 Task: Look for space in Américo Brasiliense, Brazil from 5th July, 2023 to 10th July, 2023 for 4 adults in price range Rs.9000 to Rs.14000. Place can be entire place with 2 bedrooms having 4 beds and 2 bathrooms. Property type can be house, flat, guest house. Amenities needed are: washing machine. Booking option can be shelf check-in. Required host language is Spanish.
Action: Mouse moved to (711, 98)
Screenshot: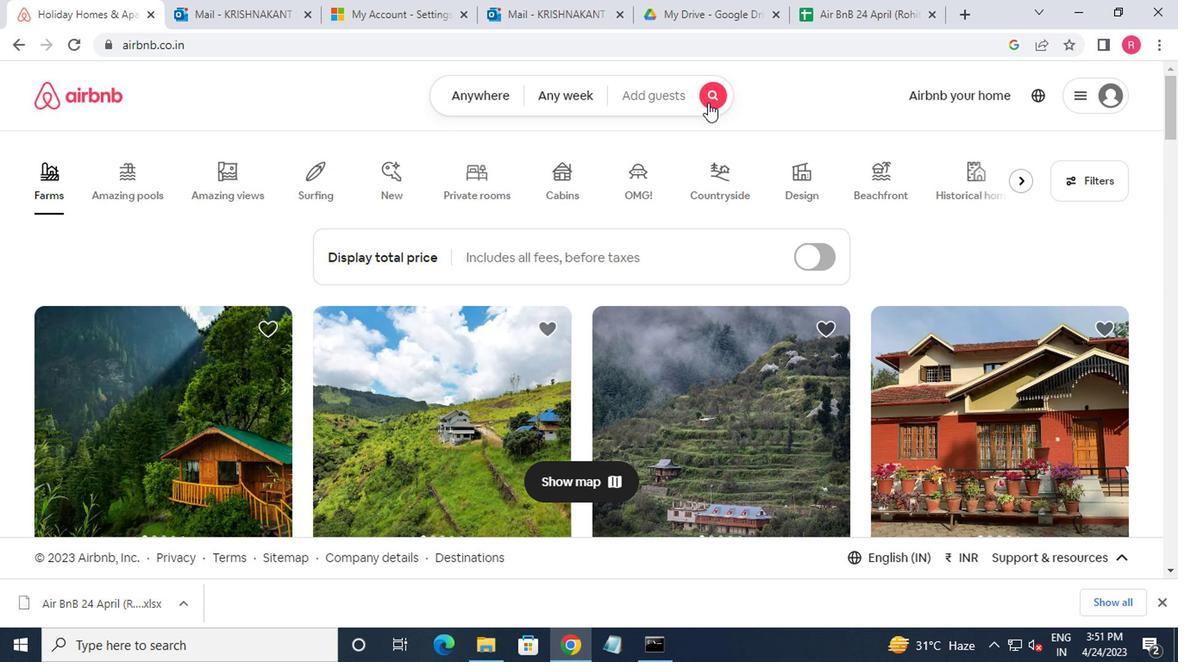 
Action: Mouse pressed left at (711, 98)
Screenshot: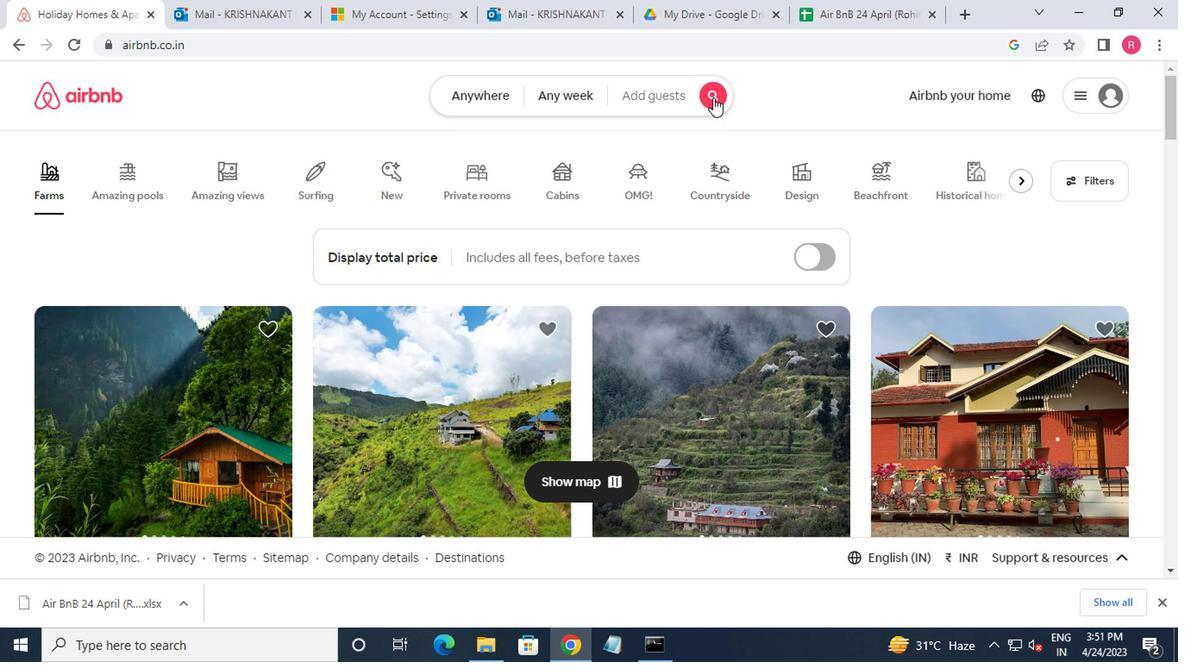 
Action: Mouse moved to (300, 164)
Screenshot: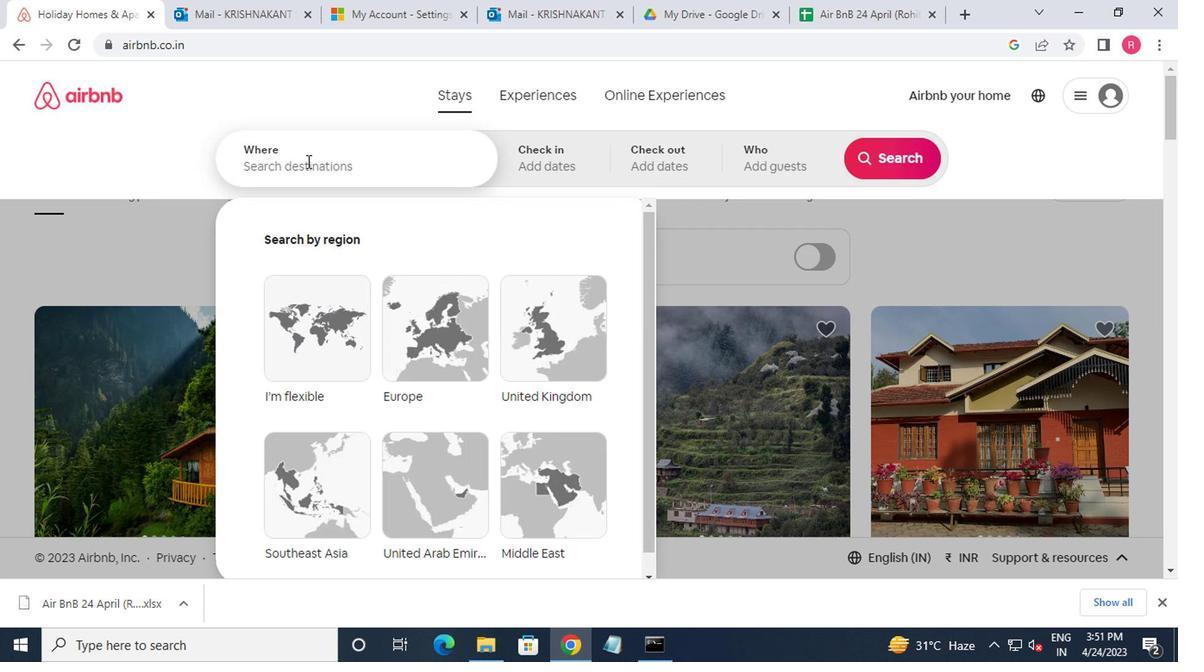 
Action: Mouse pressed left at (300, 164)
Screenshot: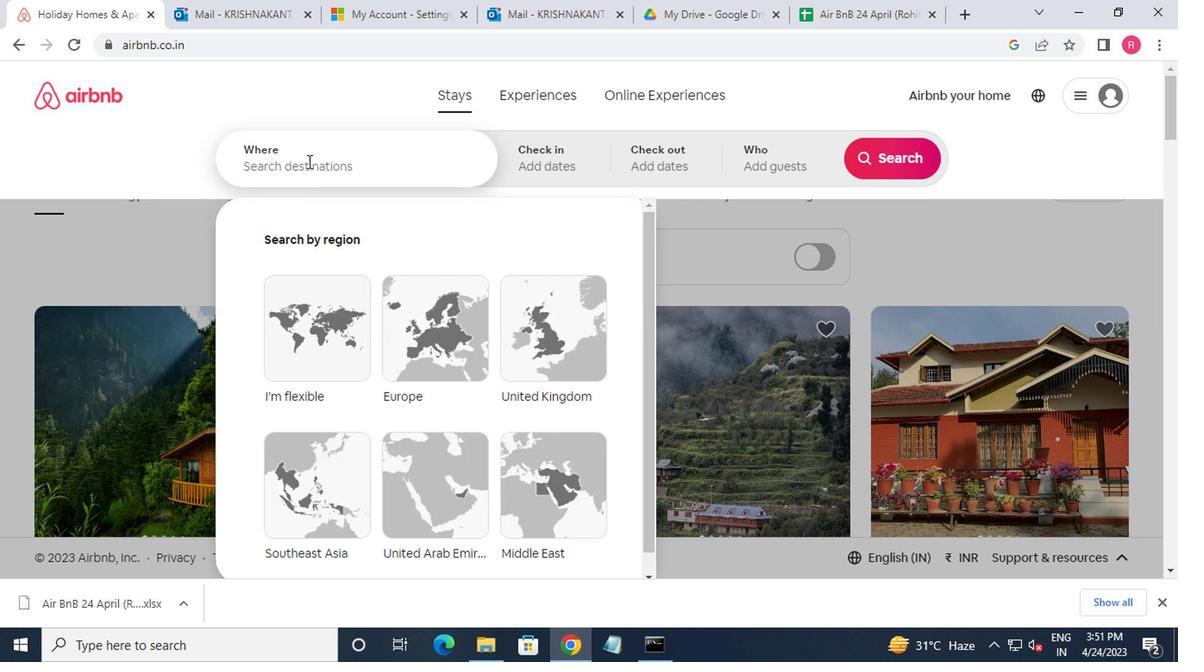 
Action: Mouse moved to (300, 164)
Screenshot: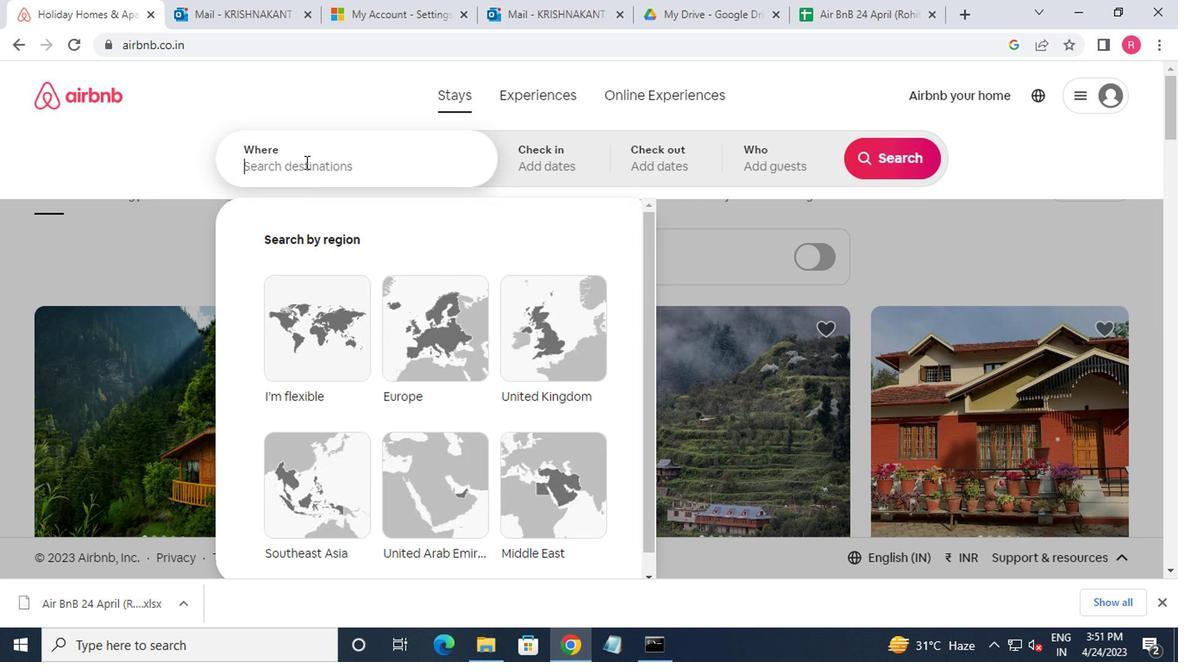 
Action: Key pressed americo
Screenshot: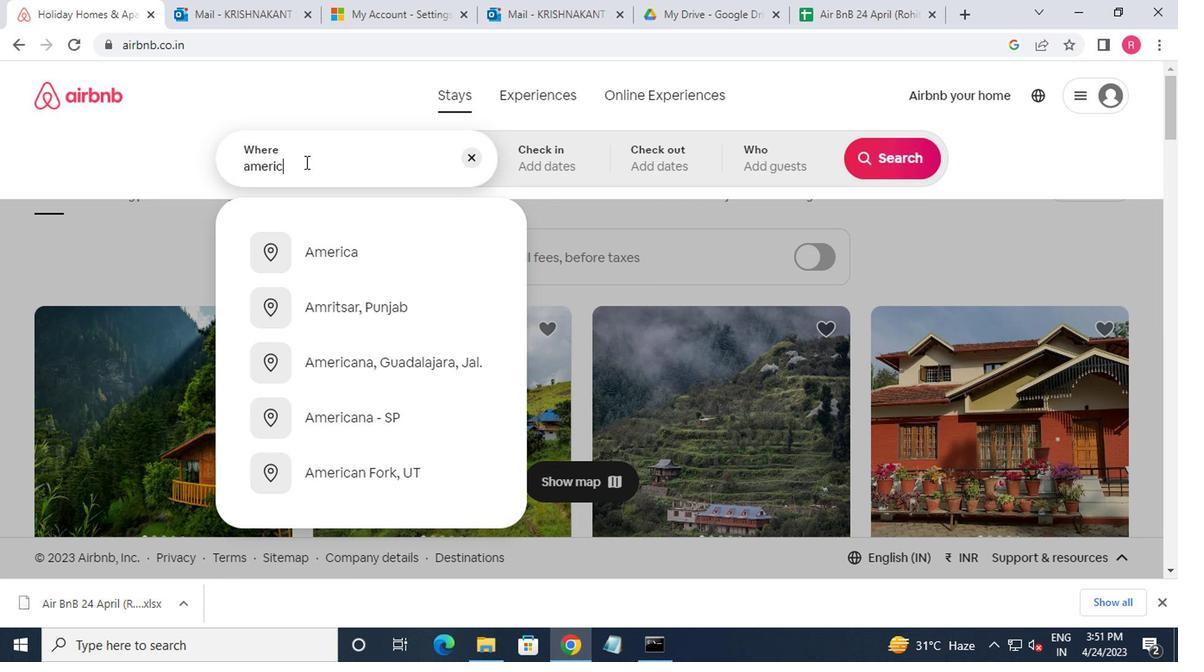 
Action: Mouse moved to (345, 242)
Screenshot: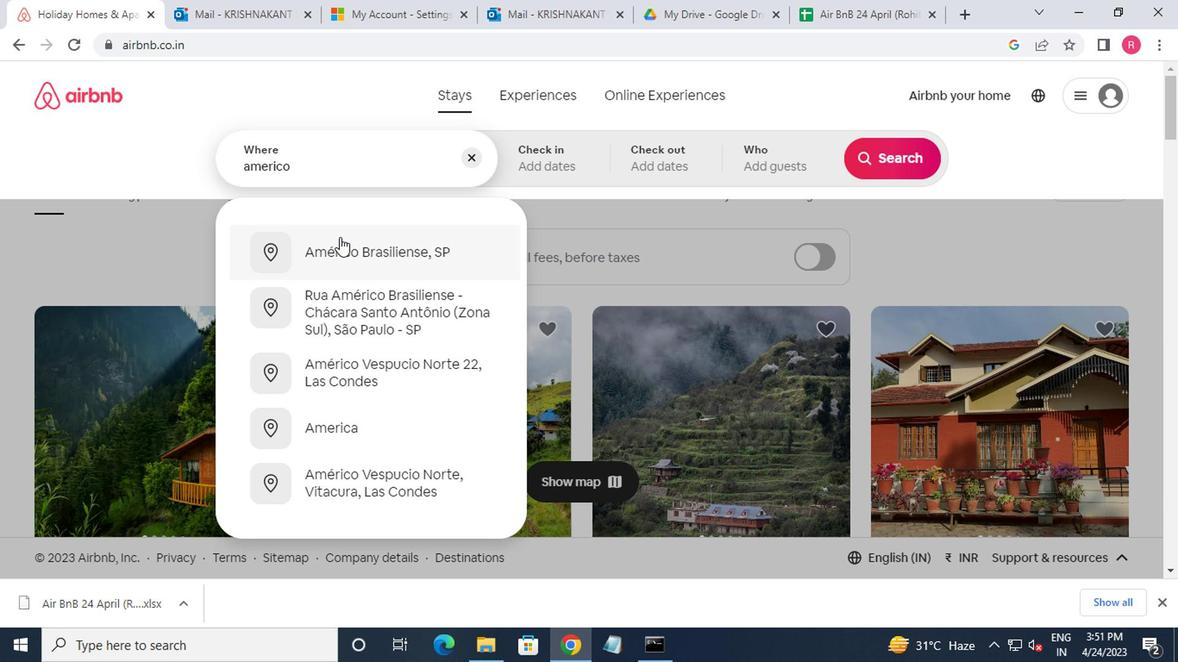 
Action: Mouse pressed left at (345, 242)
Screenshot: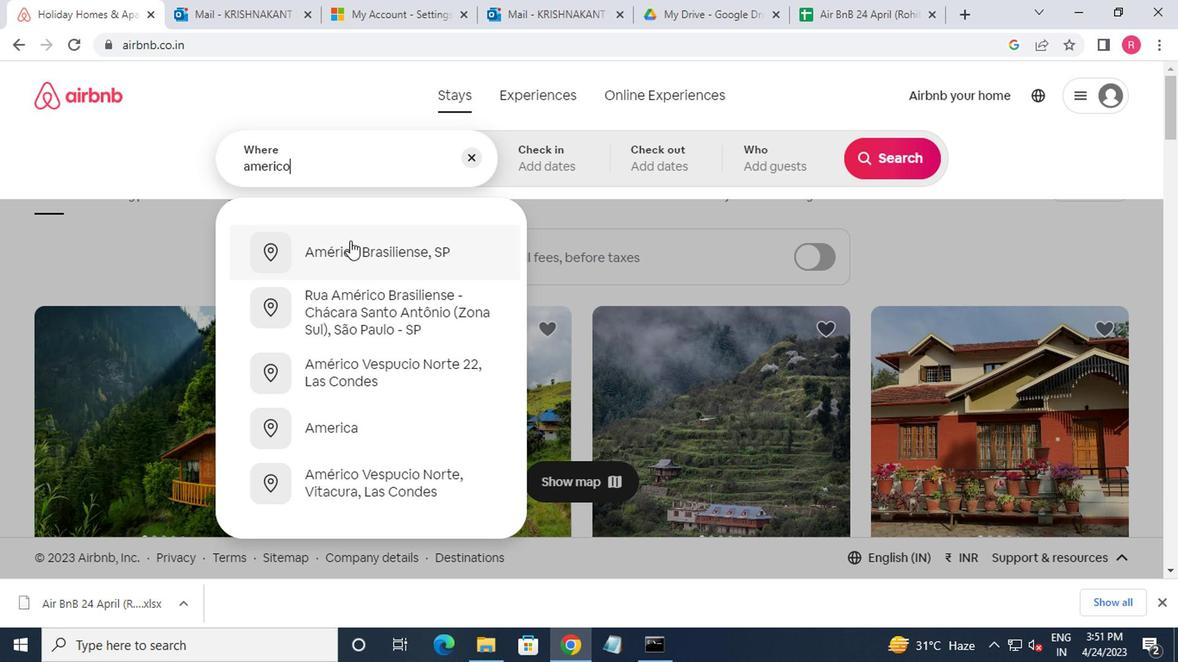 
Action: Mouse moved to (877, 306)
Screenshot: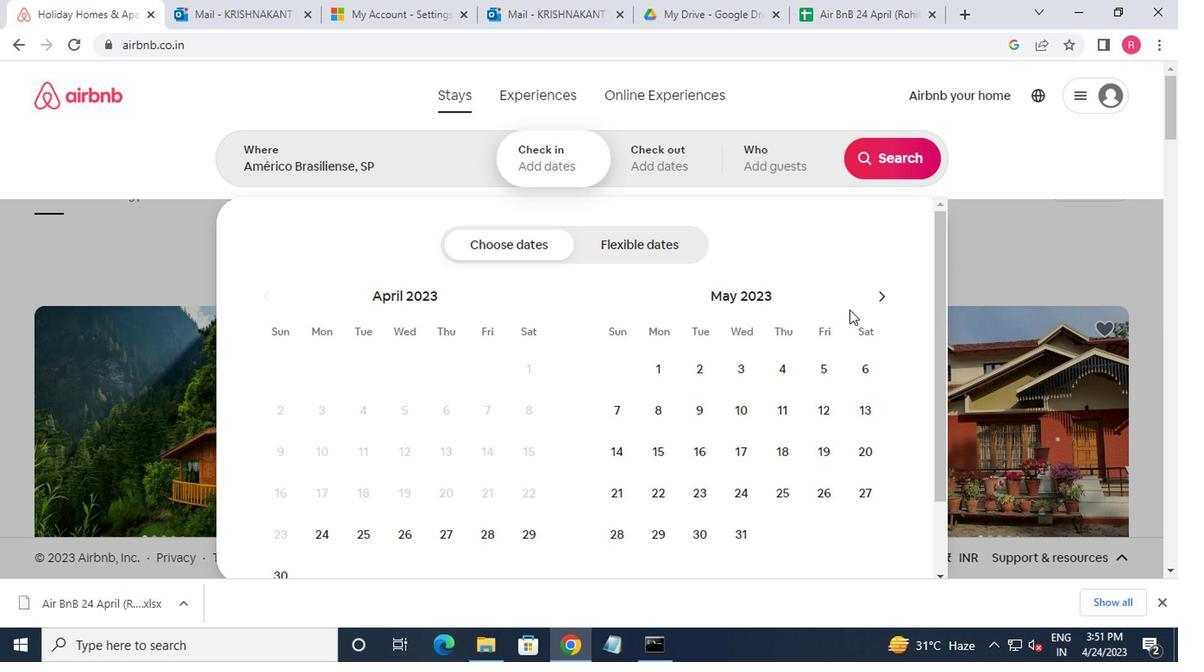 
Action: Mouse pressed left at (877, 306)
Screenshot: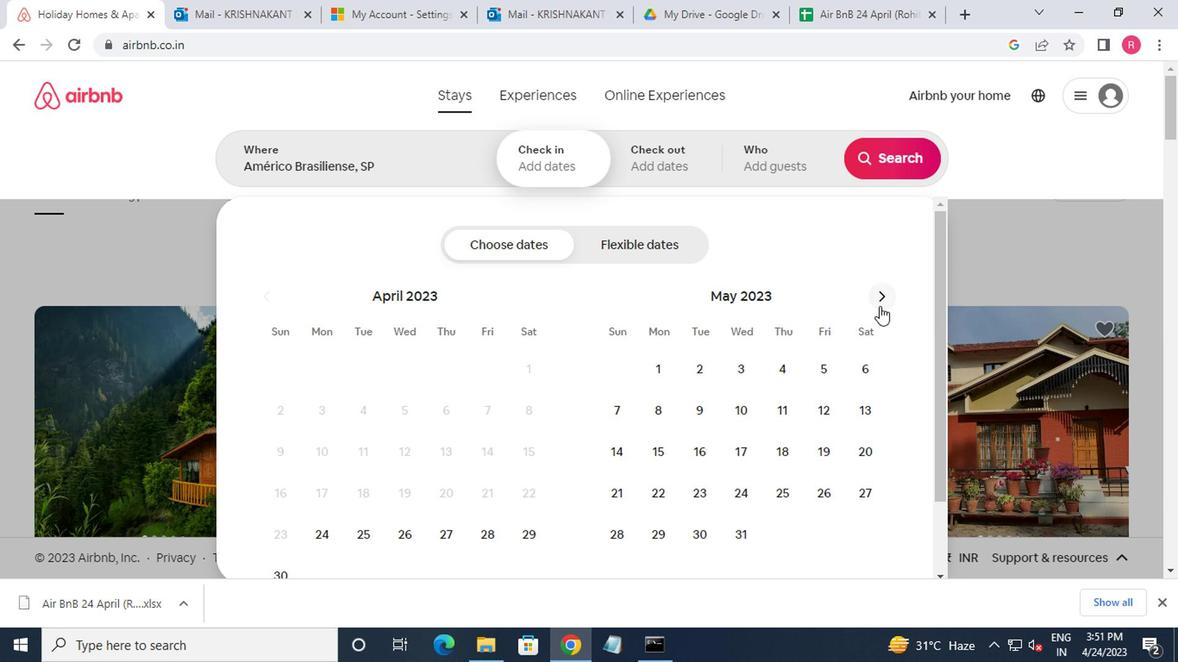 
Action: Mouse pressed left at (877, 306)
Screenshot: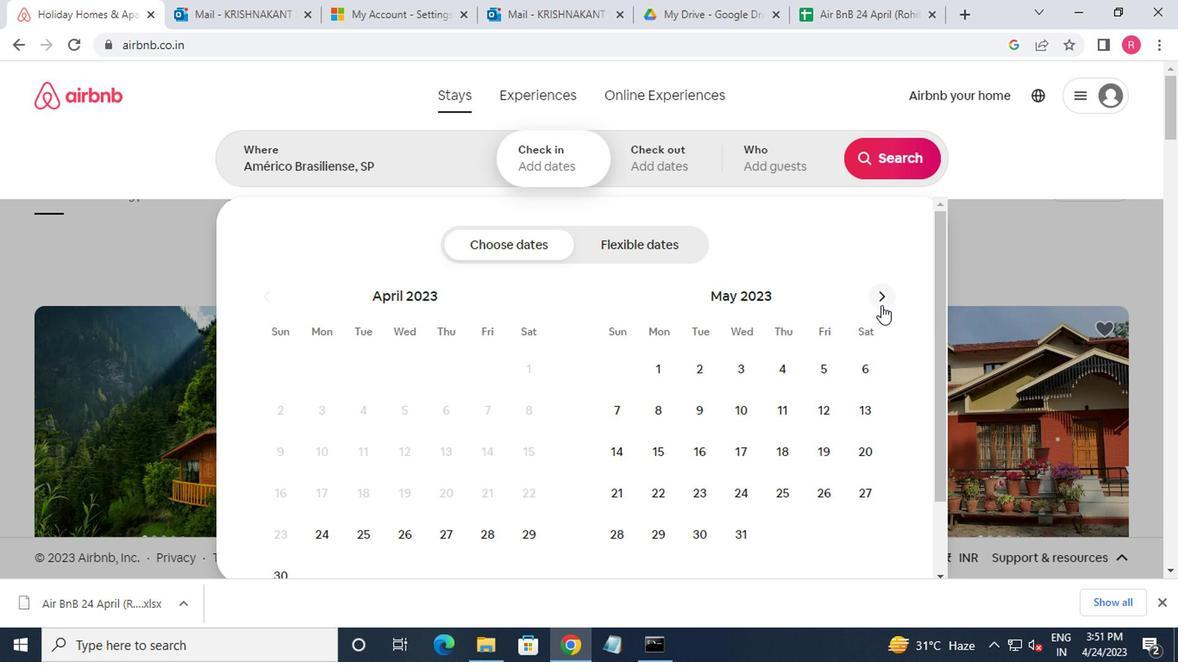 
Action: Mouse moved to (739, 415)
Screenshot: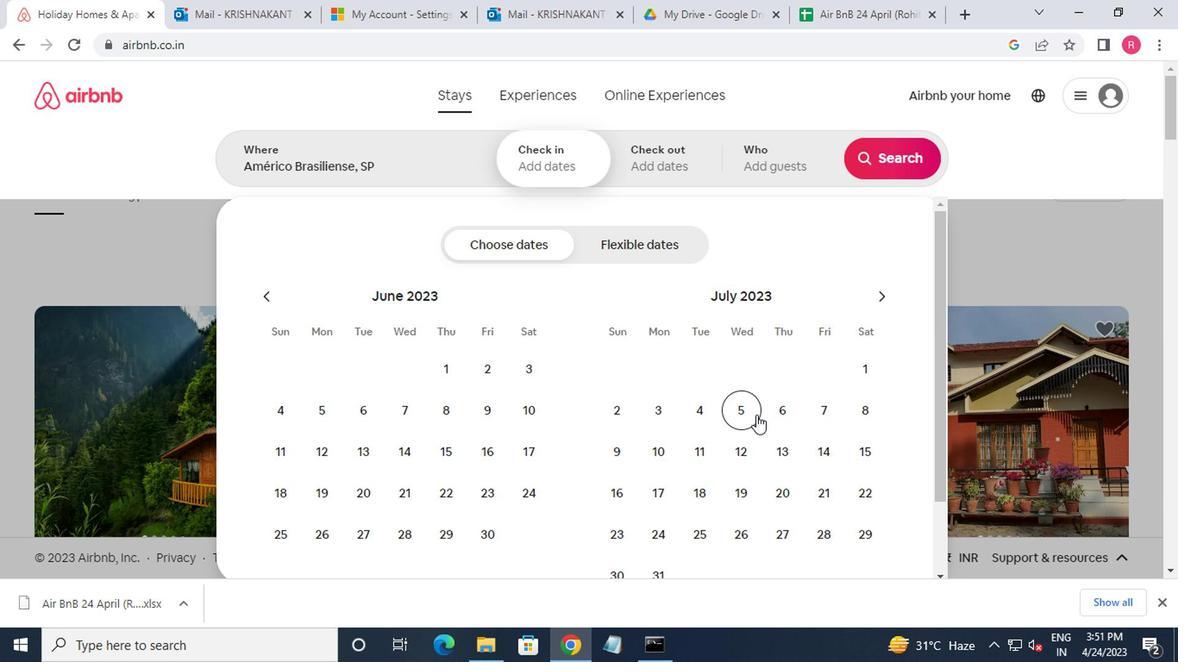 
Action: Mouse pressed left at (739, 415)
Screenshot: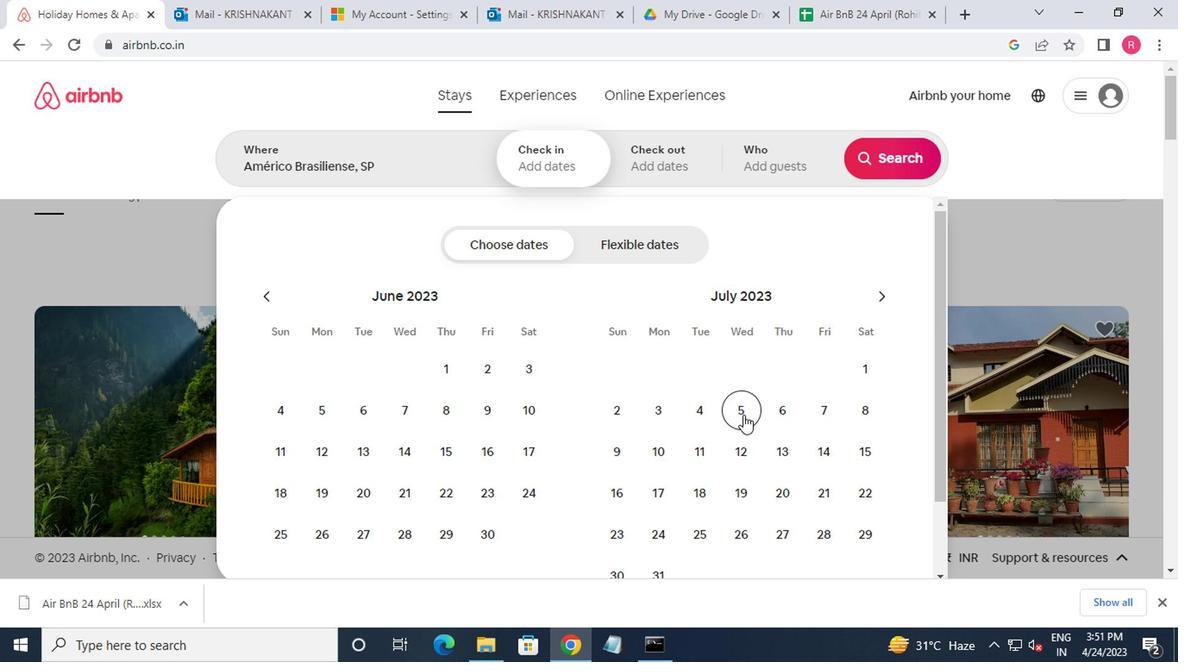 
Action: Mouse moved to (658, 452)
Screenshot: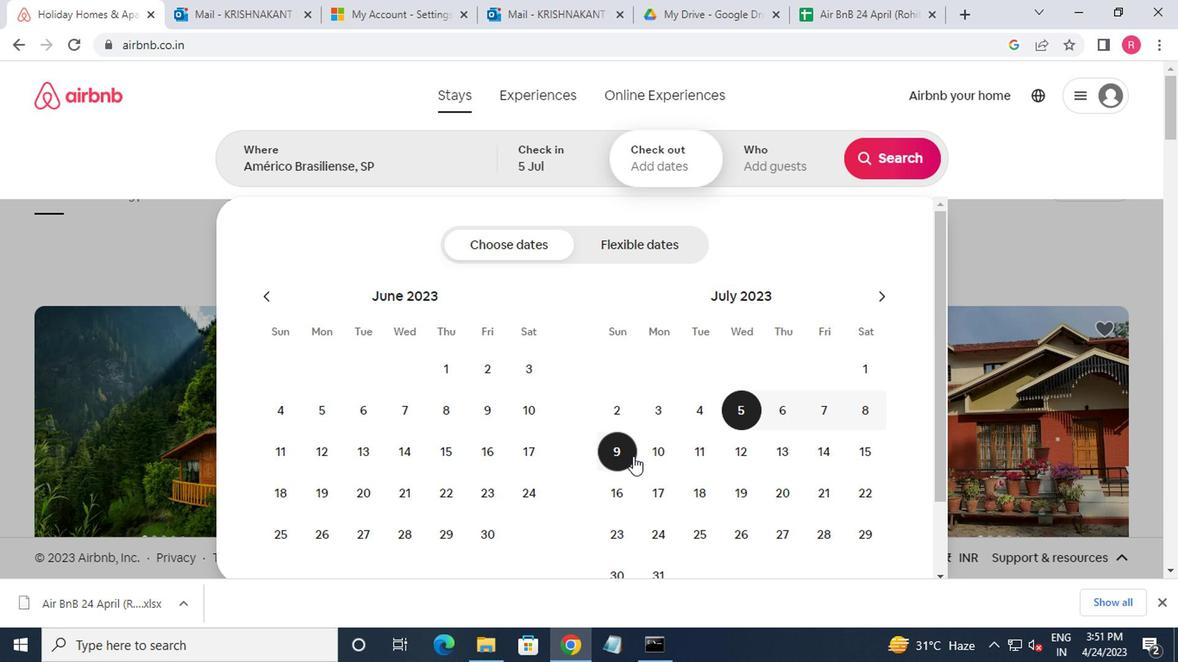 
Action: Mouse pressed left at (658, 452)
Screenshot: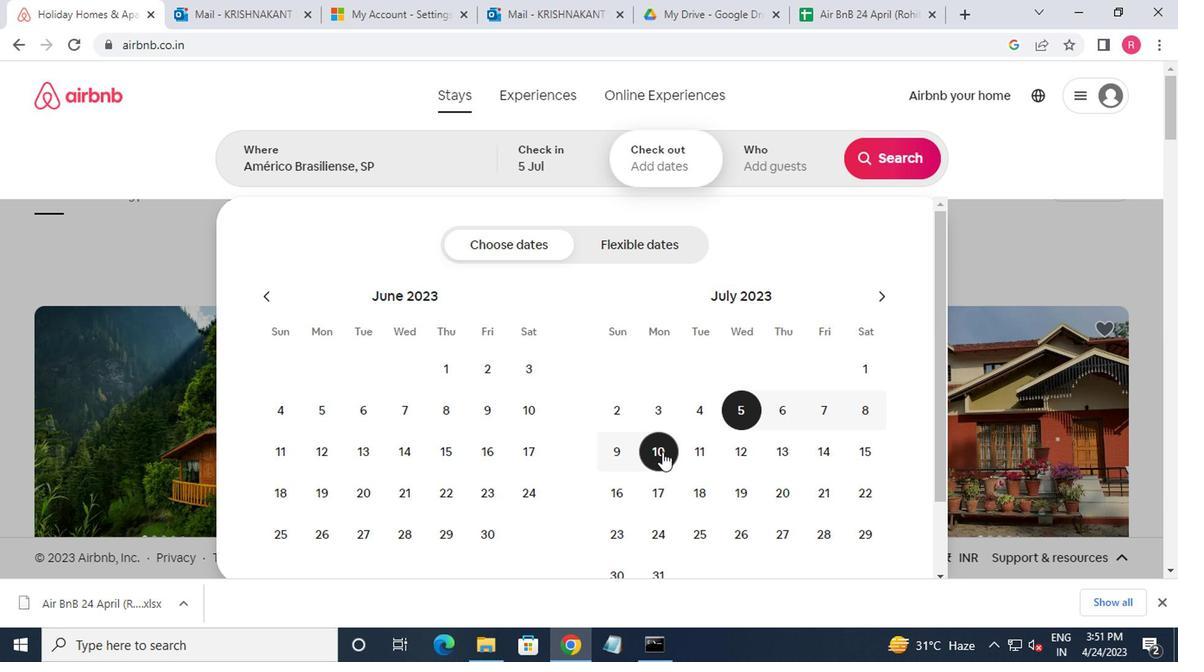 
Action: Mouse moved to (767, 138)
Screenshot: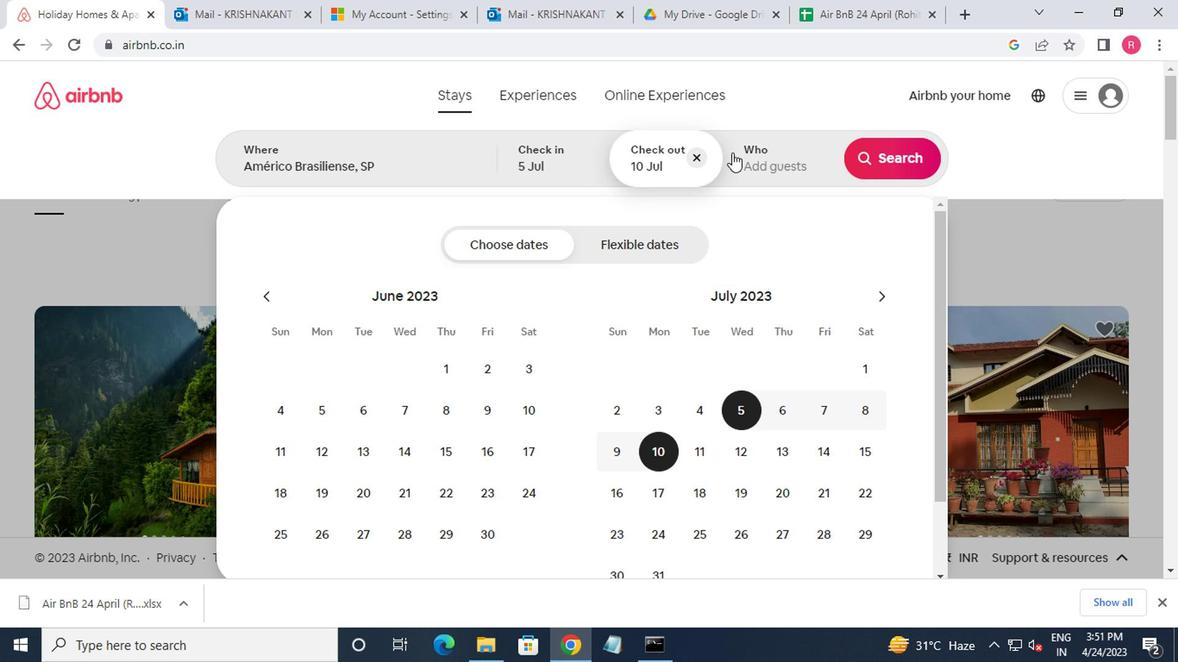 
Action: Mouse pressed left at (767, 138)
Screenshot: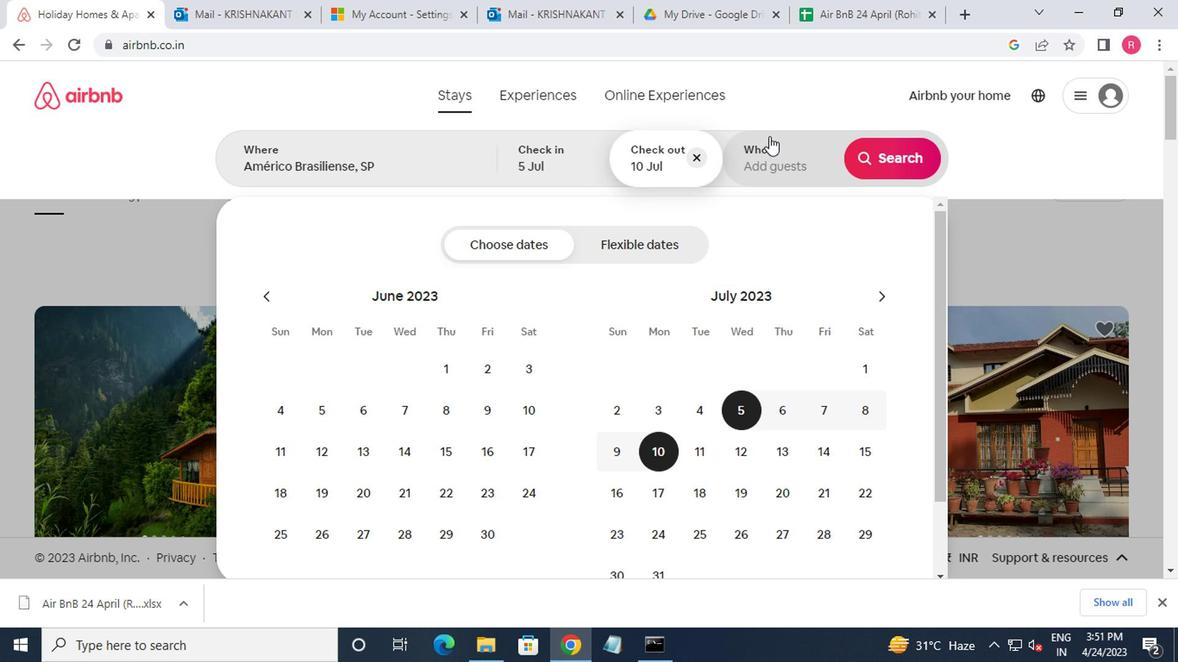 
Action: Mouse moved to (902, 257)
Screenshot: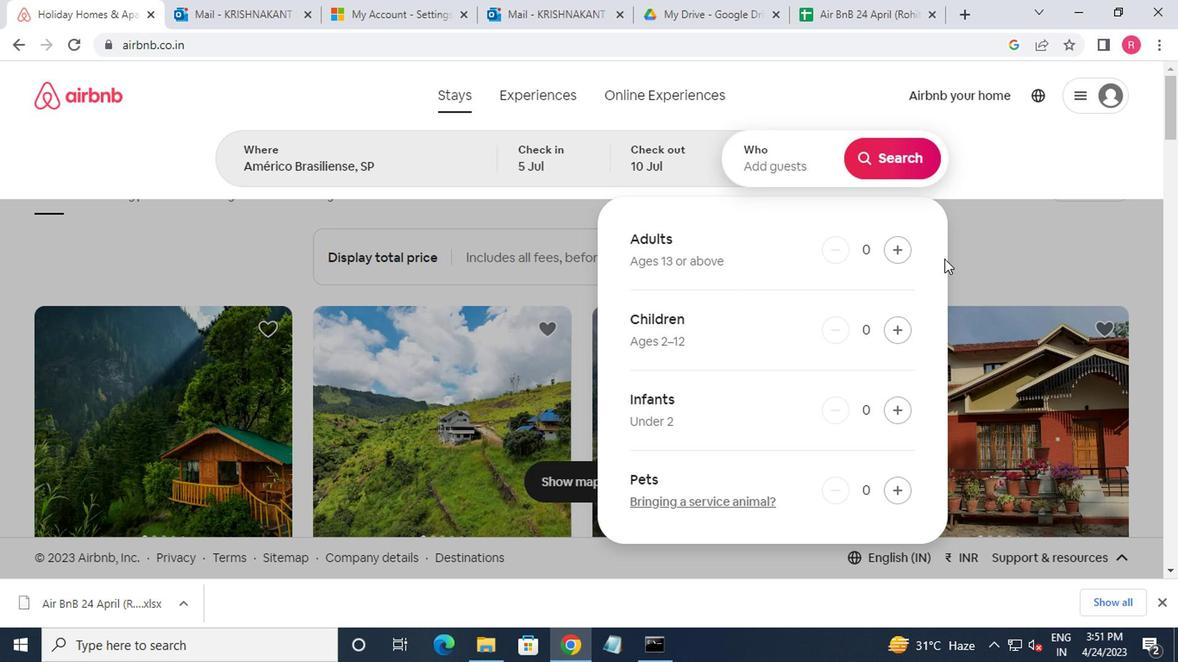 
Action: Mouse pressed left at (902, 257)
Screenshot: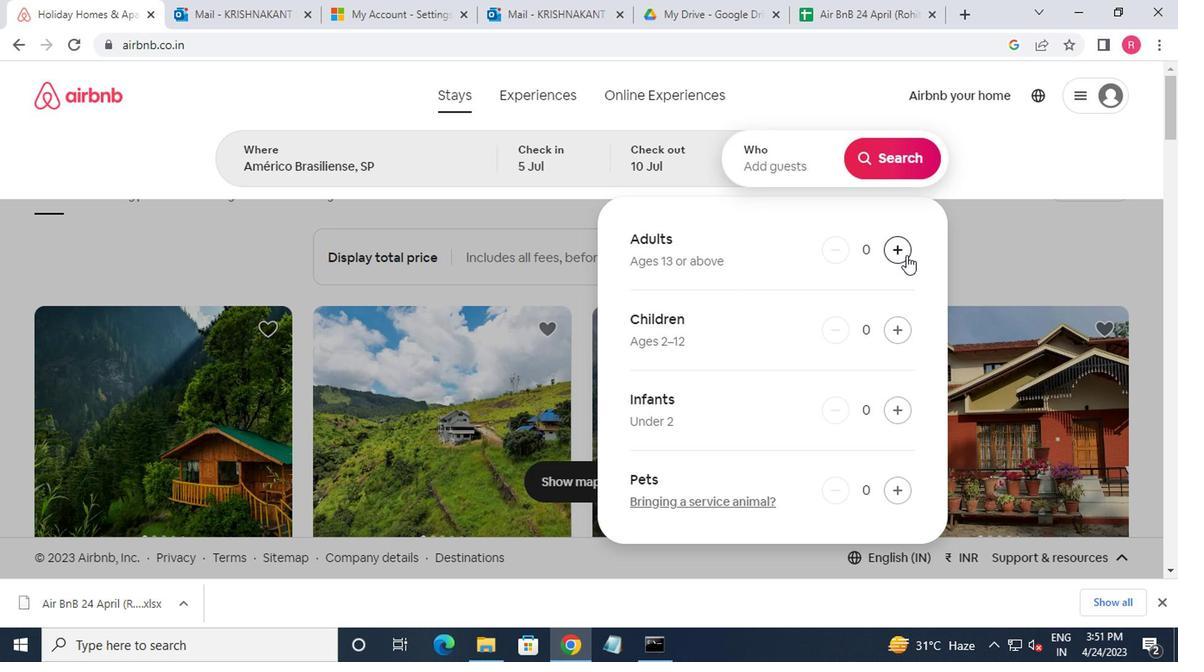 
Action: Mouse moved to (902, 257)
Screenshot: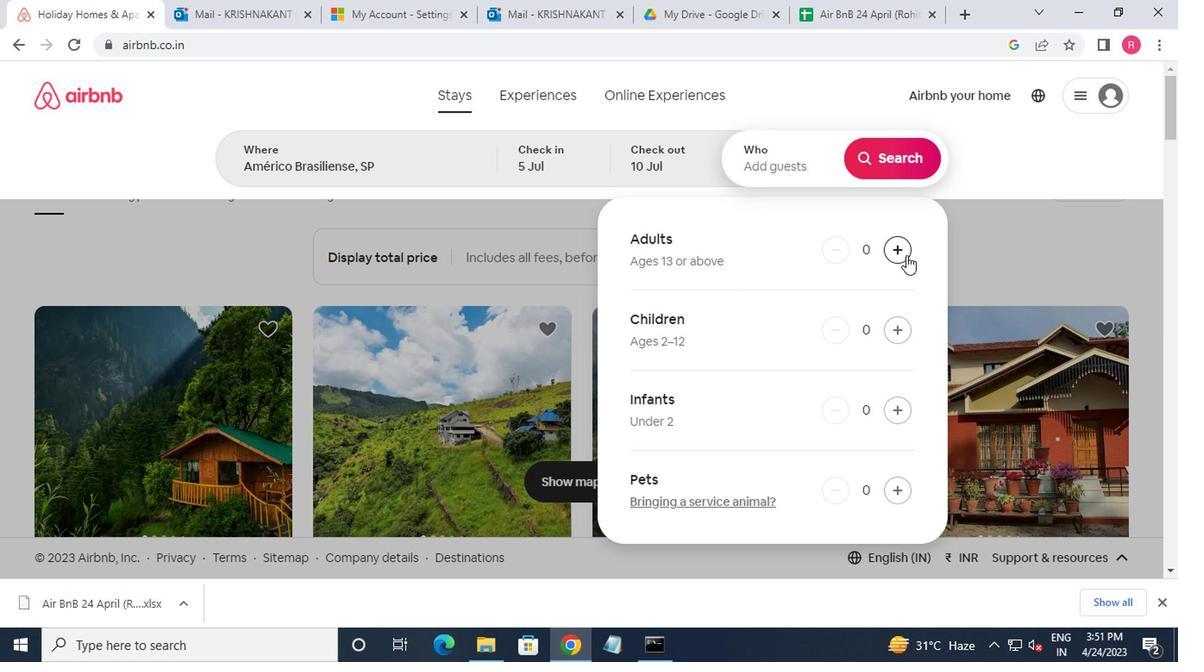 
Action: Mouse pressed left at (902, 257)
Screenshot: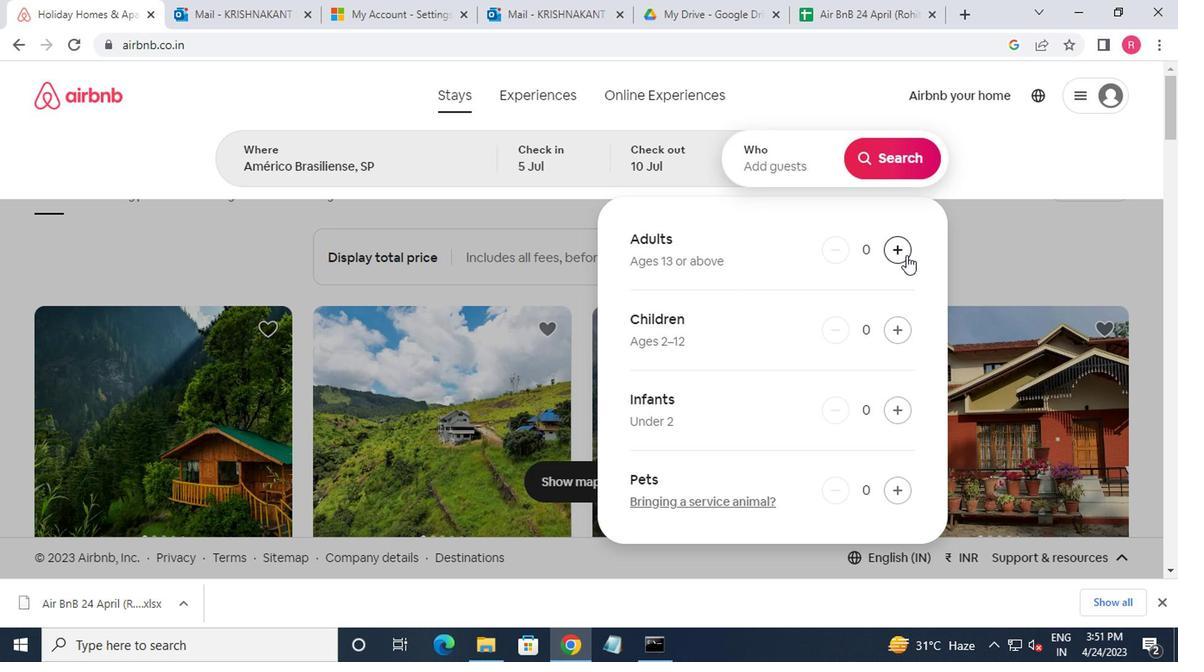
Action: Mouse moved to (902, 255)
Screenshot: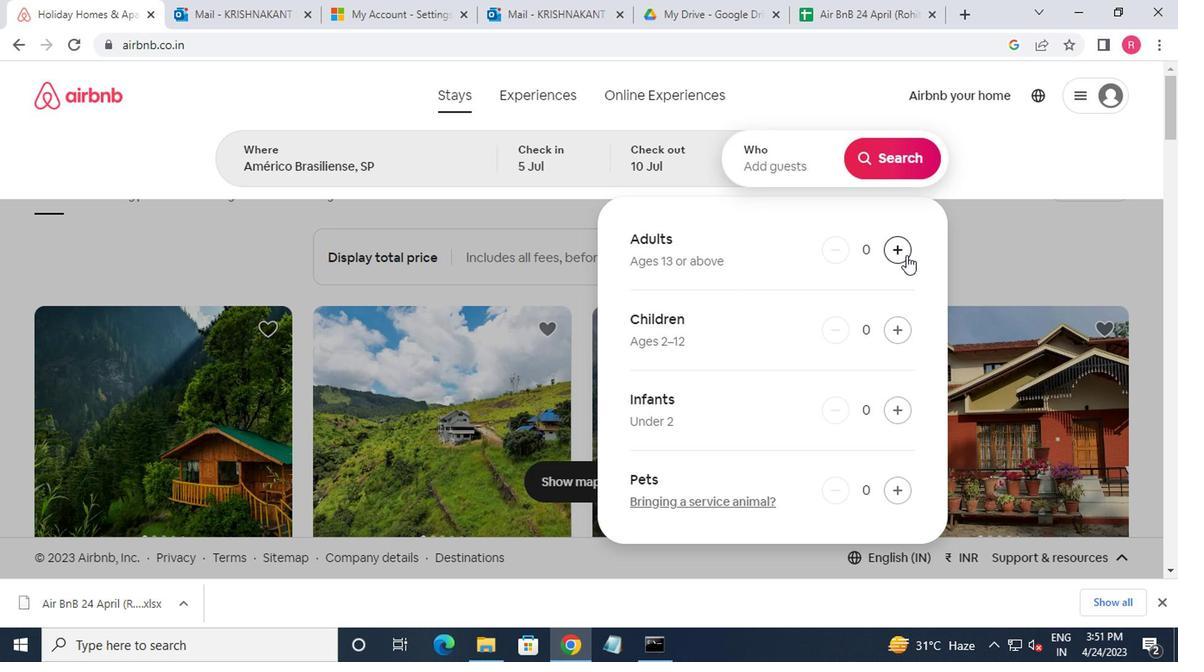 
Action: Mouse pressed left at (902, 255)
Screenshot: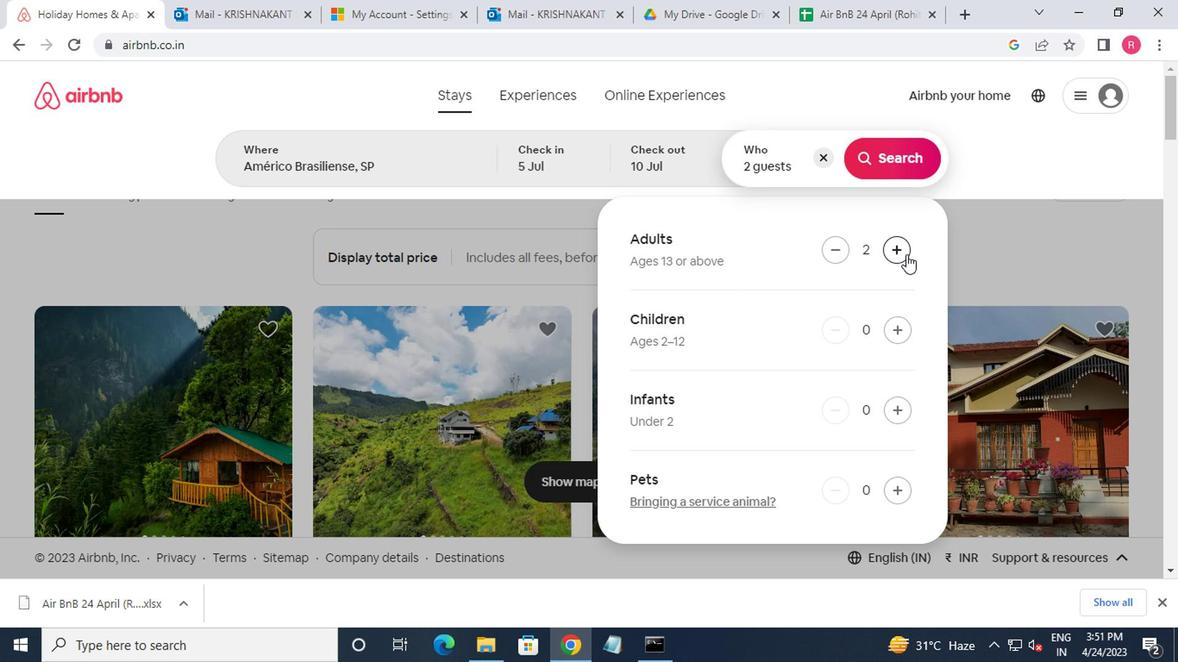 
Action: Mouse pressed left at (902, 255)
Screenshot: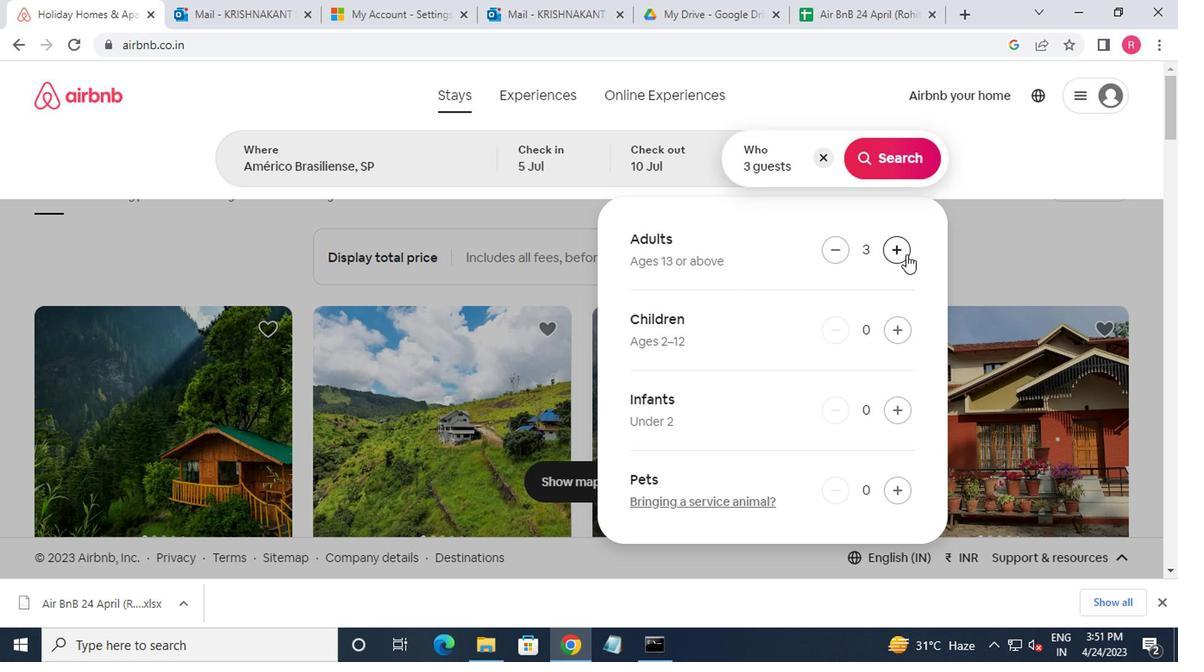 
Action: Mouse moved to (873, 168)
Screenshot: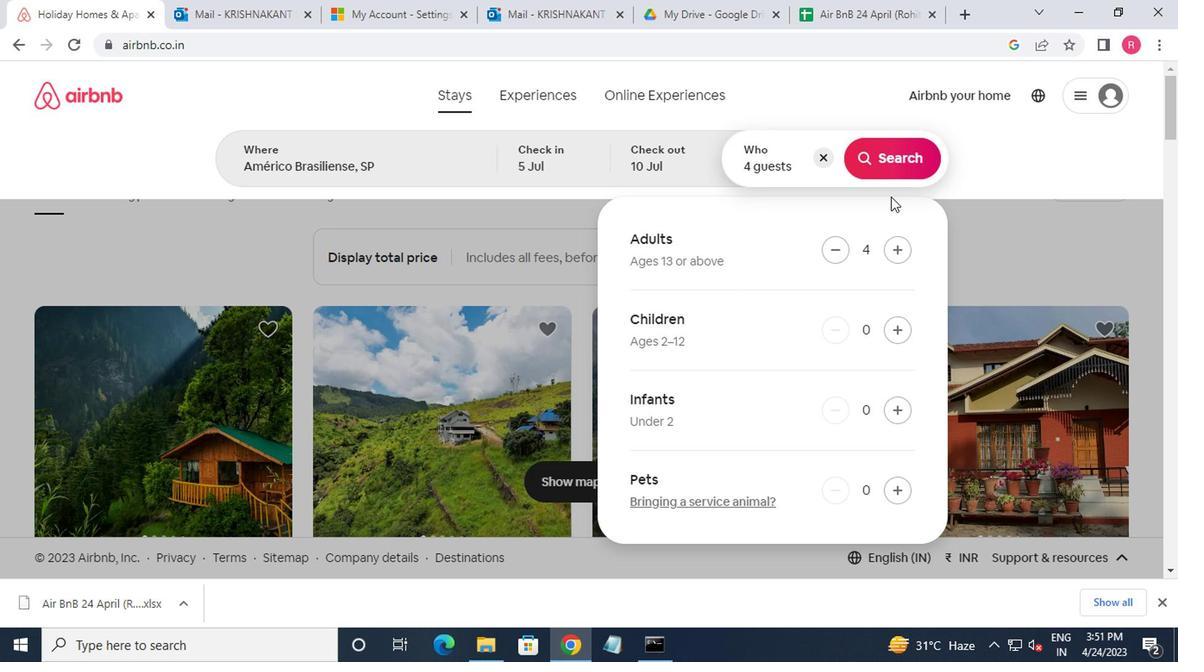 
Action: Mouse pressed left at (873, 168)
Screenshot: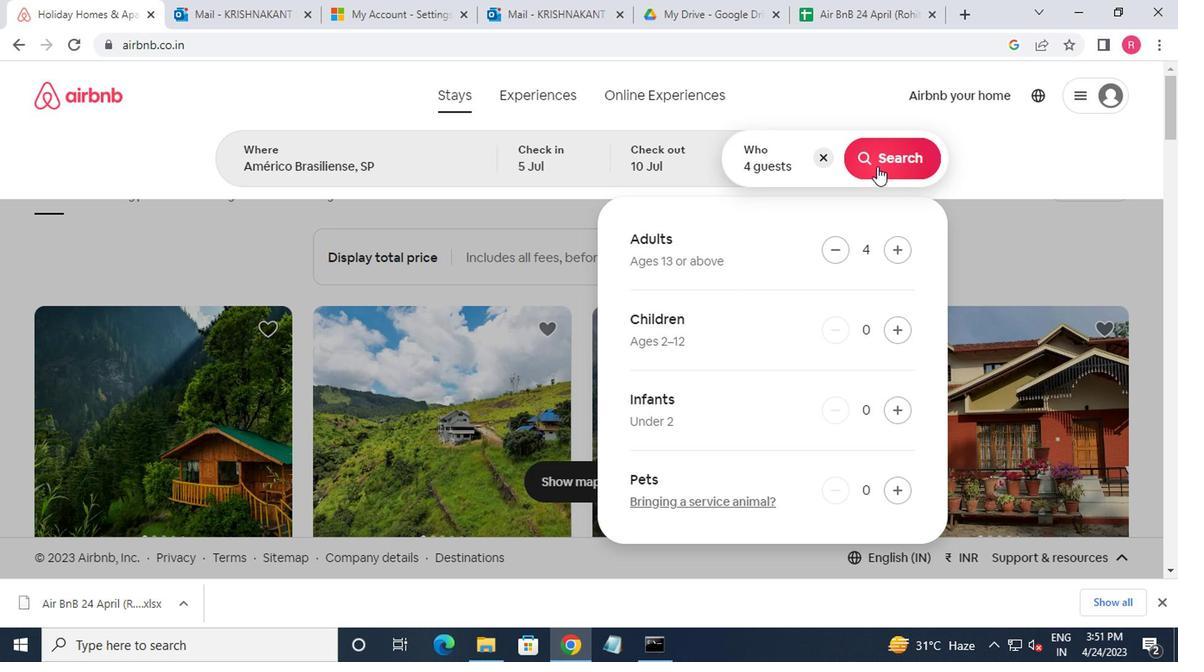 
Action: Mouse moved to (1083, 162)
Screenshot: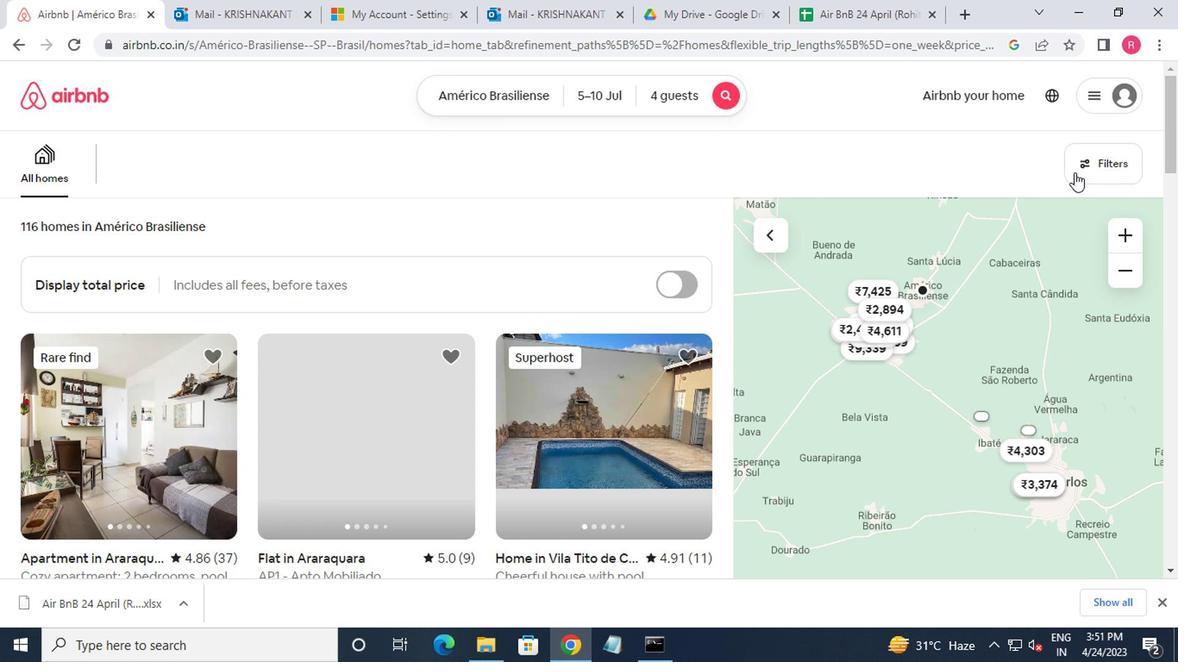 
Action: Mouse pressed left at (1083, 162)
Screenshot: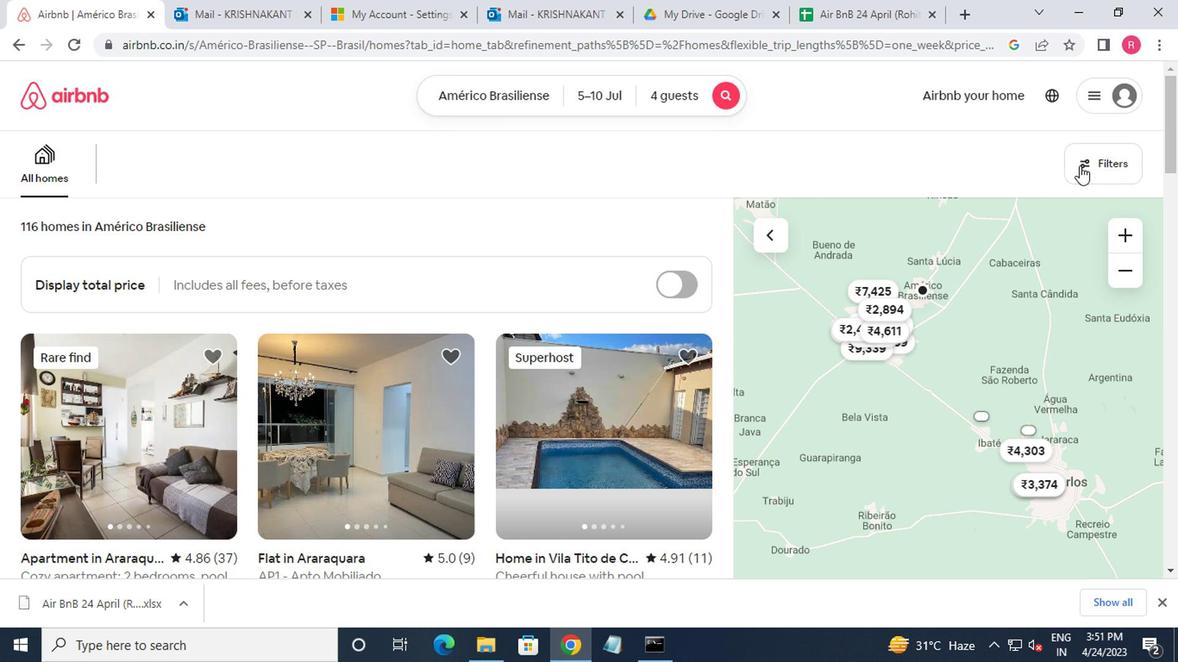 
Action: Mouse moved to (418, 370)
Screenshot: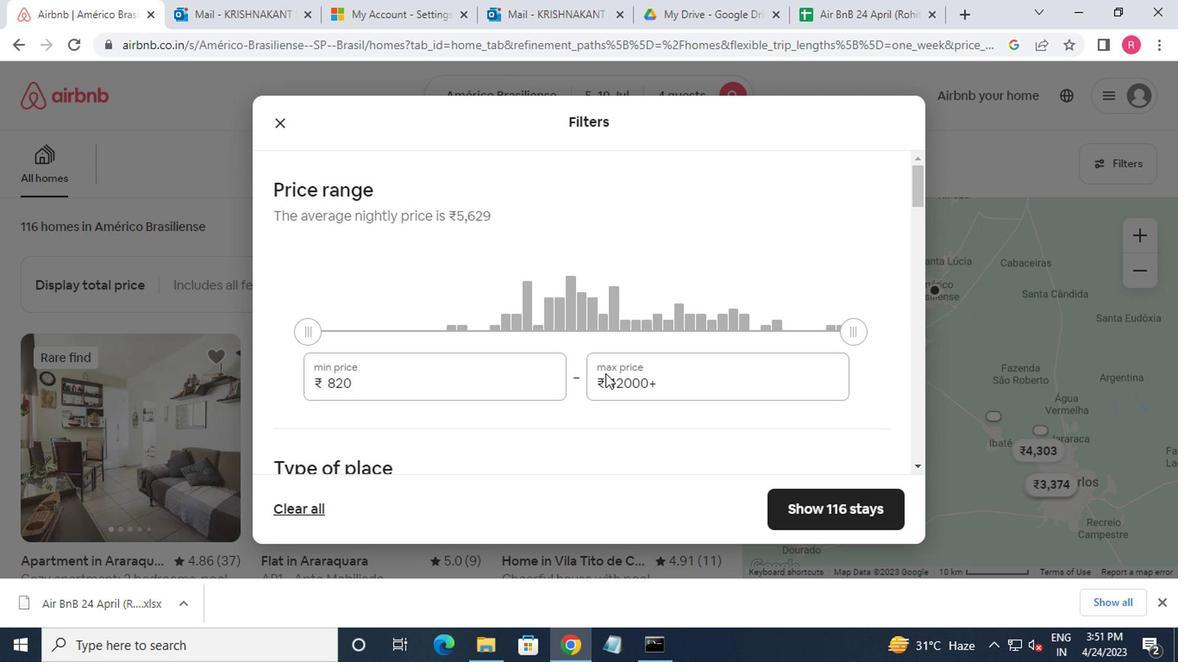 
Action: Mouse pressed left at (418, 370)
Screenshot: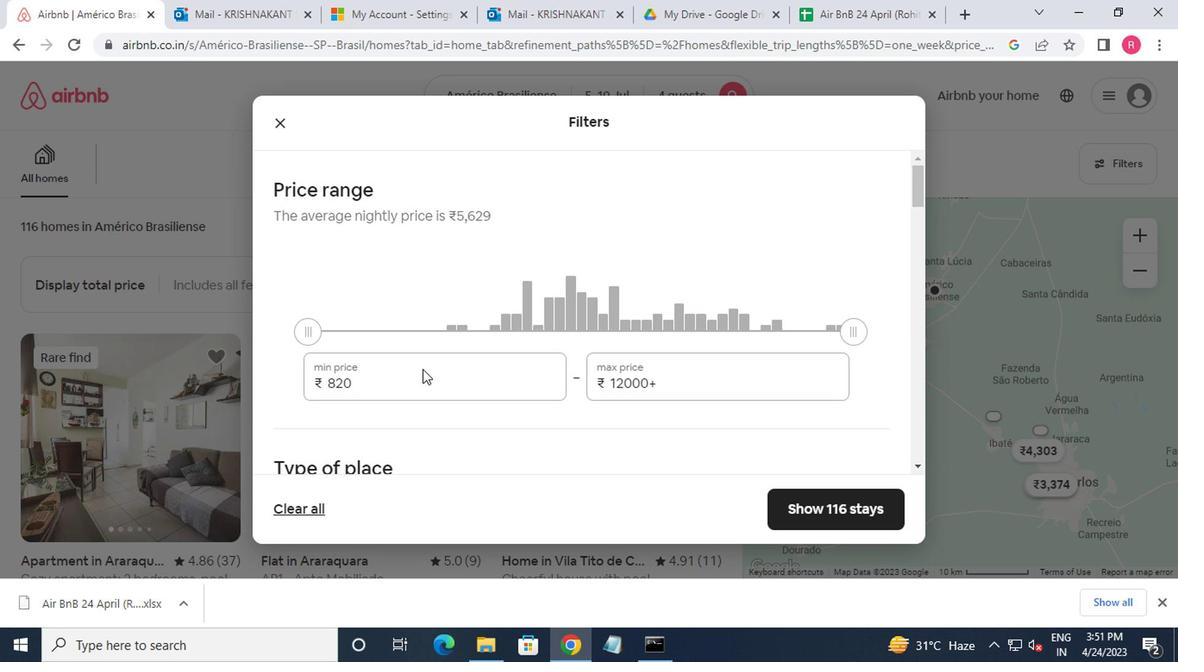 
Action: Mouse moved to (424, 368)
Screenshot: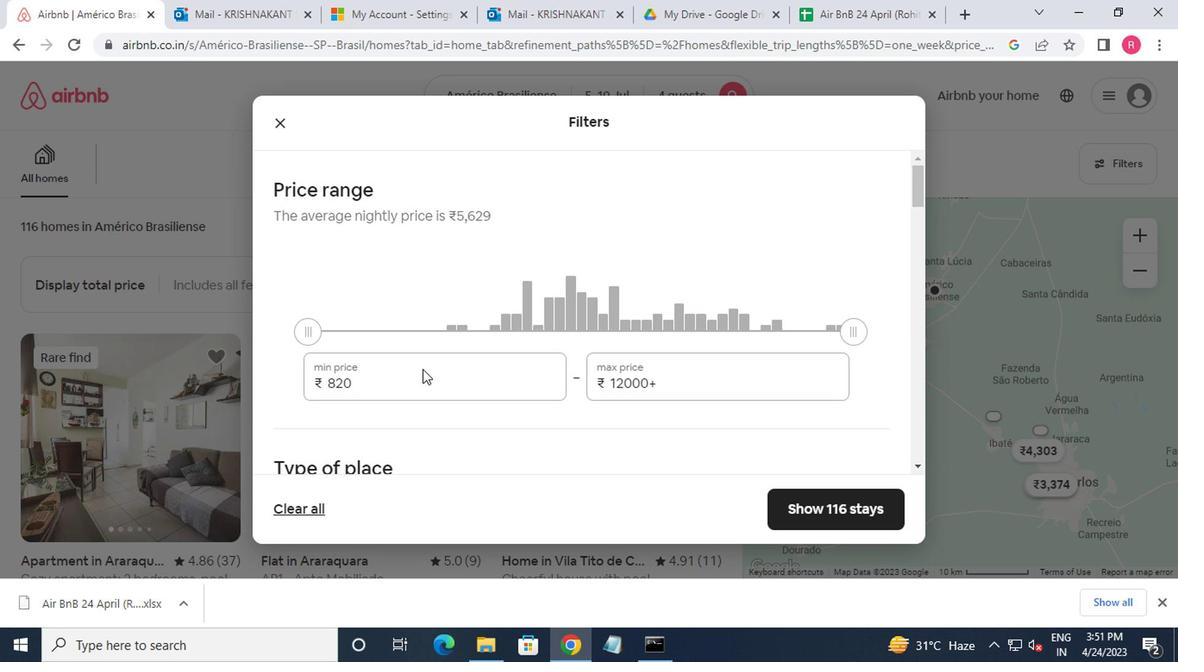 
Action: Key pressed <Key.backspace><Key.backspace><Key.backspace><Key.backspace><Key.backspace>9000
Screenshot: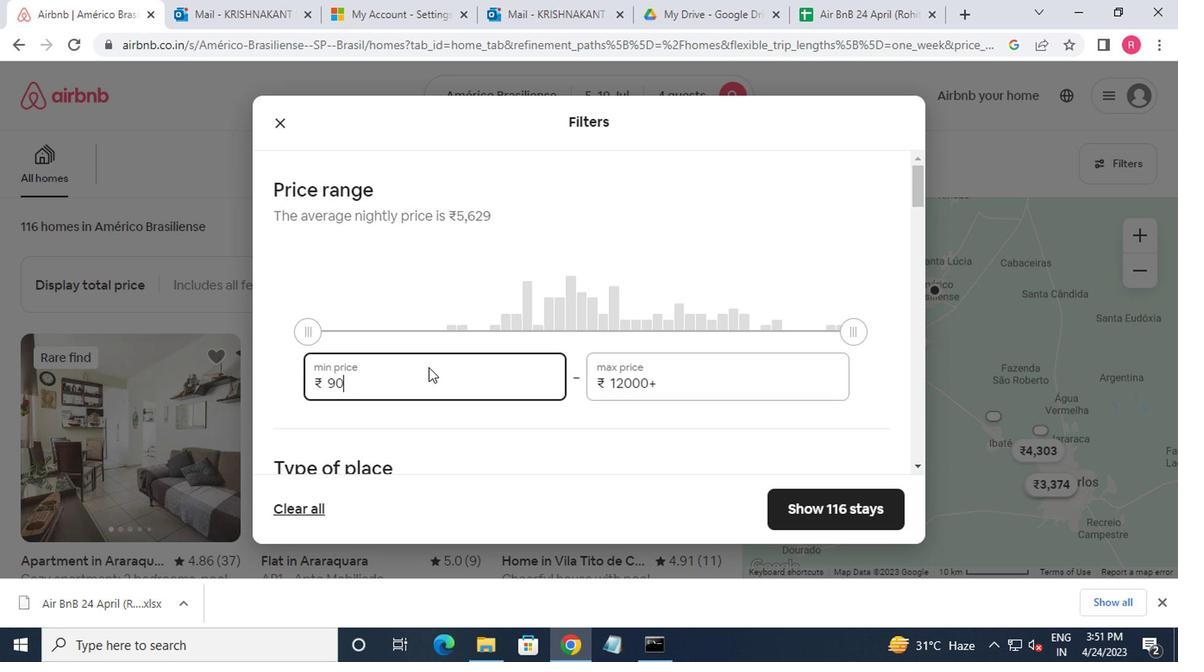 
Action: Mouse moved to (671, 383)
Screenshot: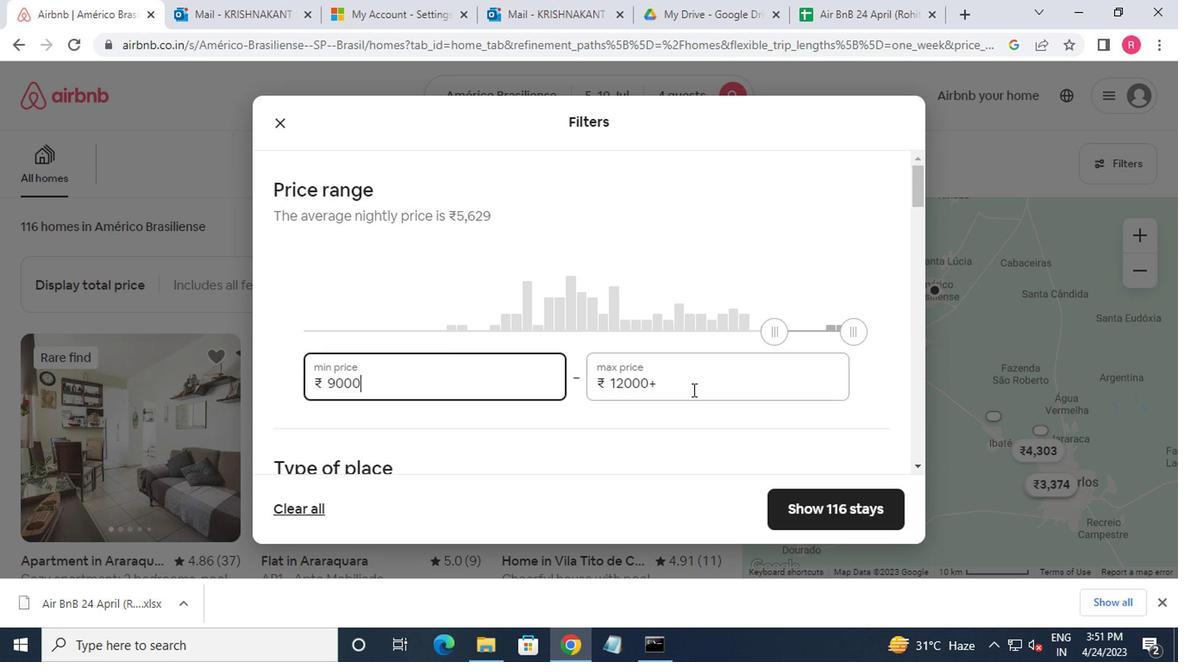 
Action: Mouse pressed left at (671, 383)
Screenshot: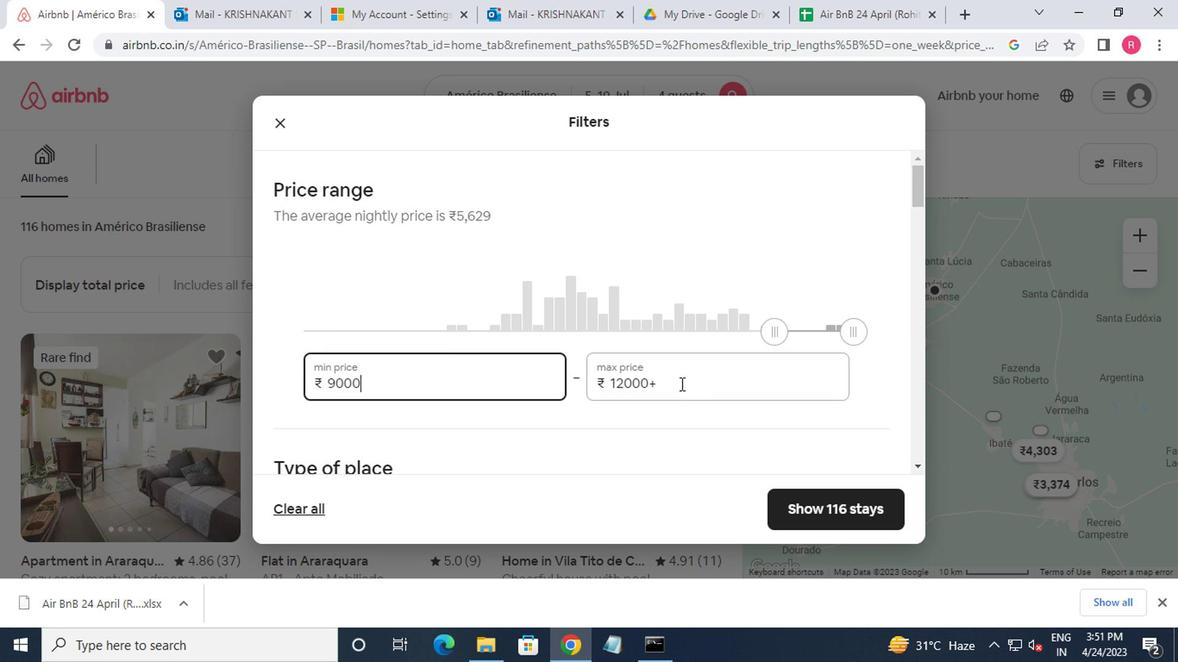 
Action: Key pressed <Key.backspace><Key.backspace><Key.backspace><Key.backspace><Key.backspace>4000
Screenshot: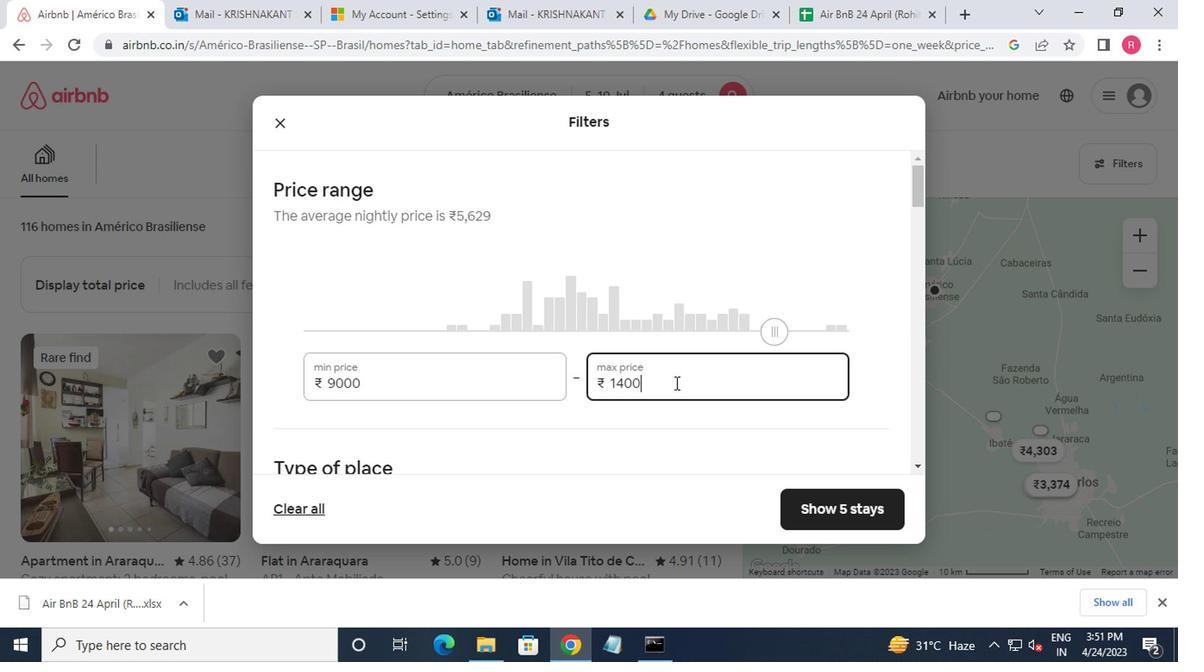 
Action: Mouse moved to (669, 400)
Screenshot: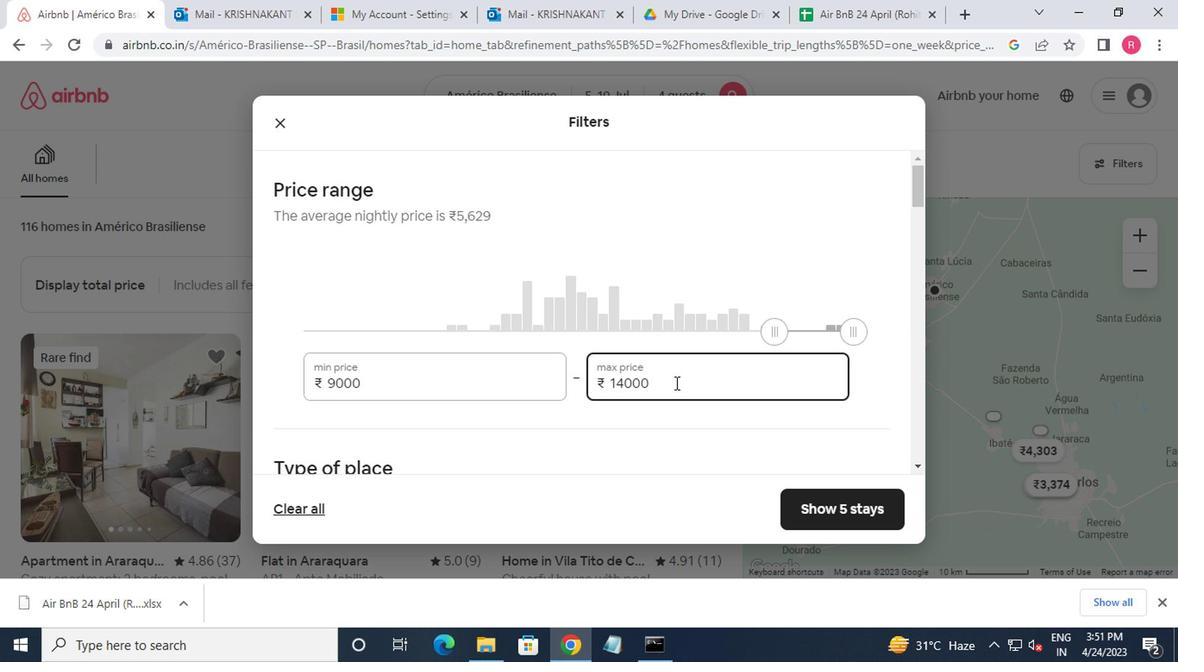 
Action: Mouse scrolled (669, 399) with delta (0, 0)
Screenshot: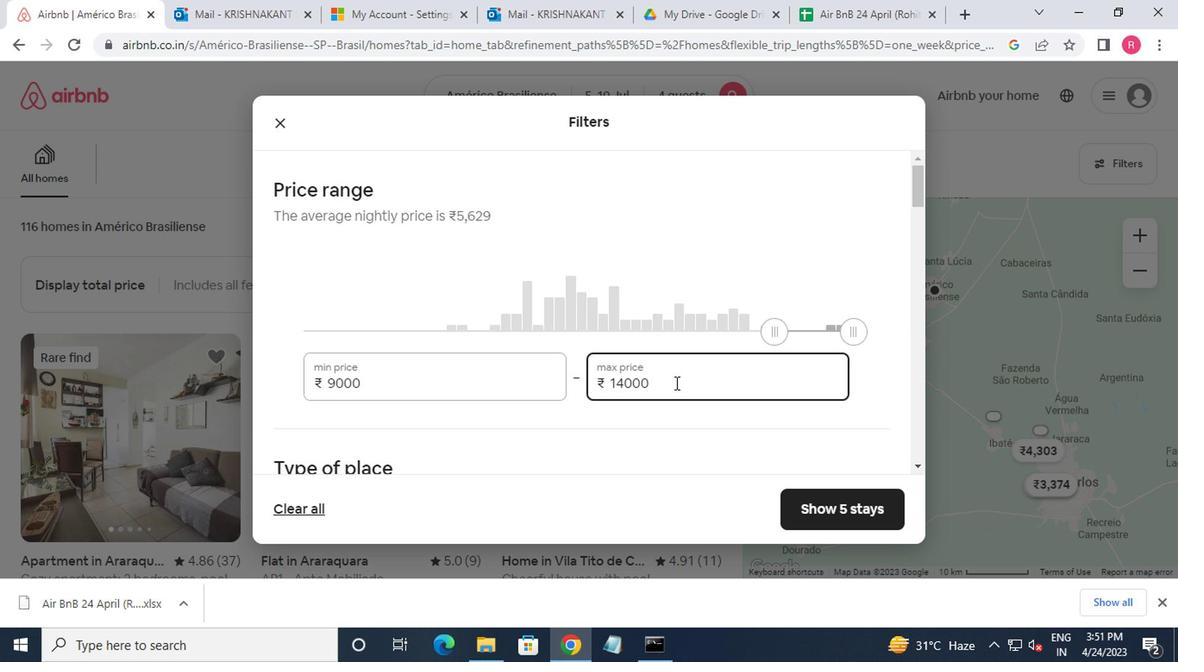 
Action: Mouse moved to (635, 470)
Screenshot: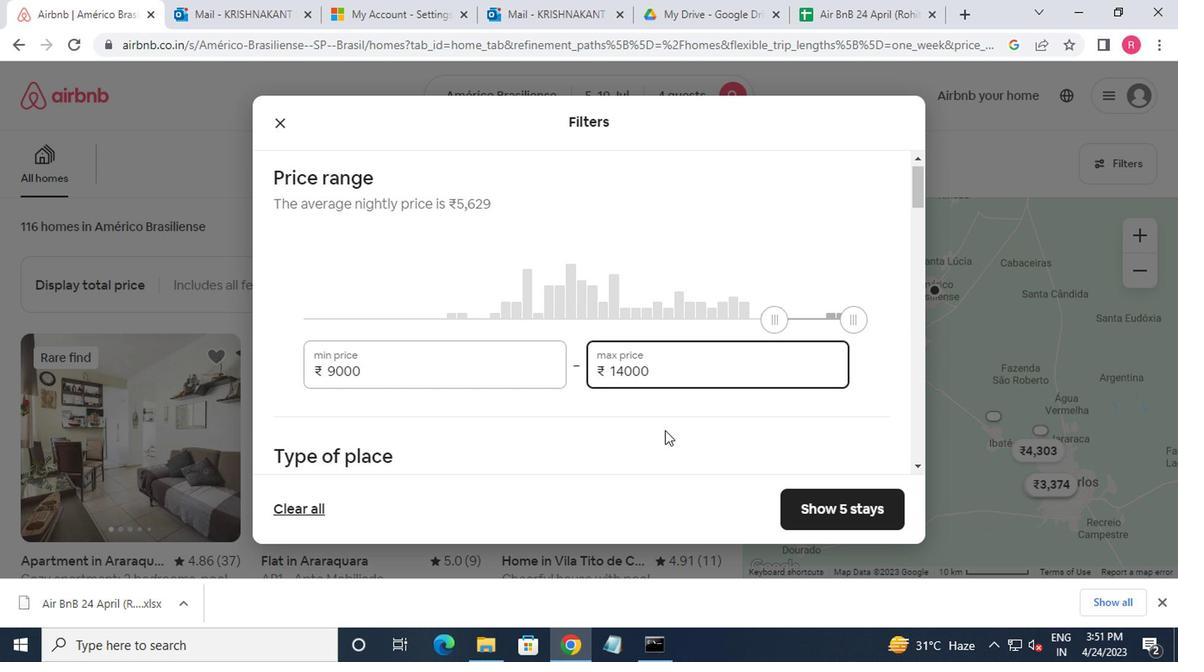 
Action: Mouse scrolled (635, 469) with delta (0, 0)
Screenshot: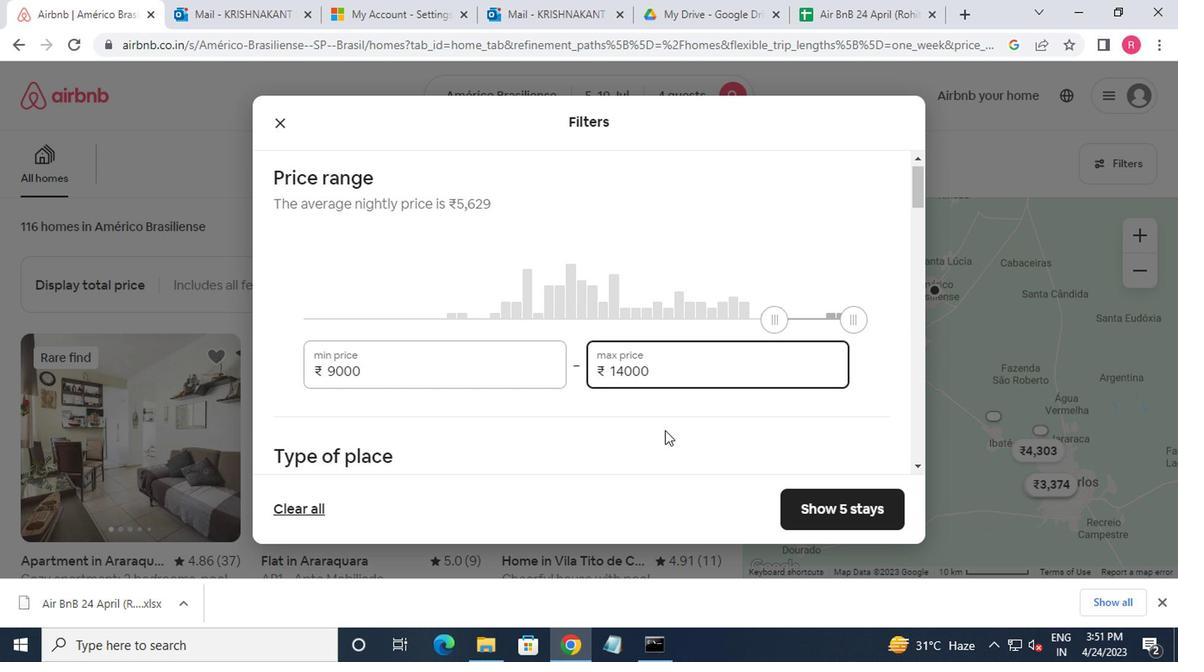 
Action: Mouse moved to (595, 471)
Screenshot: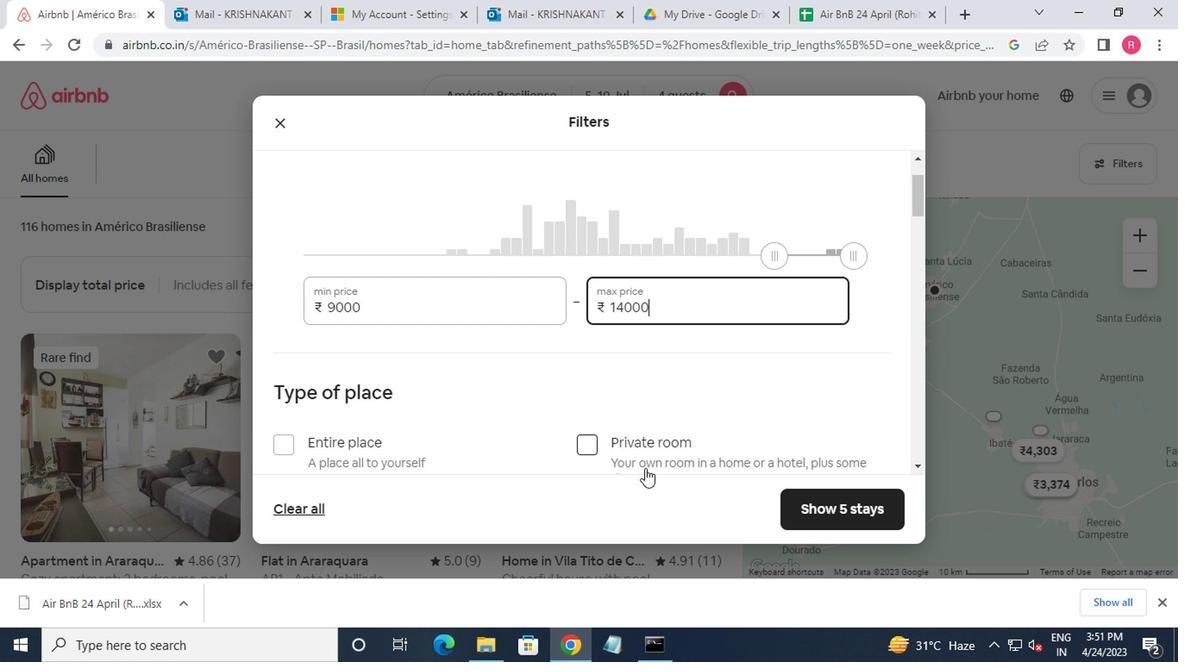 
Action: Mouse scrolled (595, 471) with delta (0, 0)
Screenshot: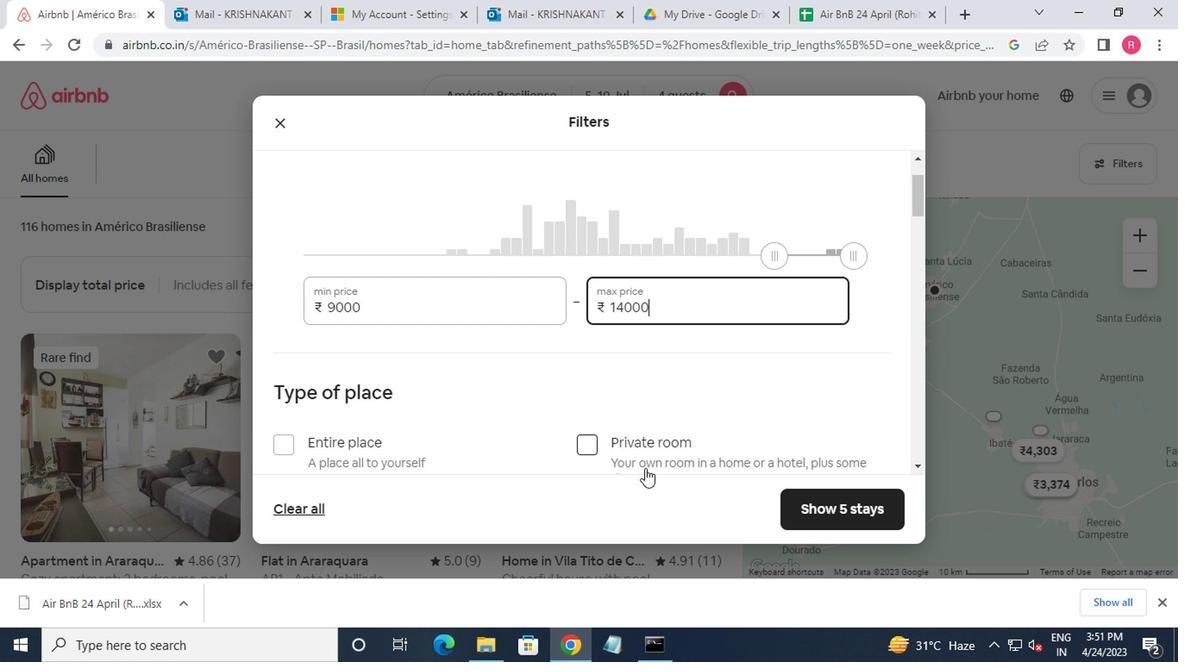 
Action: Mouse moved to (283, 259)
Screenshot: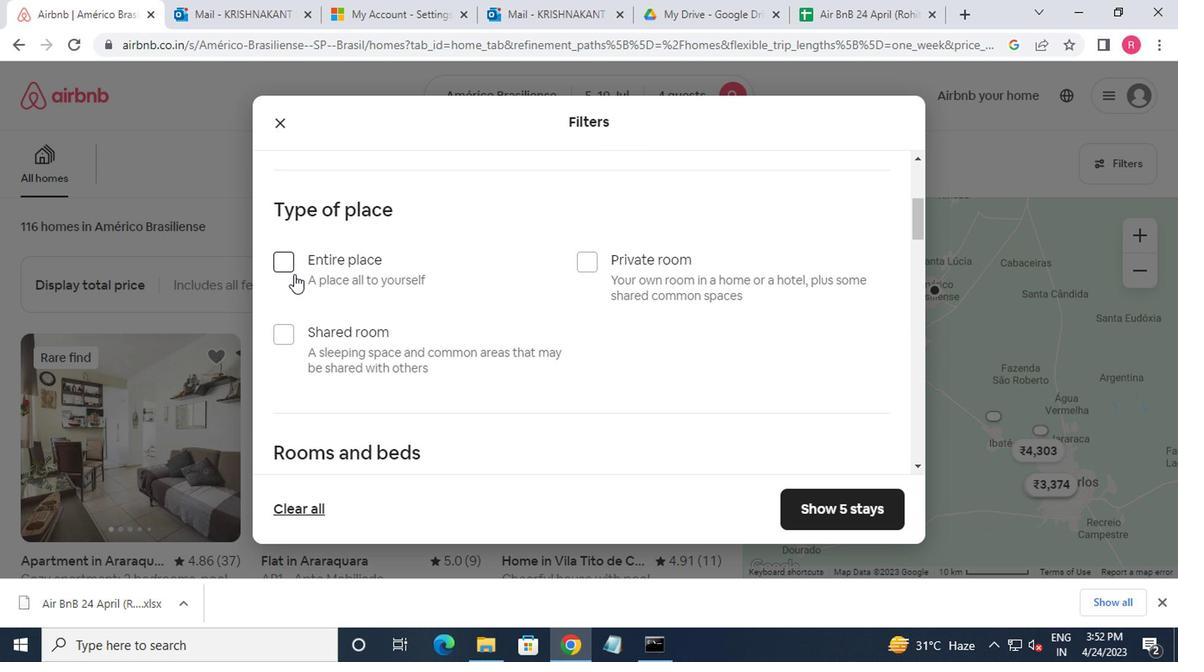 
Action: Mouse pressed left at (283, 259)
Screenshot: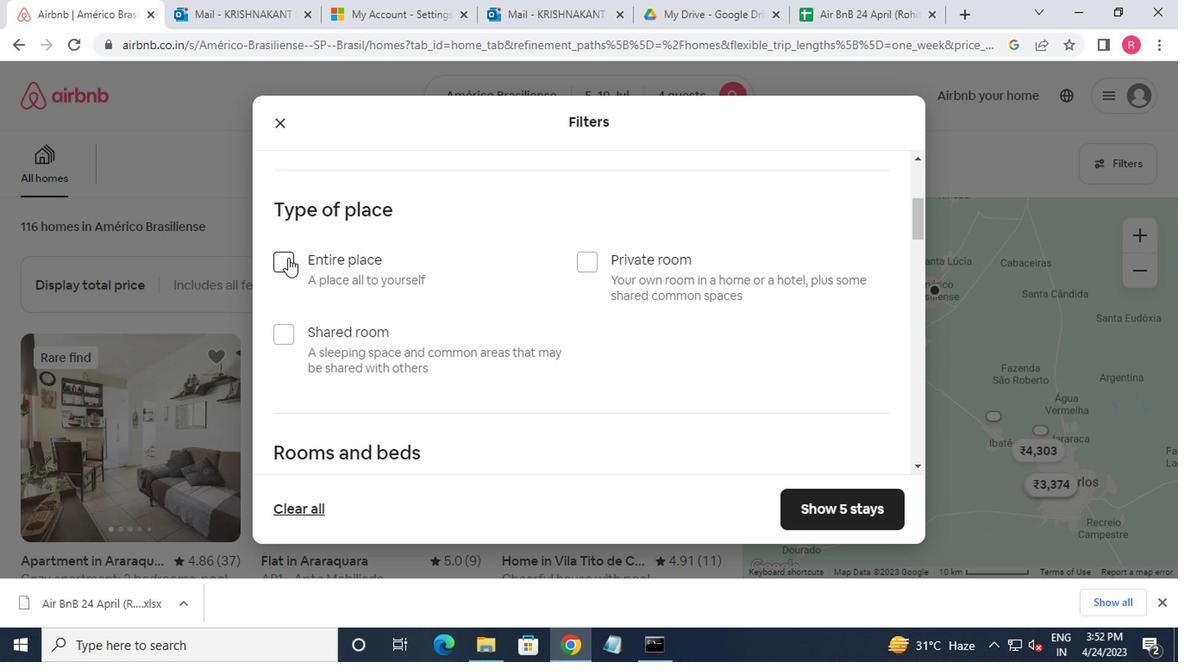 
Action: Mouse moved to (286, 286)
Screenshot: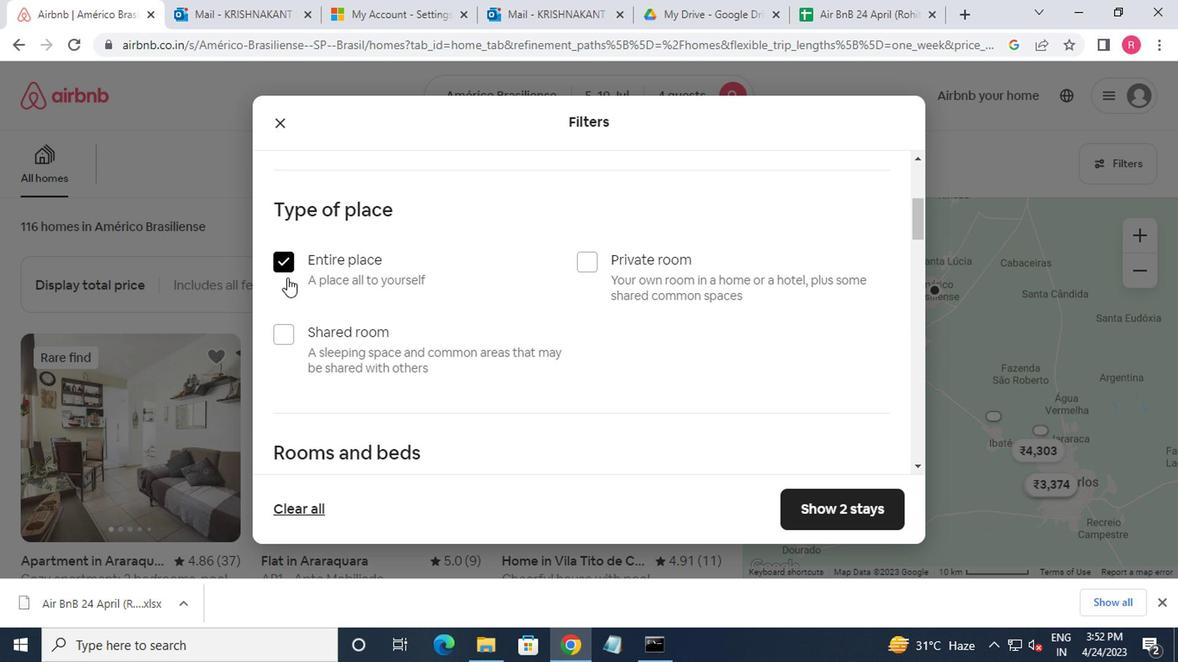 
Action: Mouse scrolled (286, 285) with delta (0, 0)
Screenshot: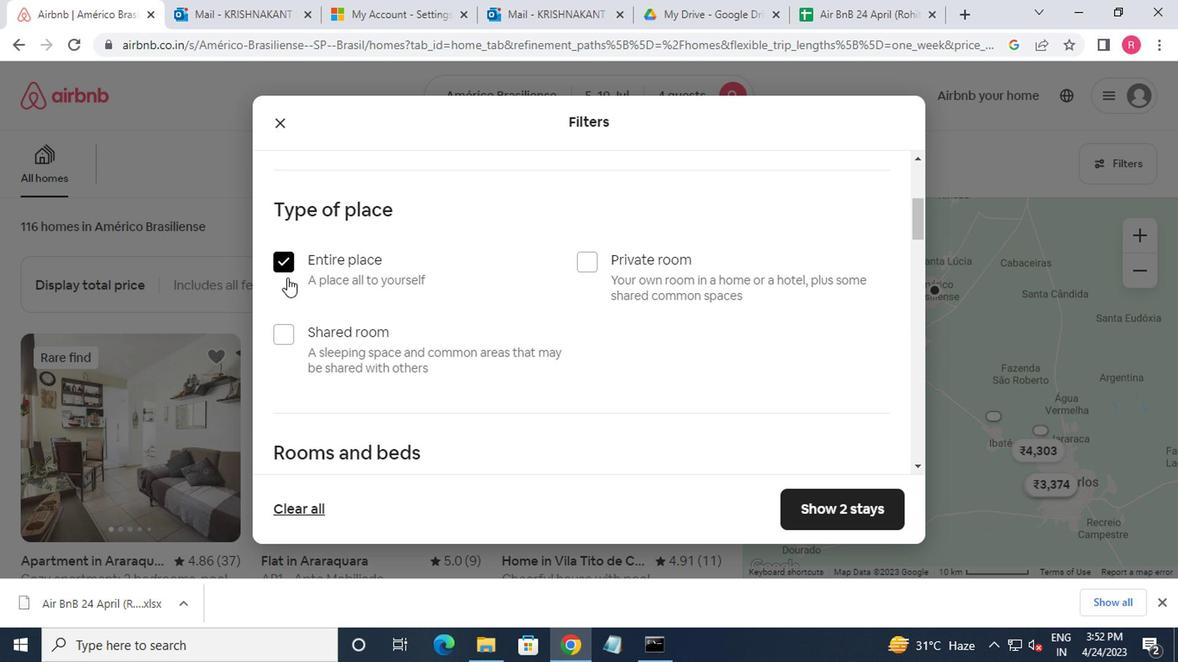 
Action: Mouse moved to (290, 289)
Screenshot: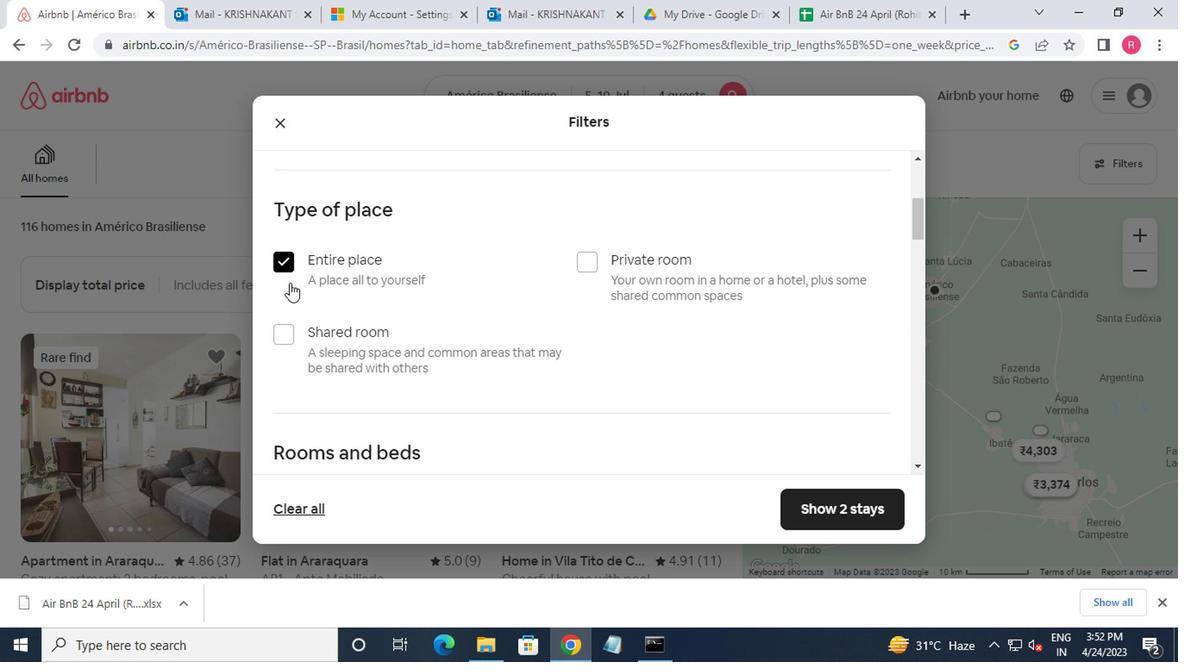 
Action: Mouse scrolled (290, 288) with delta (0, -1)
Screenshot: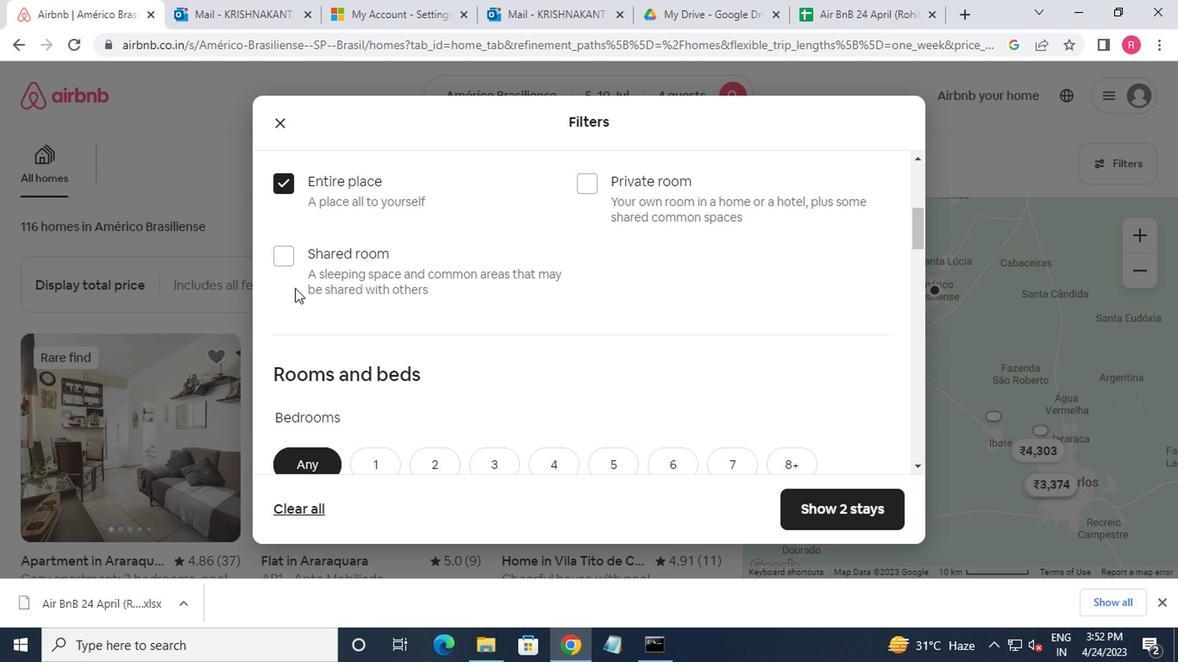 
Action: Mouse moved to (291, 293)
Screenshot: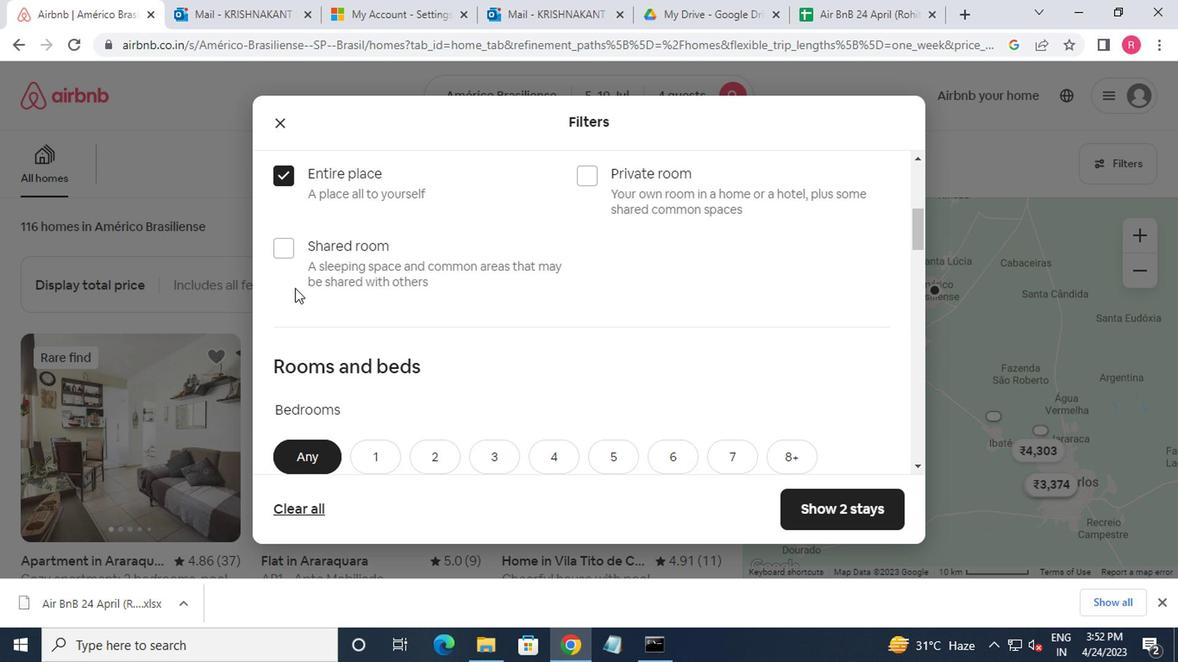 
Action: Mouse scrolled (291, 292) with delta (0, -1)
Screenshot: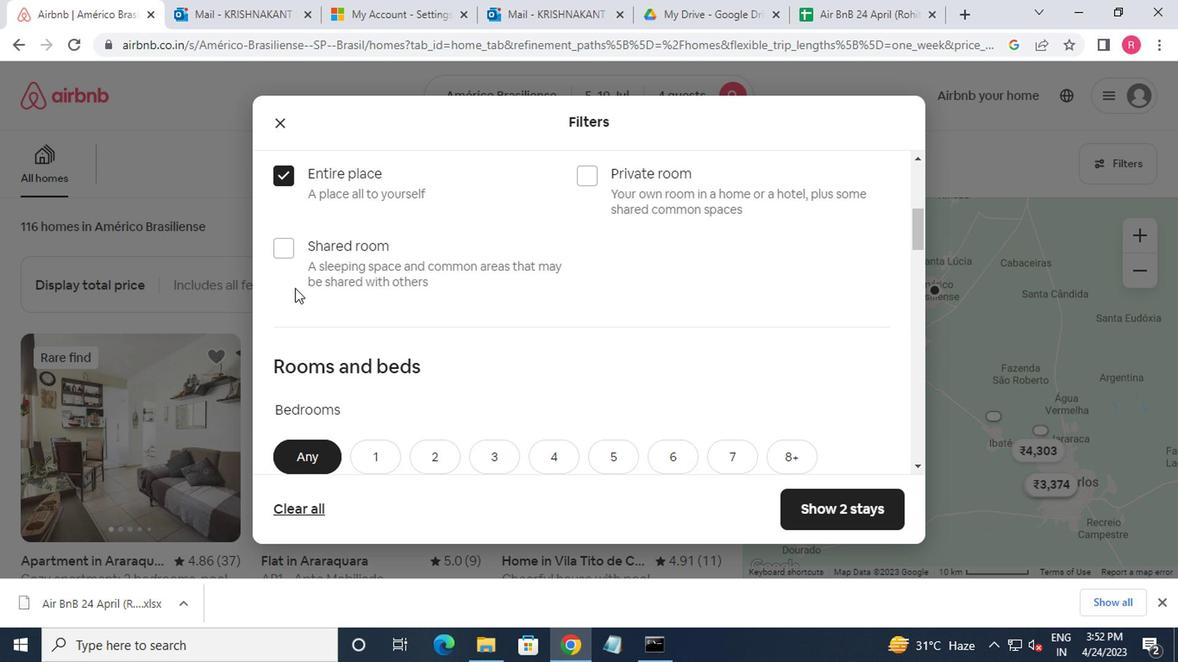 
Action: Mouse moved to (294, 297)
Screenshot: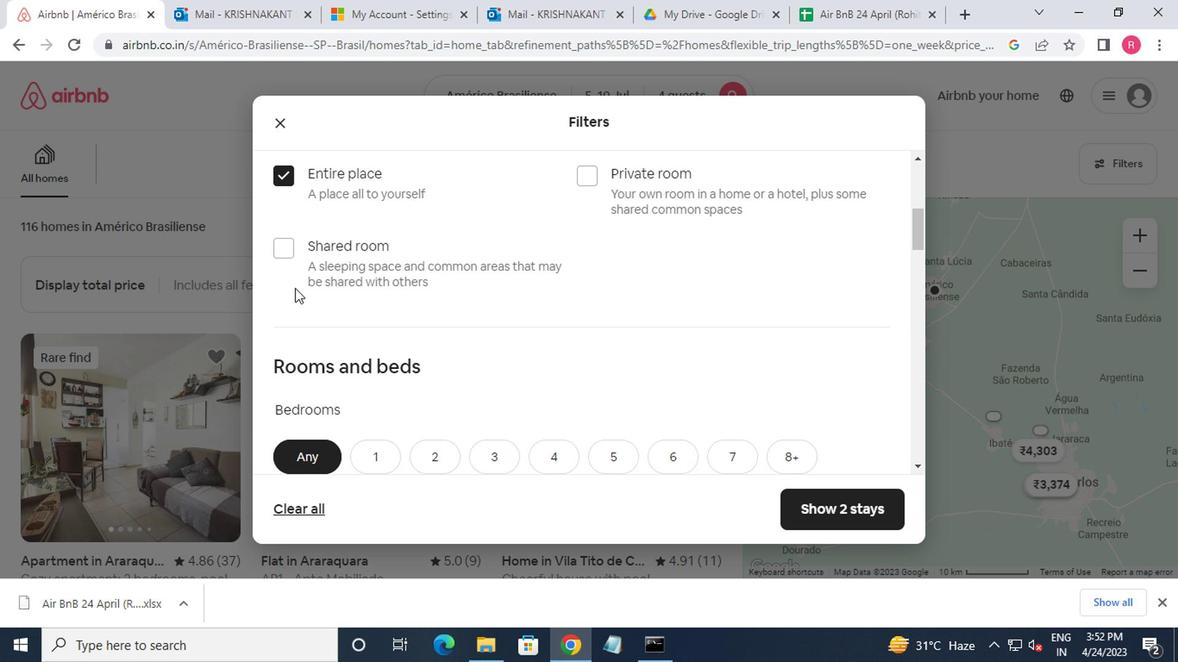 
Action: Mouse scrolled (294, 296) with delta (0, 0)
Screenshot: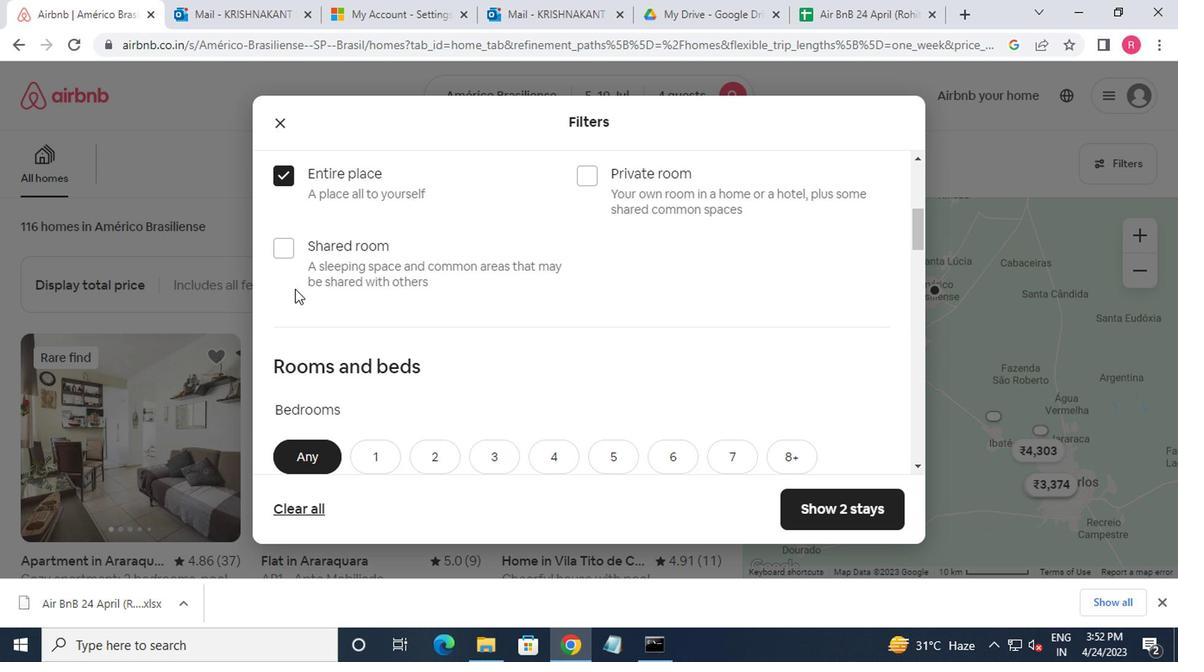 
Action: Mouse moved to (432, 214)
Screenshot: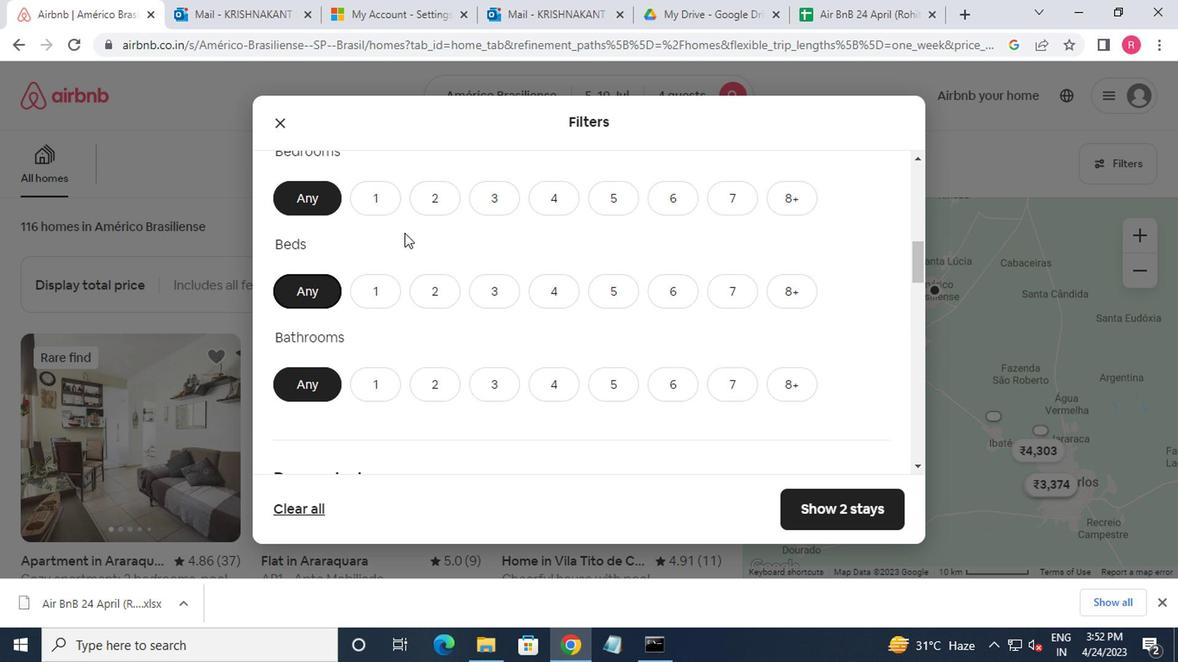 
Action: Mouse pressed left at (432, 214)
Screenshot: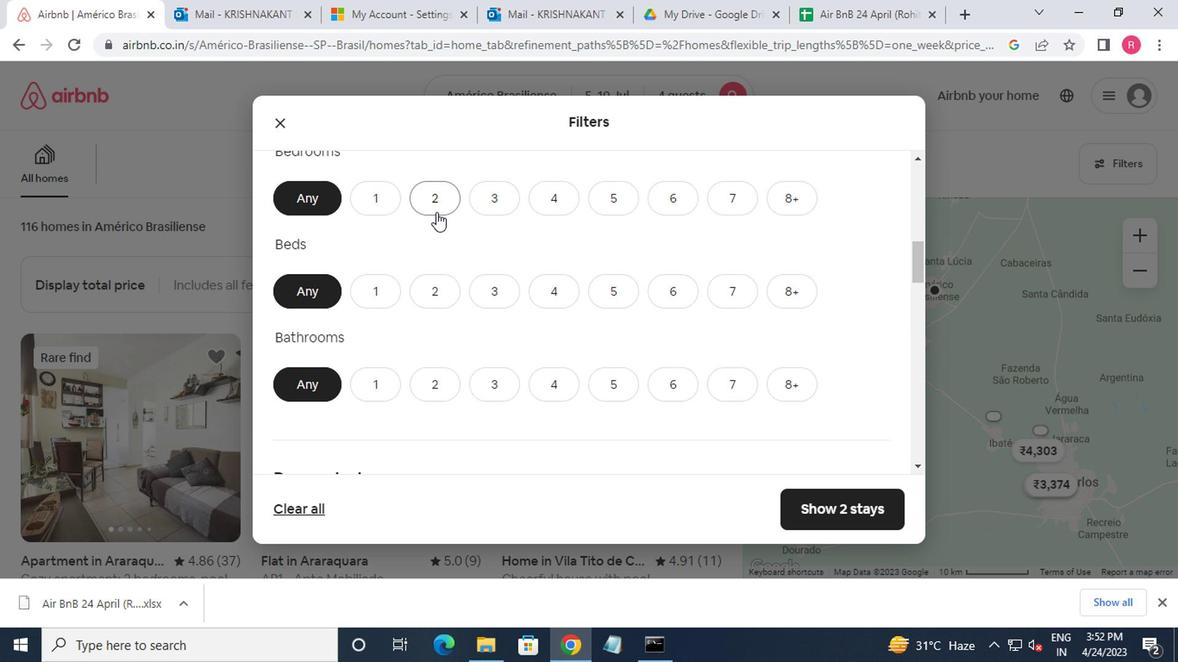 
Action: Mouse moved to (535, 294)
Screenshot: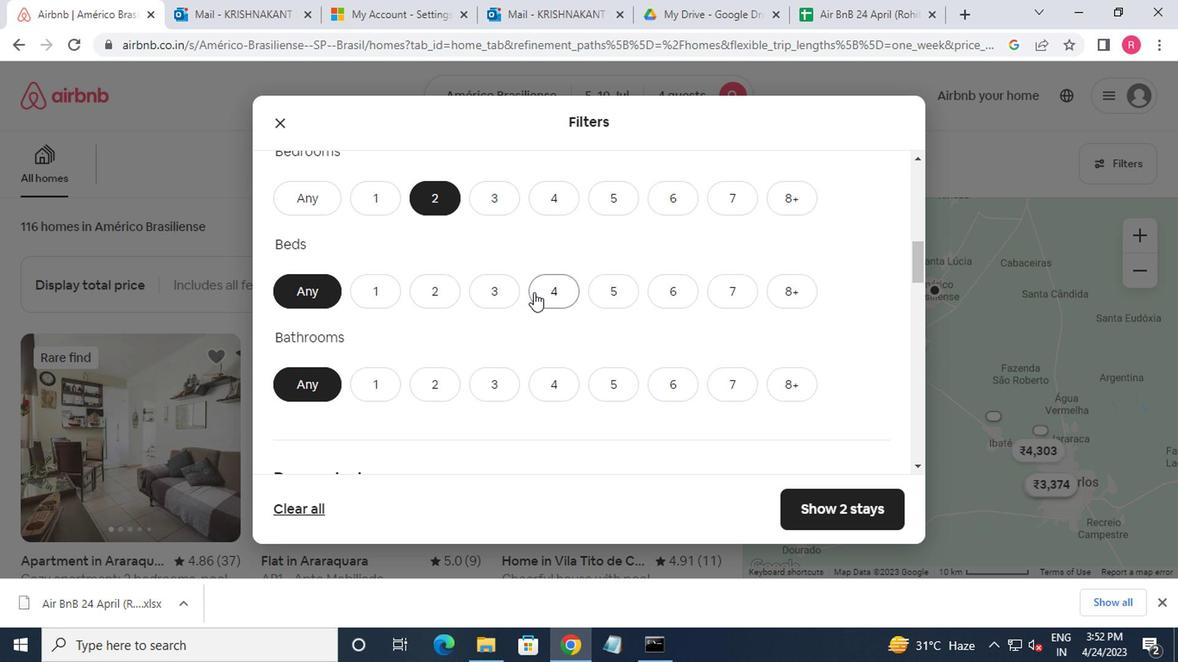 
Action: Mouse pressed left at (535, 294)
Screenshot: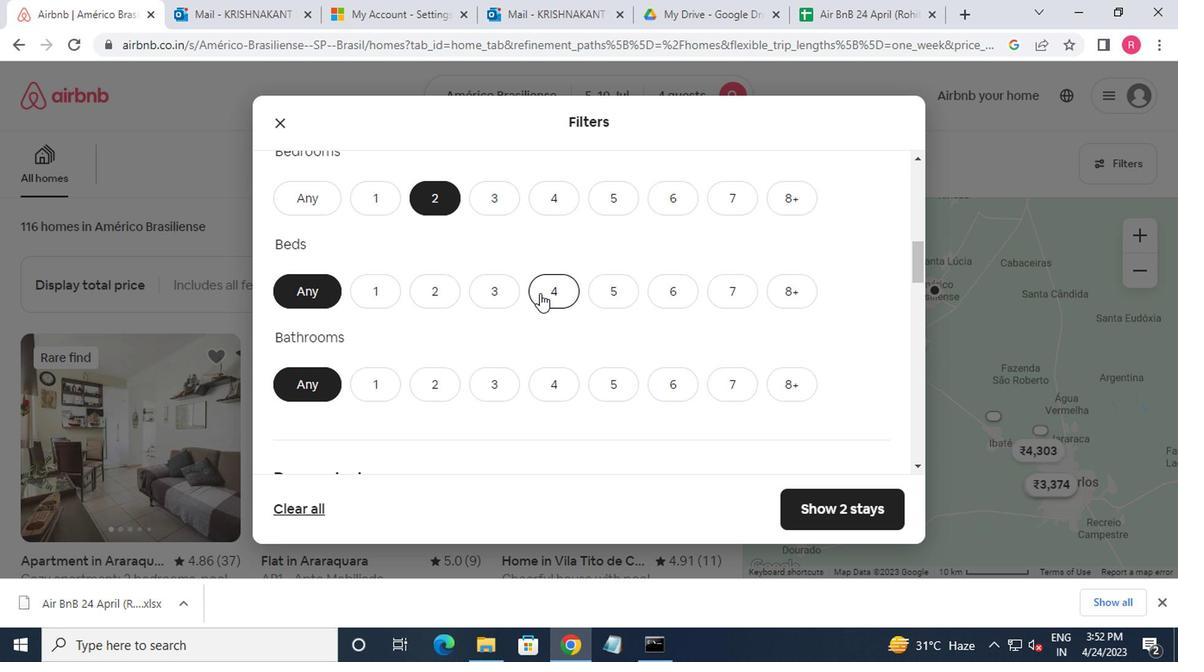 
Action: Mouse moved to (422, 376)
Screenshot: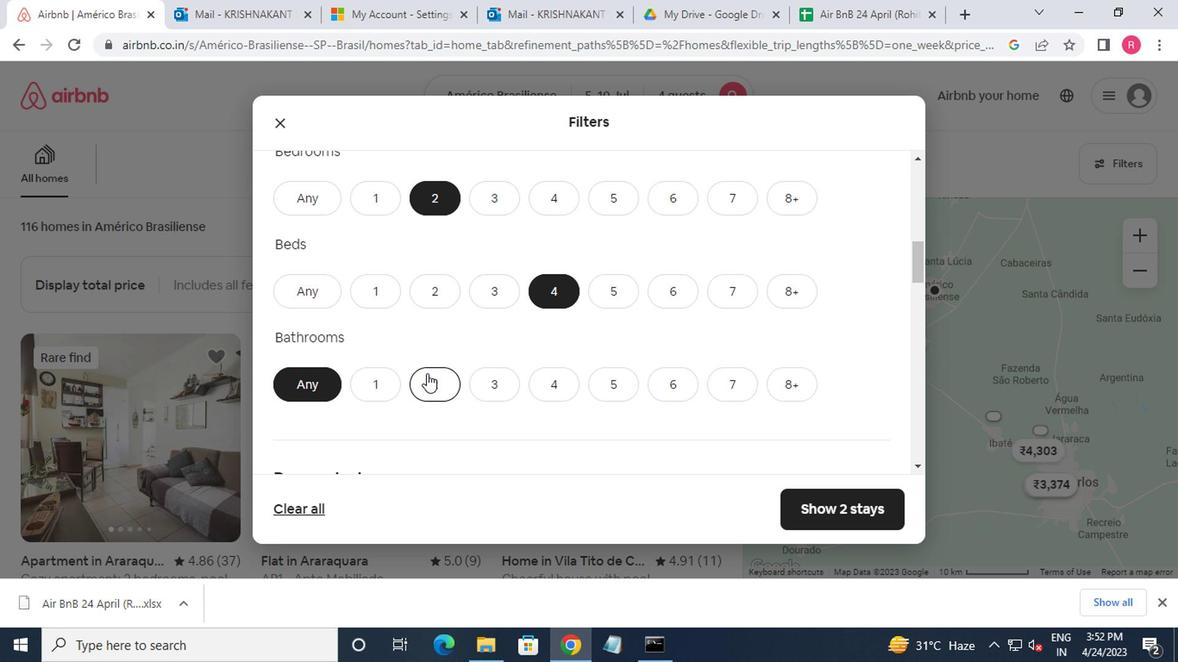 
Action: Mouse pressed left at (422, 376)
Screenshot: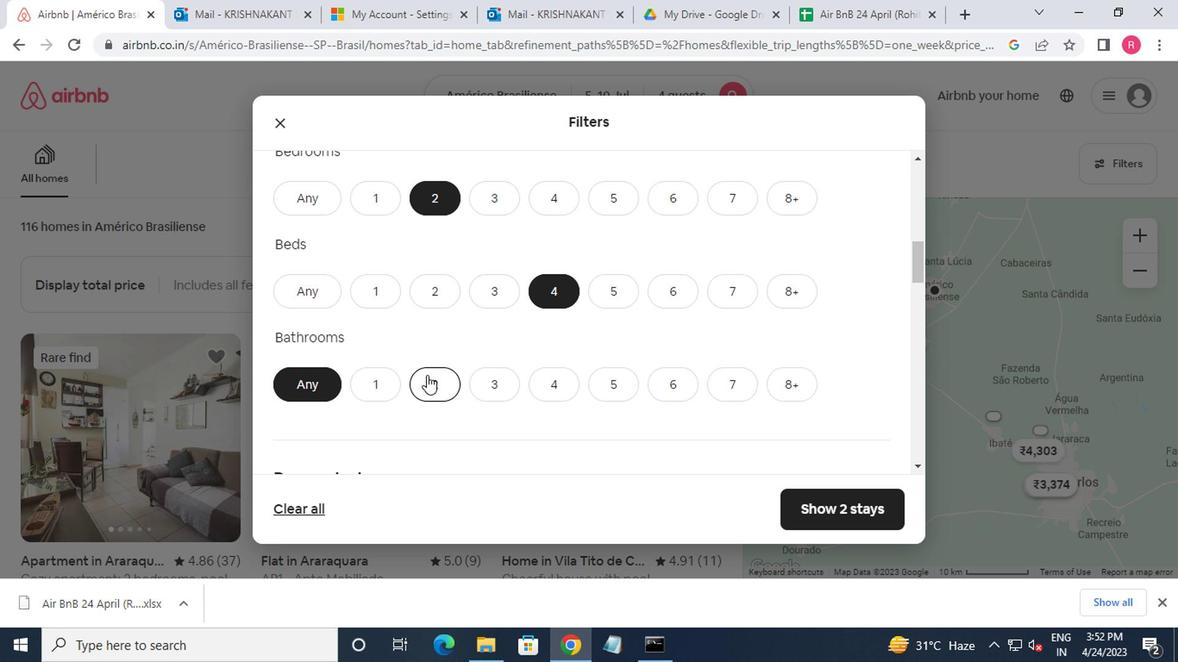 
Action: Mouse moved to (431, 376)
Screenshot: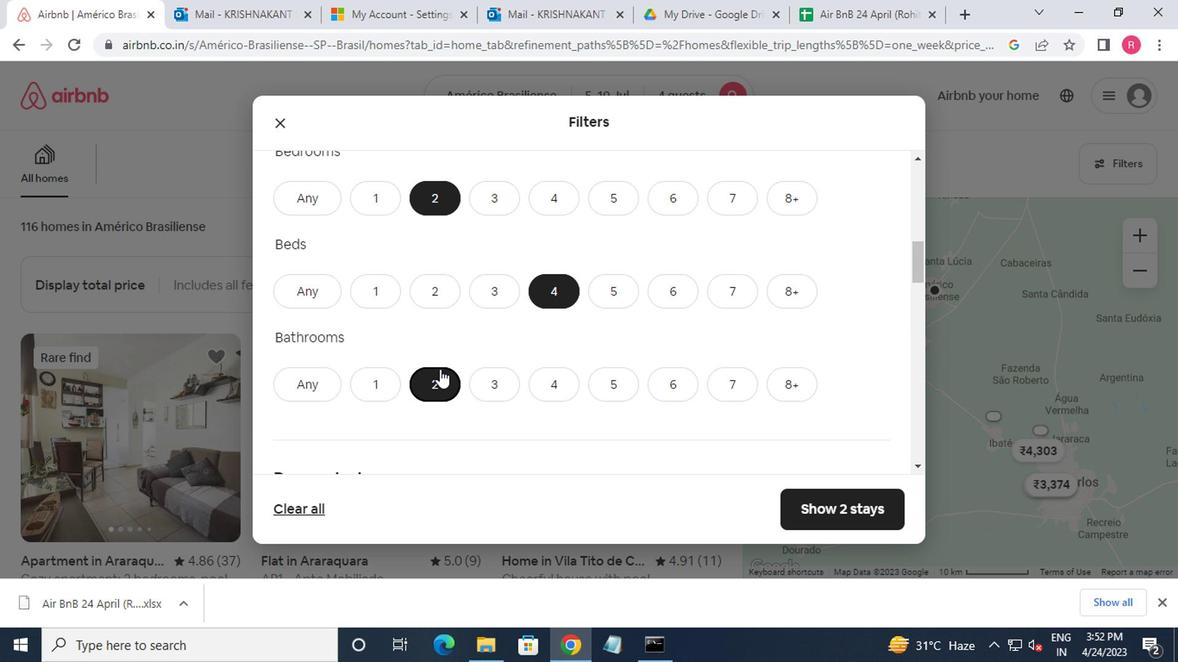 
Action: Mouse scrolled (431, 376) with delta (0, 0)
Screenshot: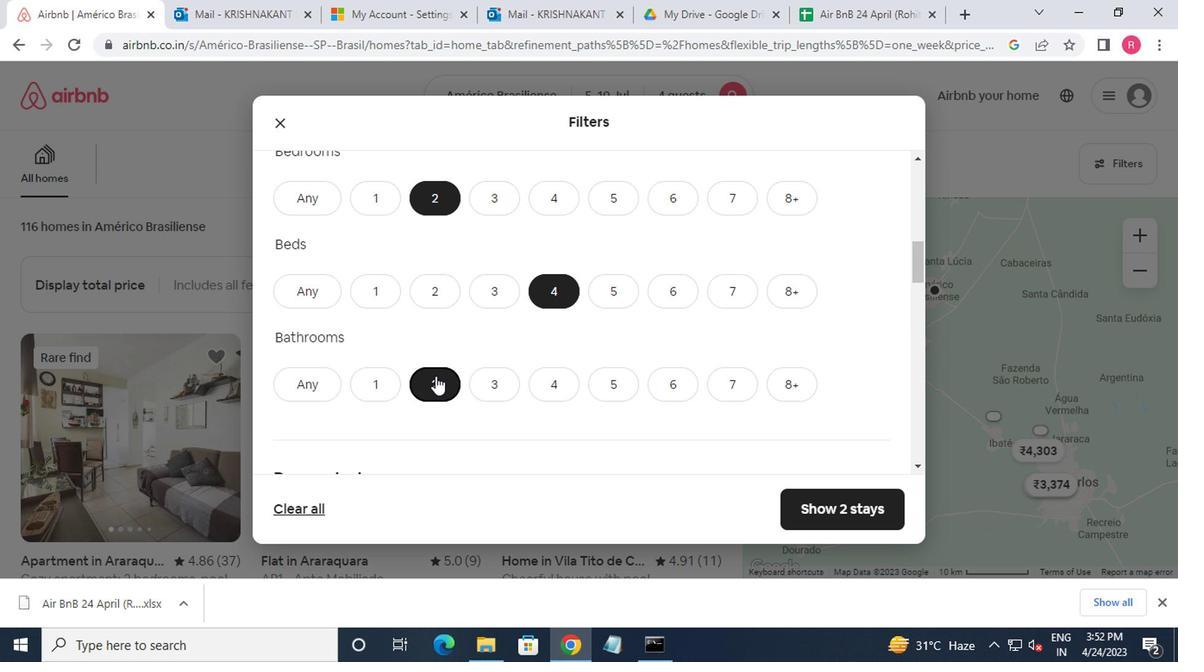 
Action: Mouse moved to (433, 376)
Screenshot: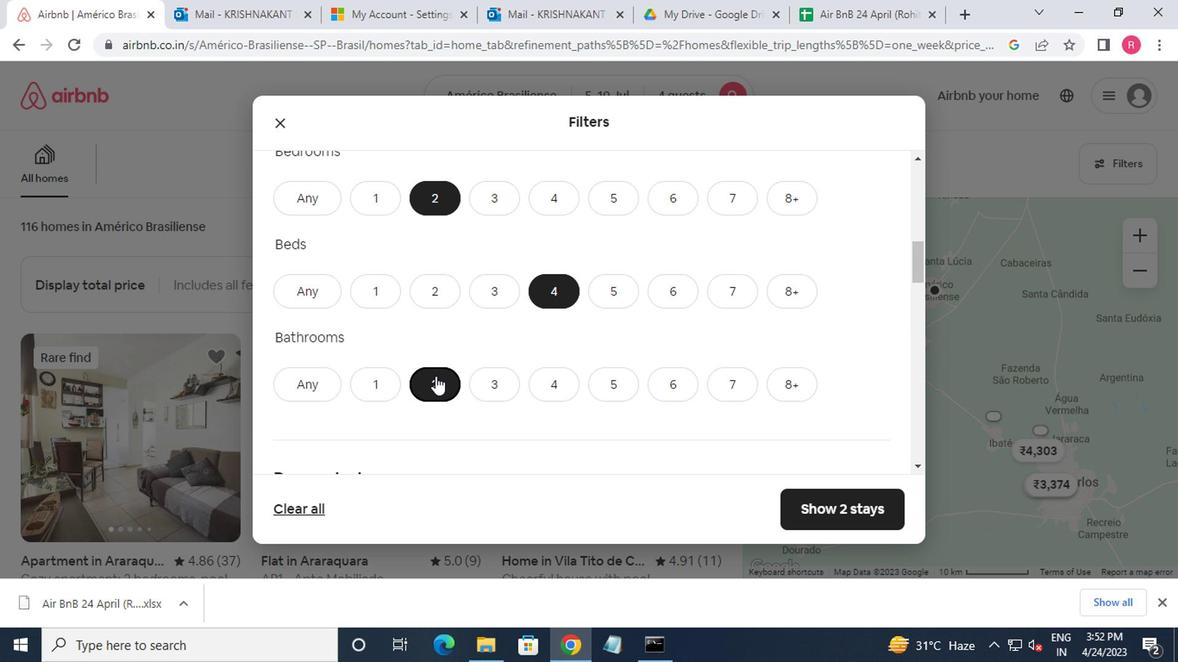 
Action: Mouse scrolled (433, 376) with delta (0, 0)
Screenshot: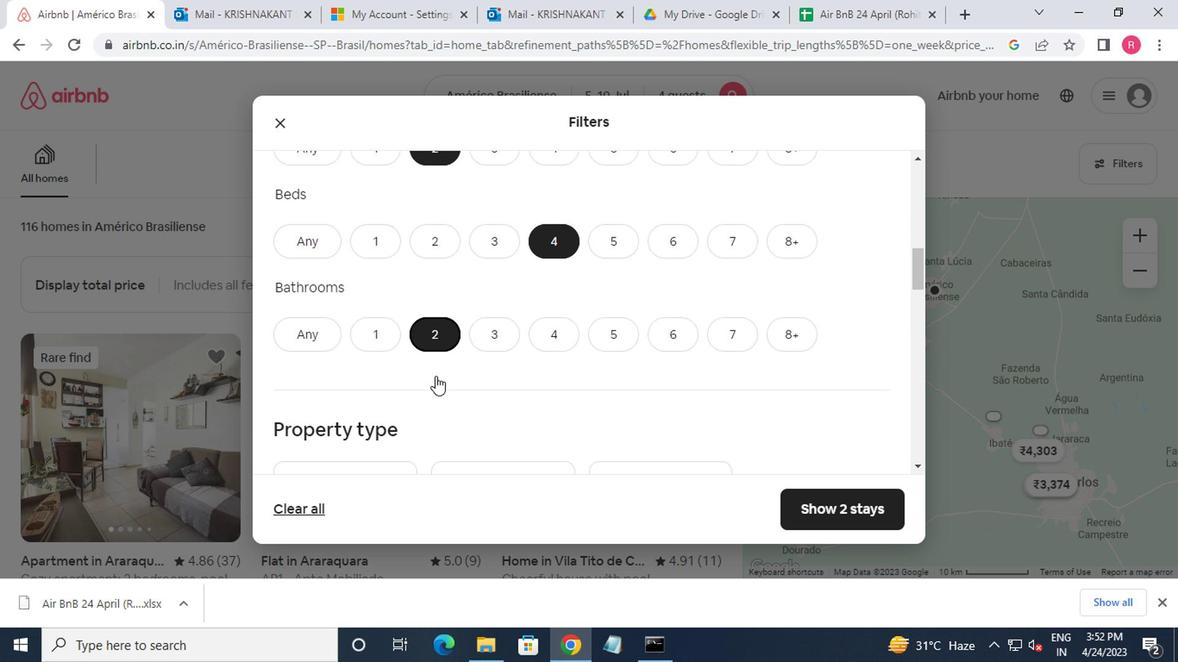 
Action: Mouse moved to (295, 371)
Screenshot: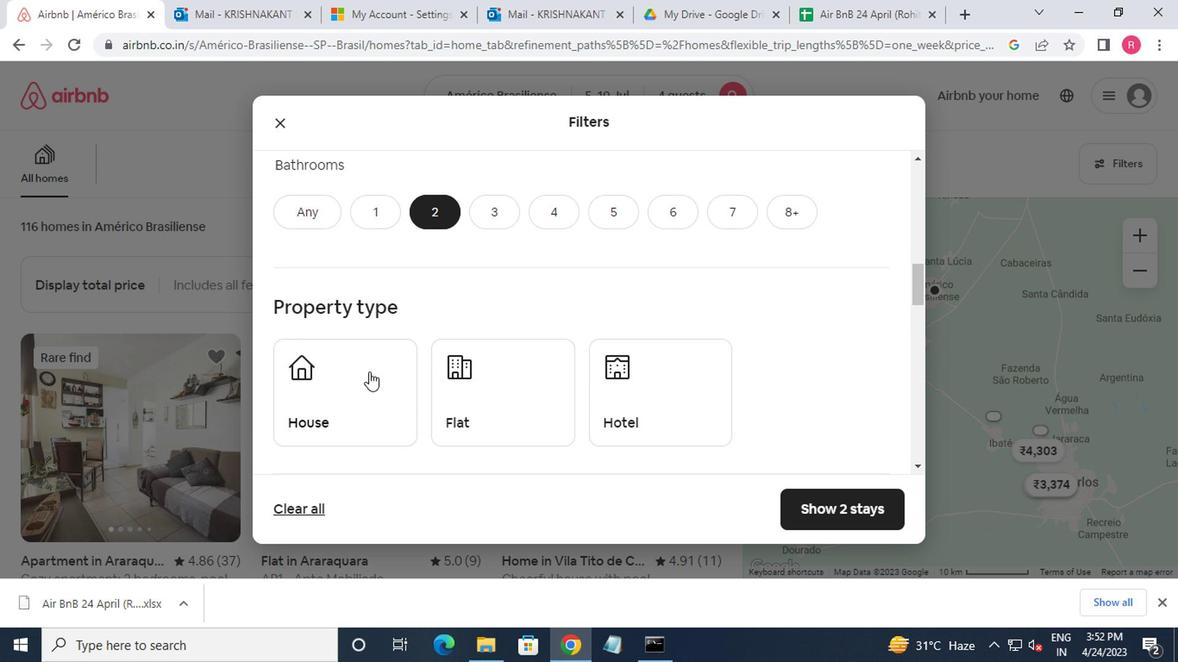 
Action: Mouse pressed left at (295, 371)
Screenshot: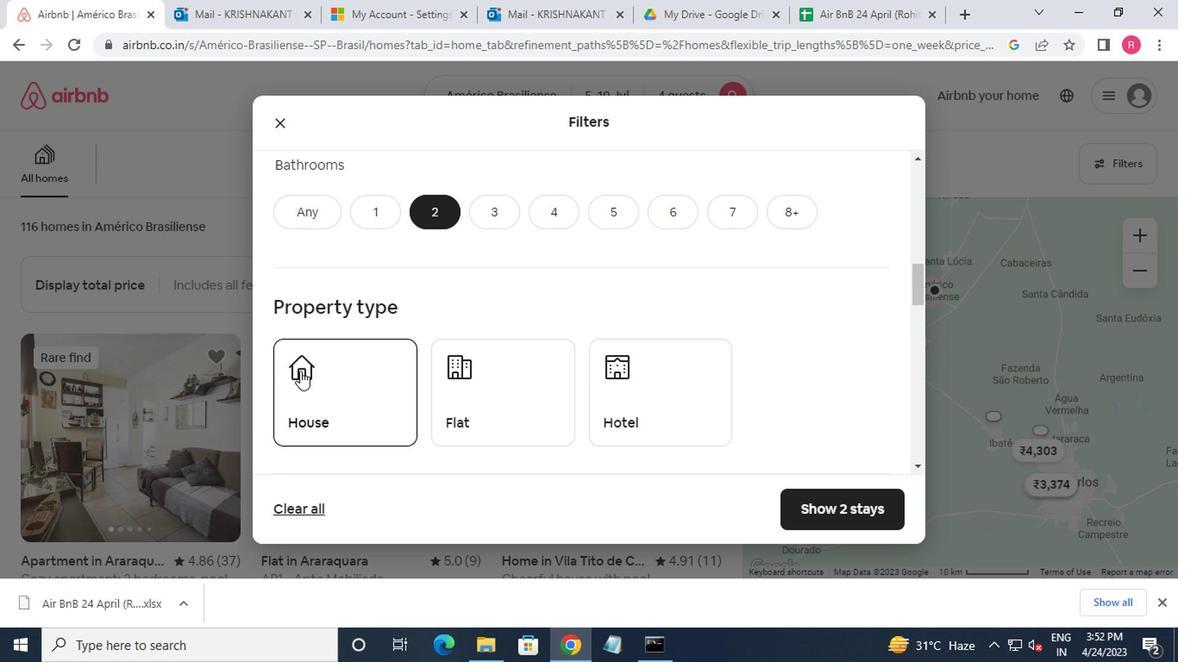 
Action: Mouse moved to (535, 411)
Screenshot: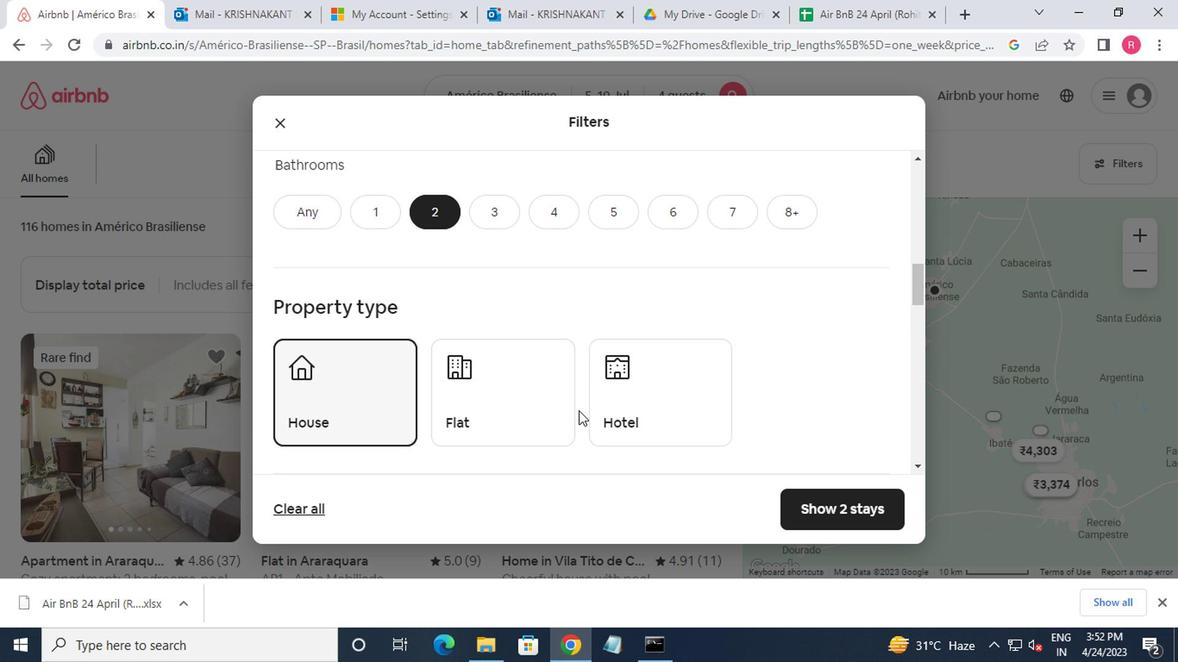 
Action: Mouse pressed left at (535, 411)
Screenshot: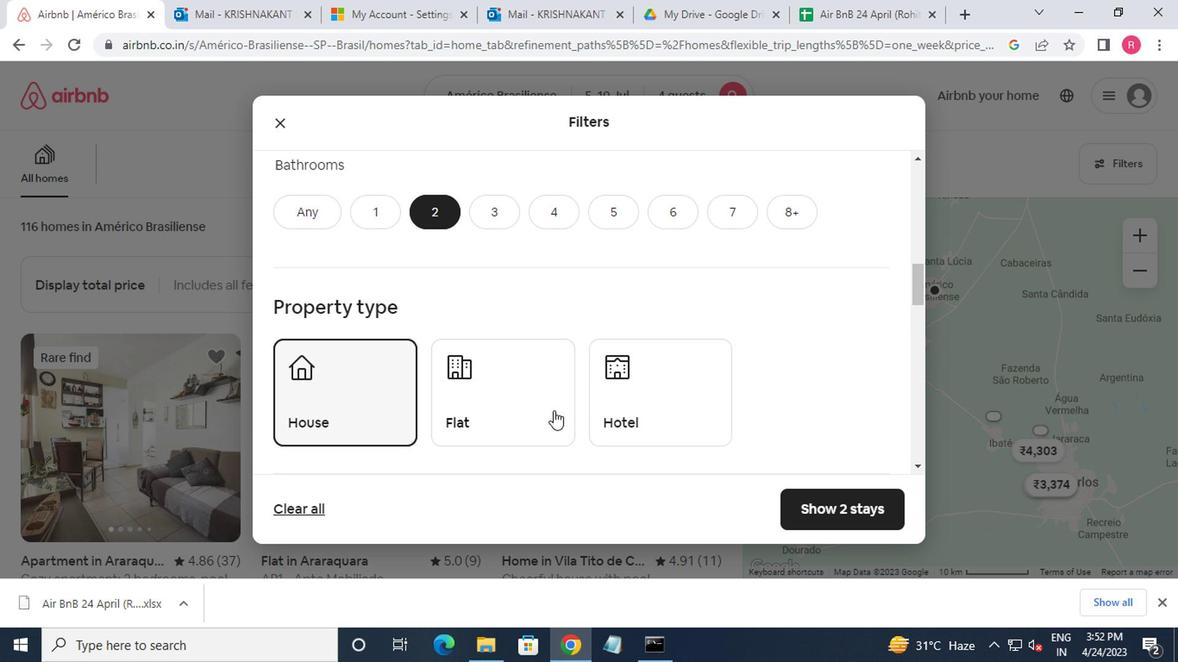 
Action: Mouse moved to (592, 461)
Screenshot: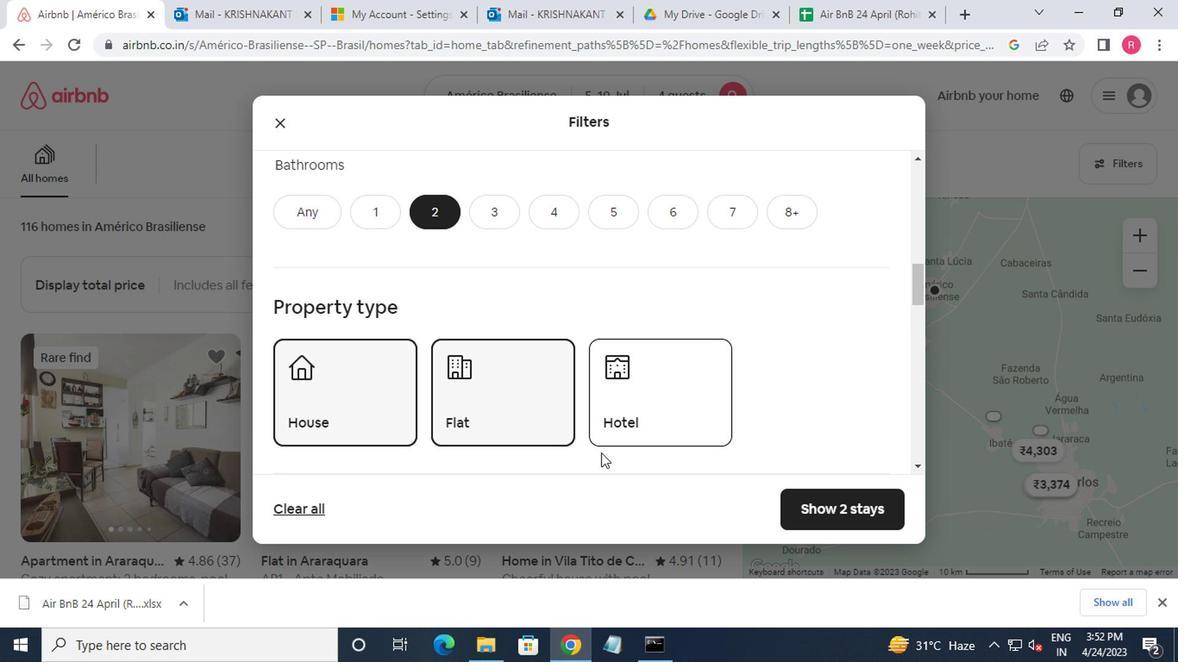 
Action: Mouse scrolled (592, 460) with delta (0, 0)
Screenshot: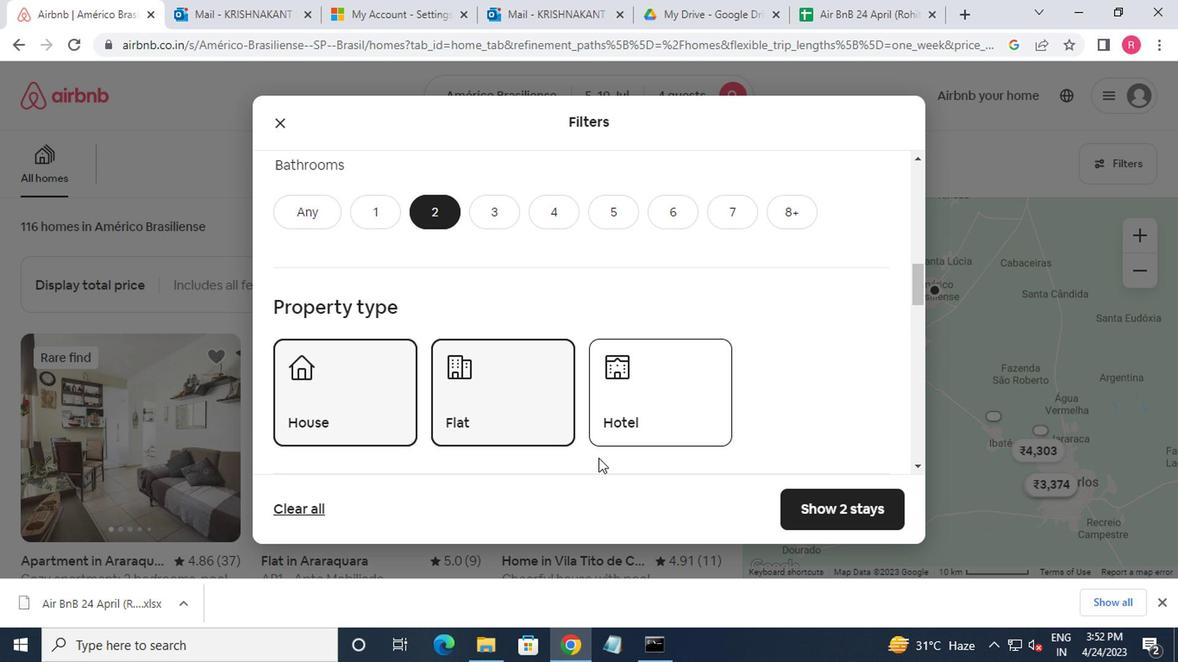 
Action: Mouse moved to (592, 462)
Screenshot: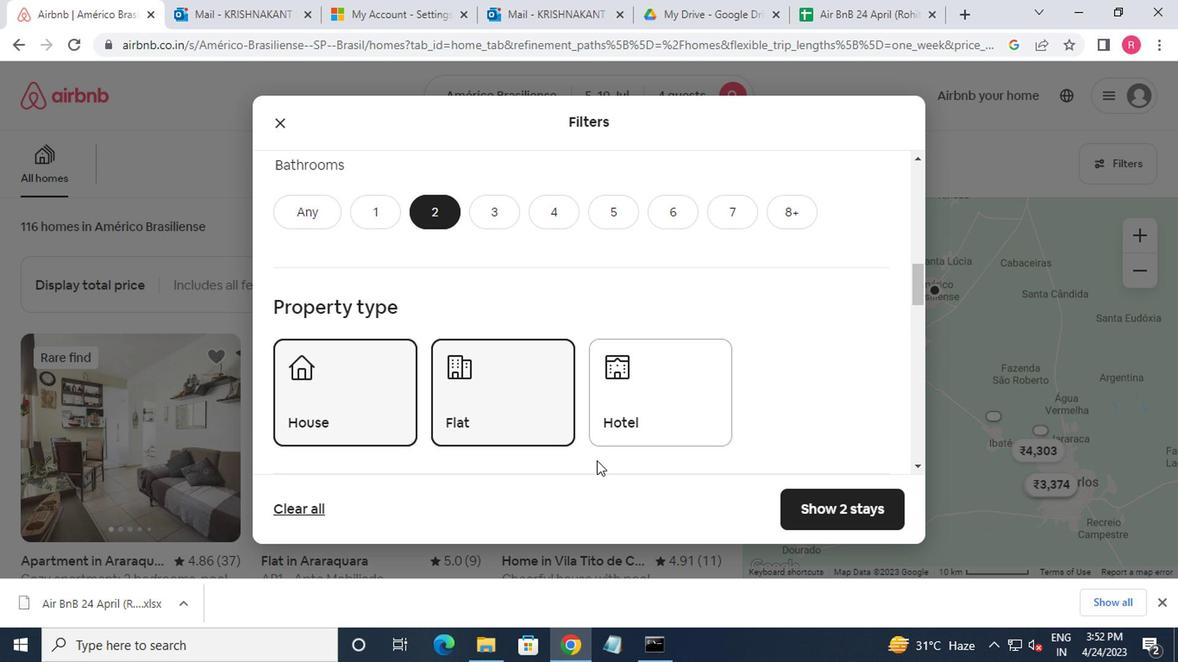 
Action: Mouse scrolled (592, 461) with delta (0, -1)
Screenshot: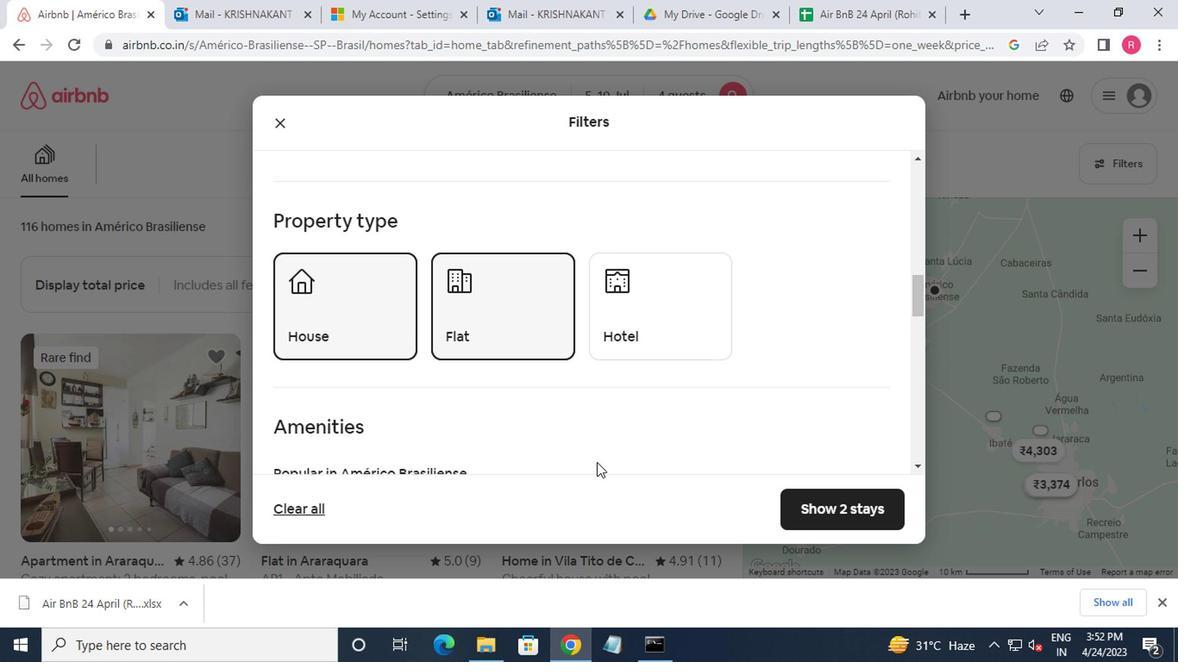 
Action: Mouse scrolled (592, 461) with delta (0, -1)
Screenshot: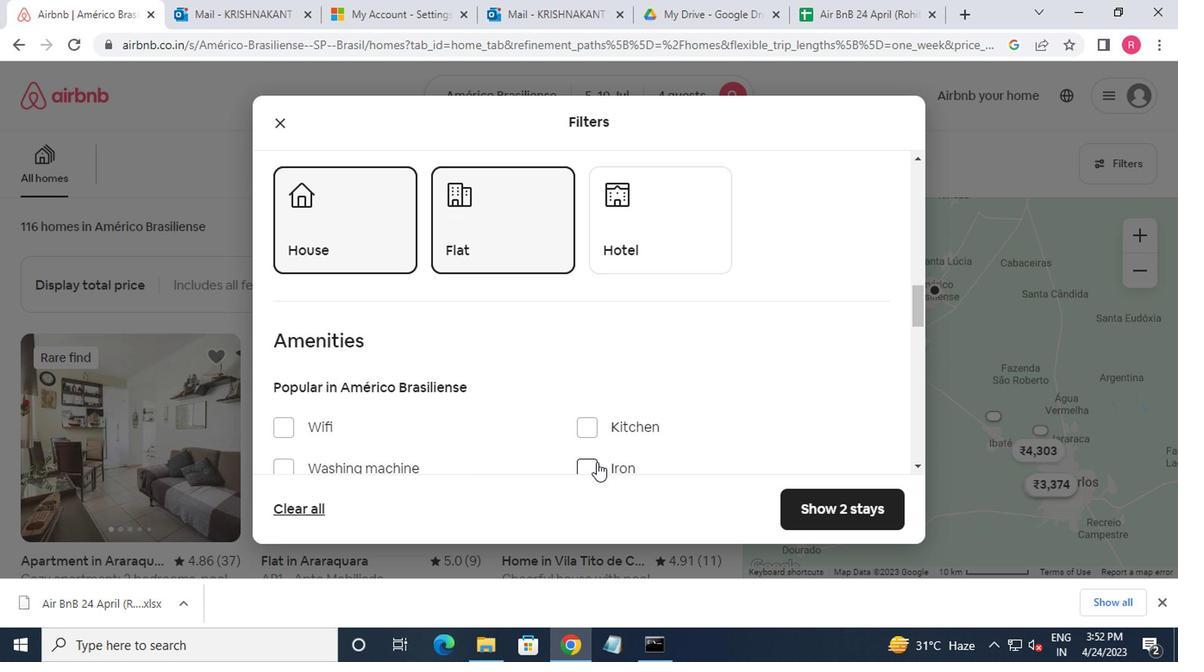 
Action: Mouse moved to (382, 392)
Screenshot: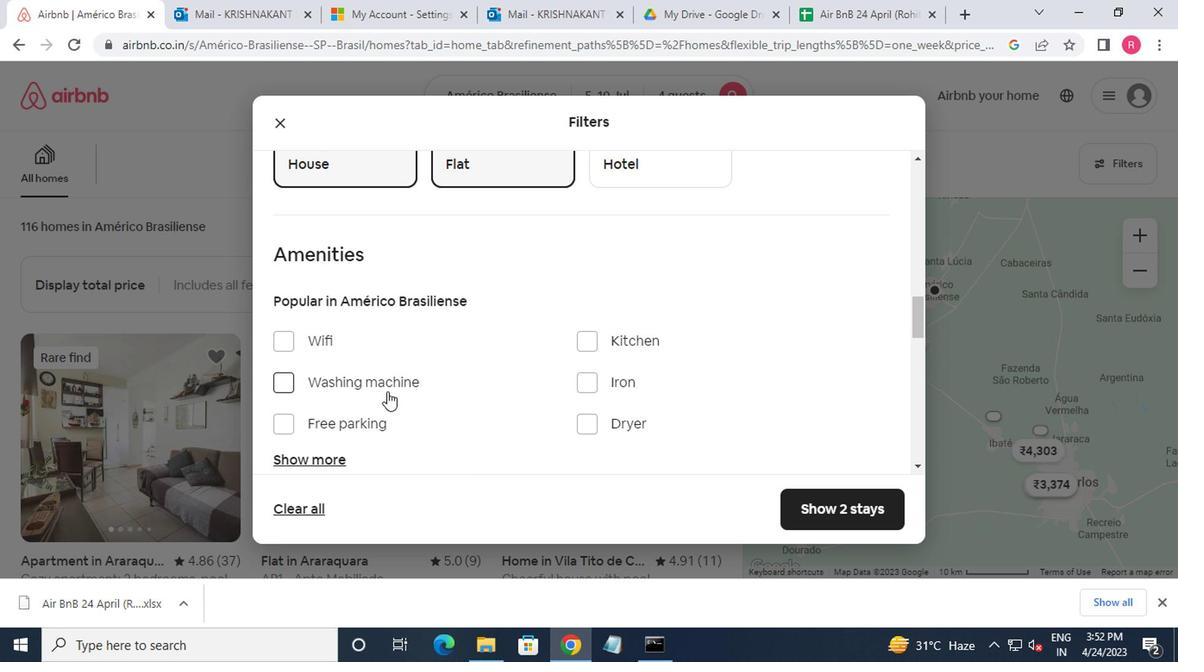 
Action: Mouse pressed left at (382, 392)
Screenshot: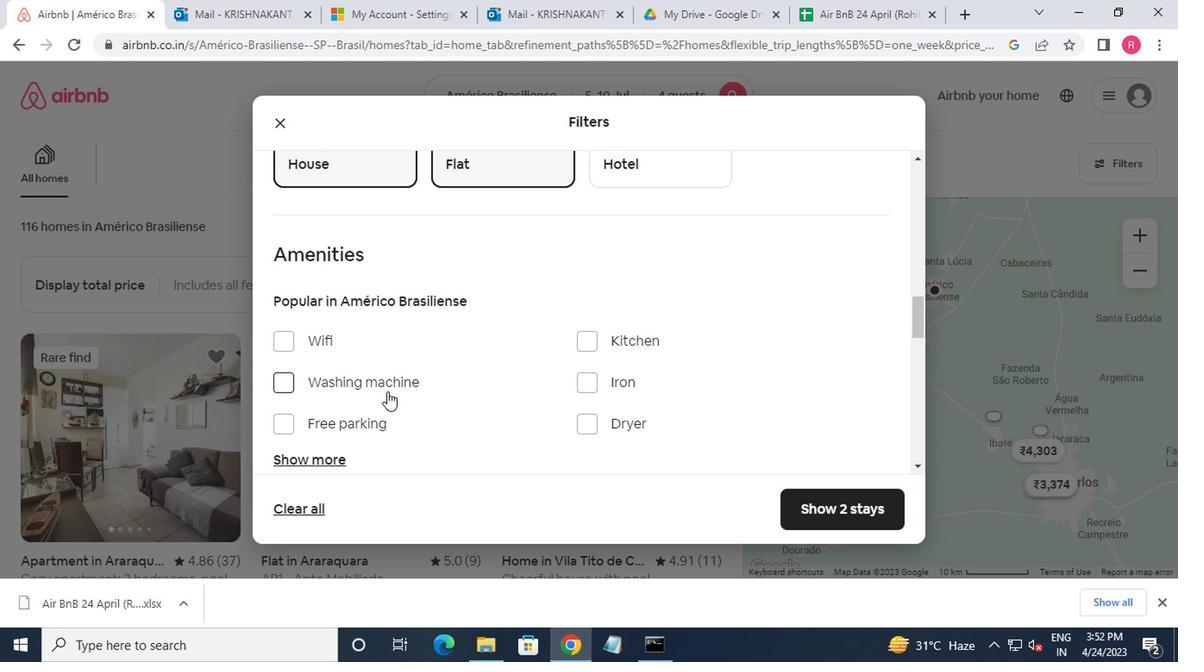 
Action: Mouse moved to (384, 389)
Screenshot: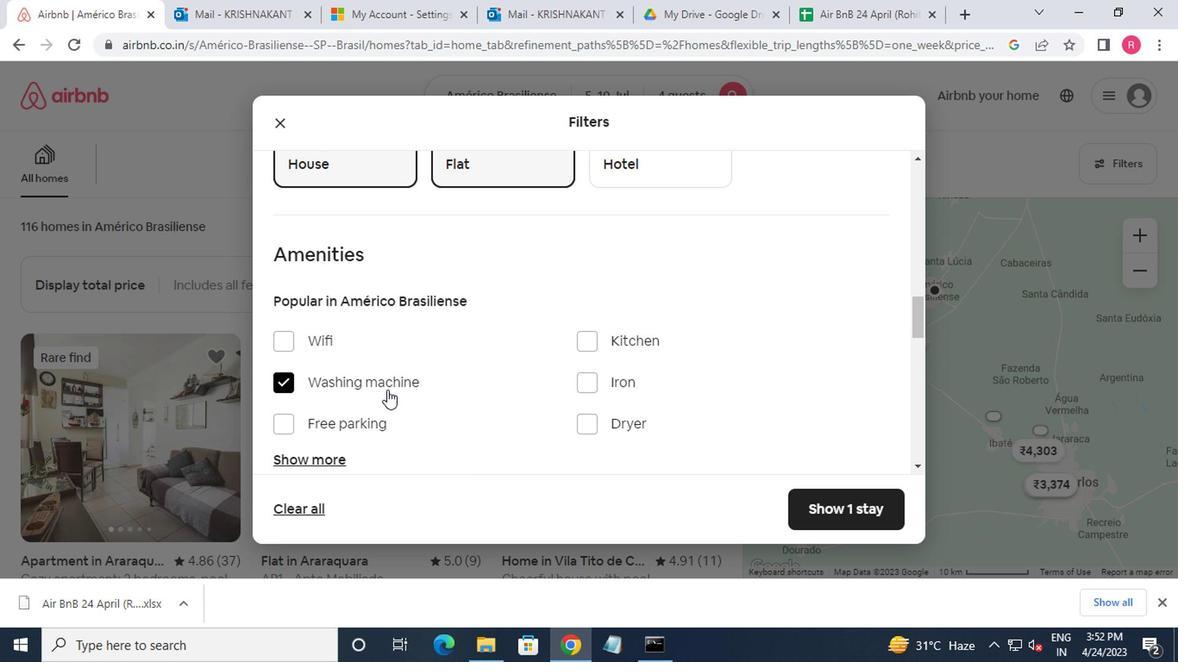 
Action: Mouse scrolled (384, 389) with delta (0, 0)
Screenshot: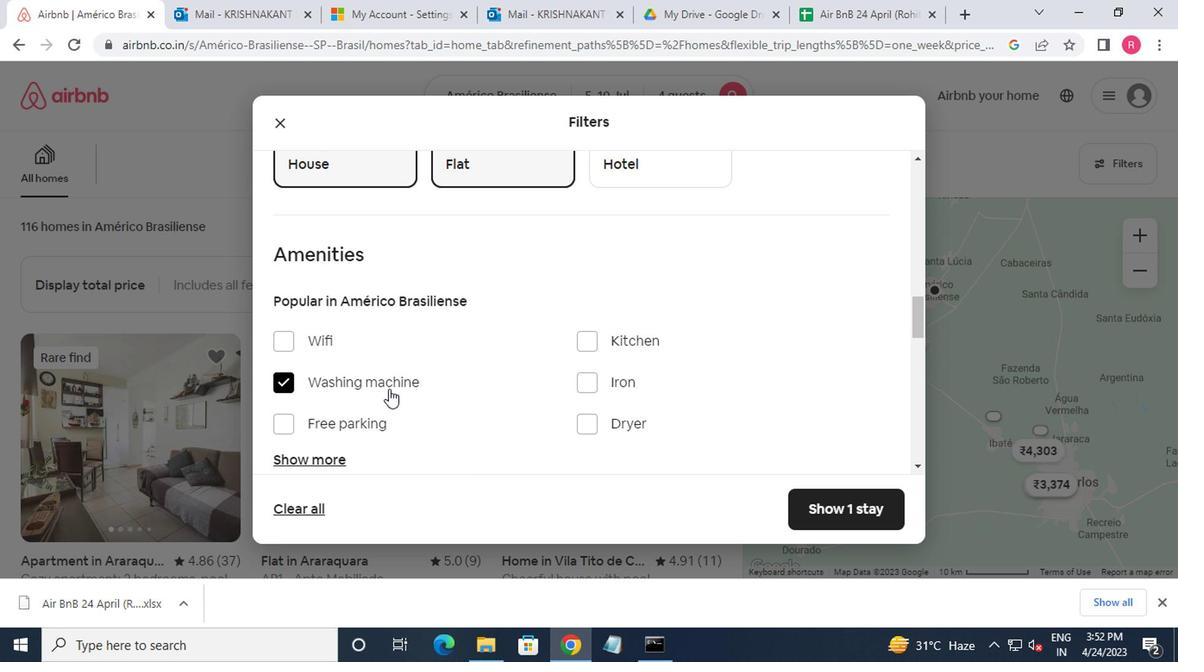 
Action: Mouse scrolled (384, 389) with delta (0, 0)
Screenshot: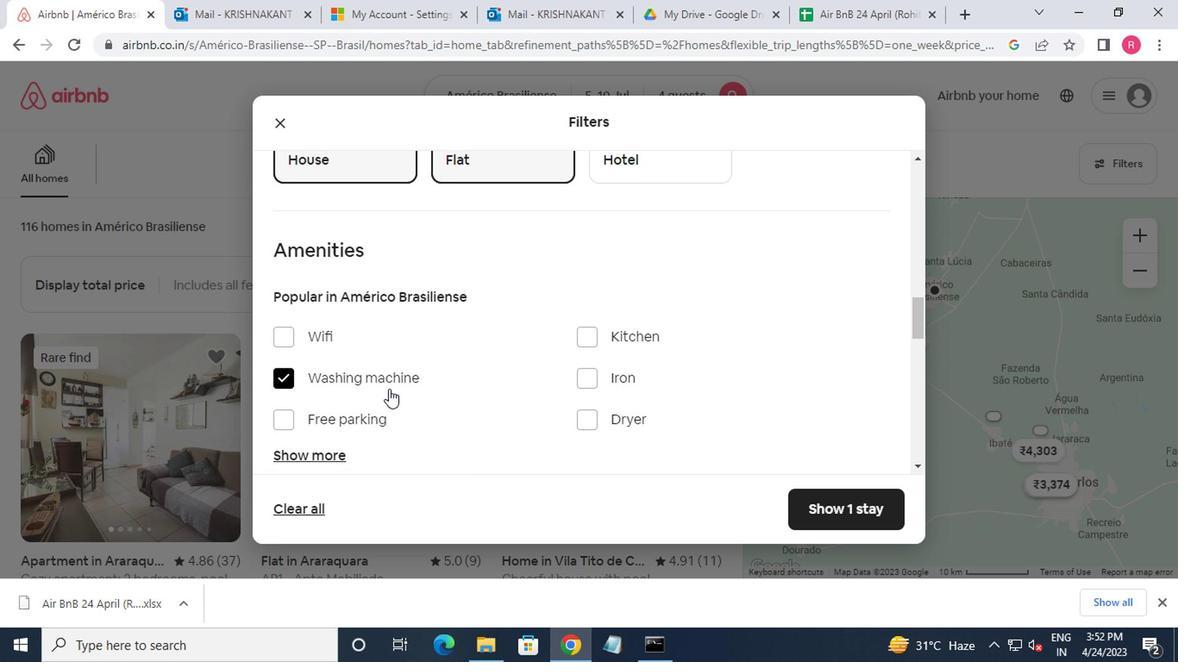 
Action: Mouse scrolled (384, 389) with delta (0, 0)
Screenshot: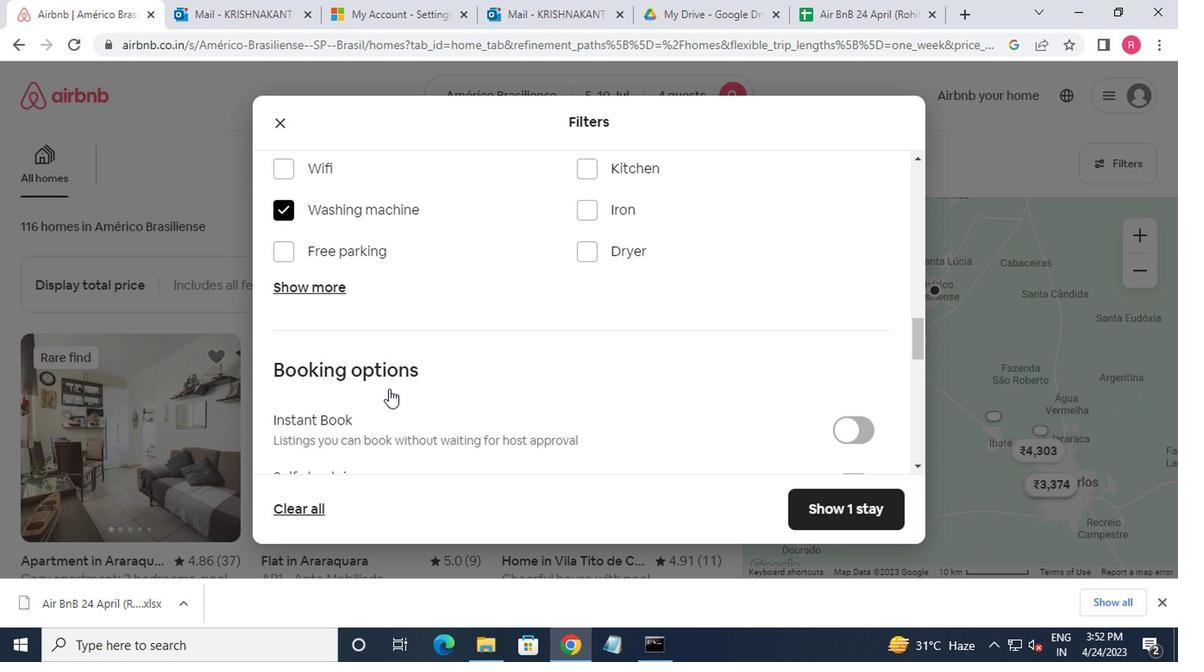 
Action: Mouse scrolled (384, 389) with delta (0, 0)
Screenshot: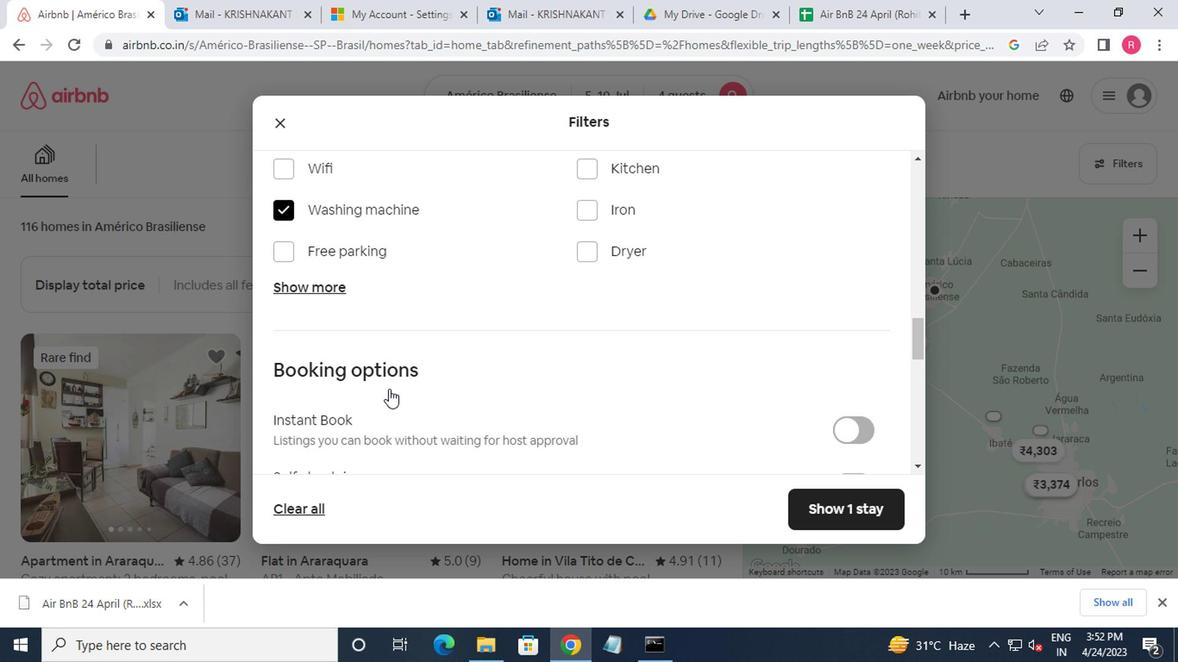 
Action: Mouse scrolled (384, 389) with delta (0, 0)
Screenshot: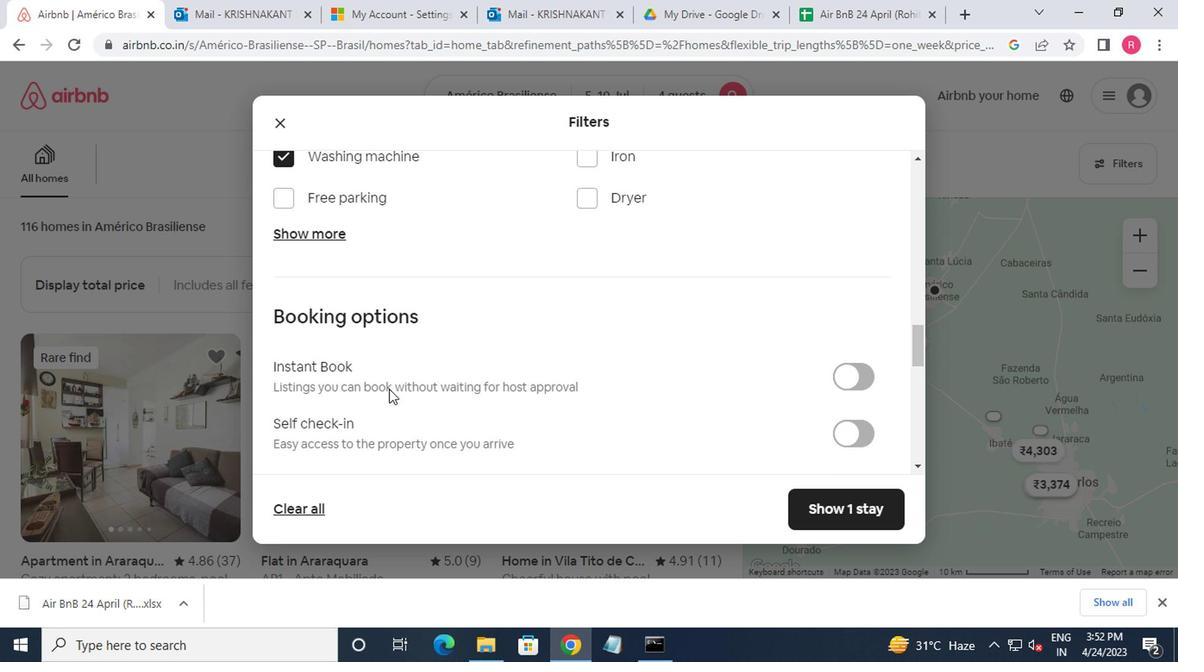 
Action: Mouse moved to (840, 229)
Screenshot: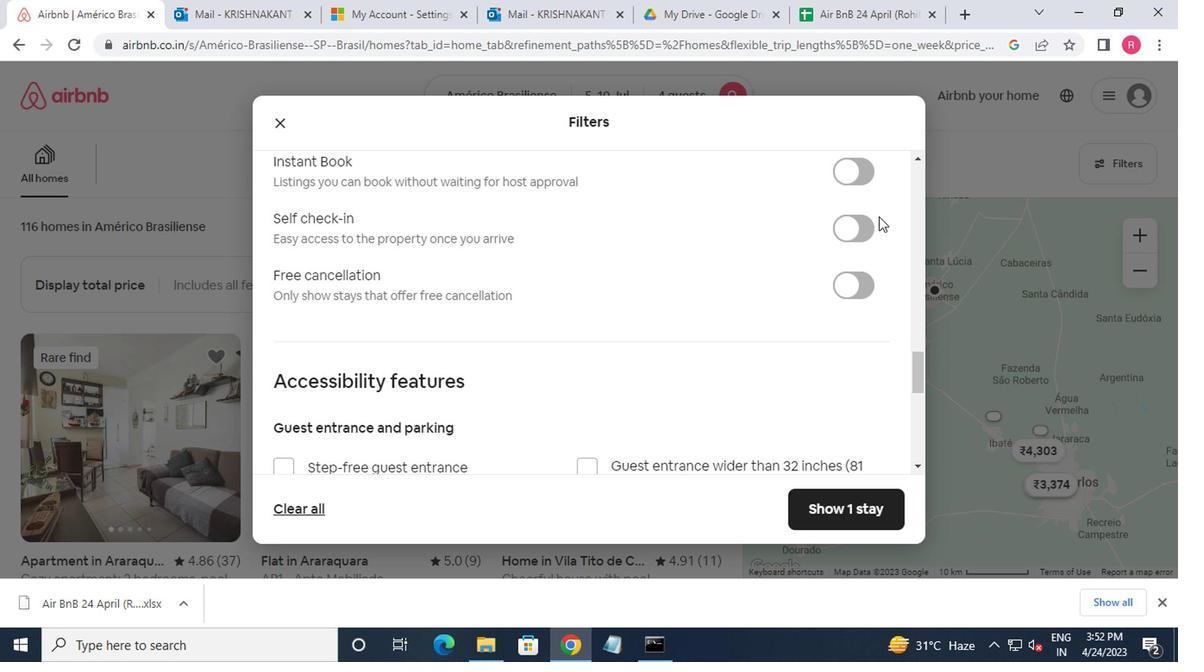 
Action: Mouse pressed left at (840, 229)
Screenshot: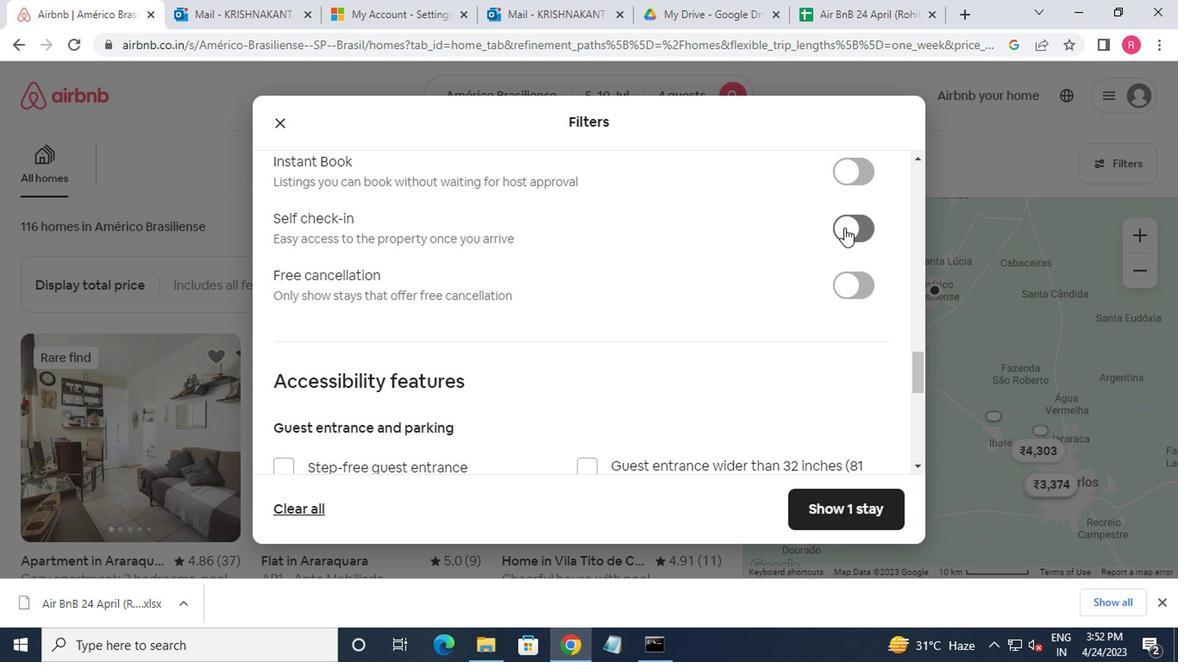 
Action: Mouse scrolled (840, 228) with delta (0, 0)
Screenshot: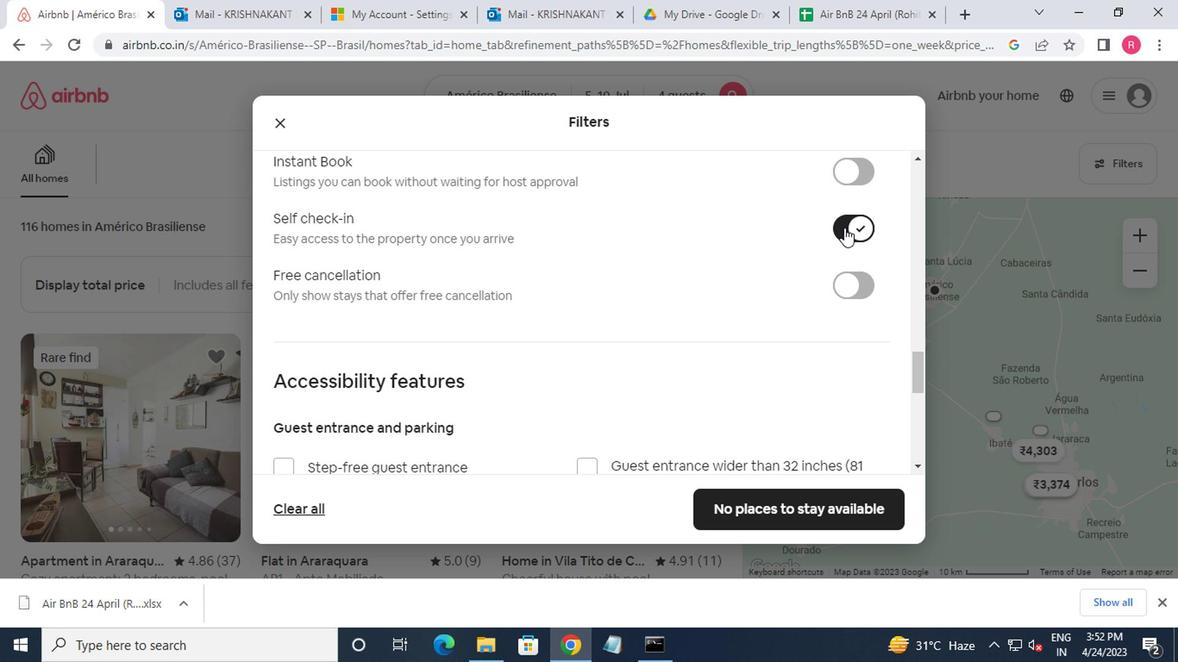 
Action: Mouse scrolled (840, 228) with delta (0, 0)
Screenshot: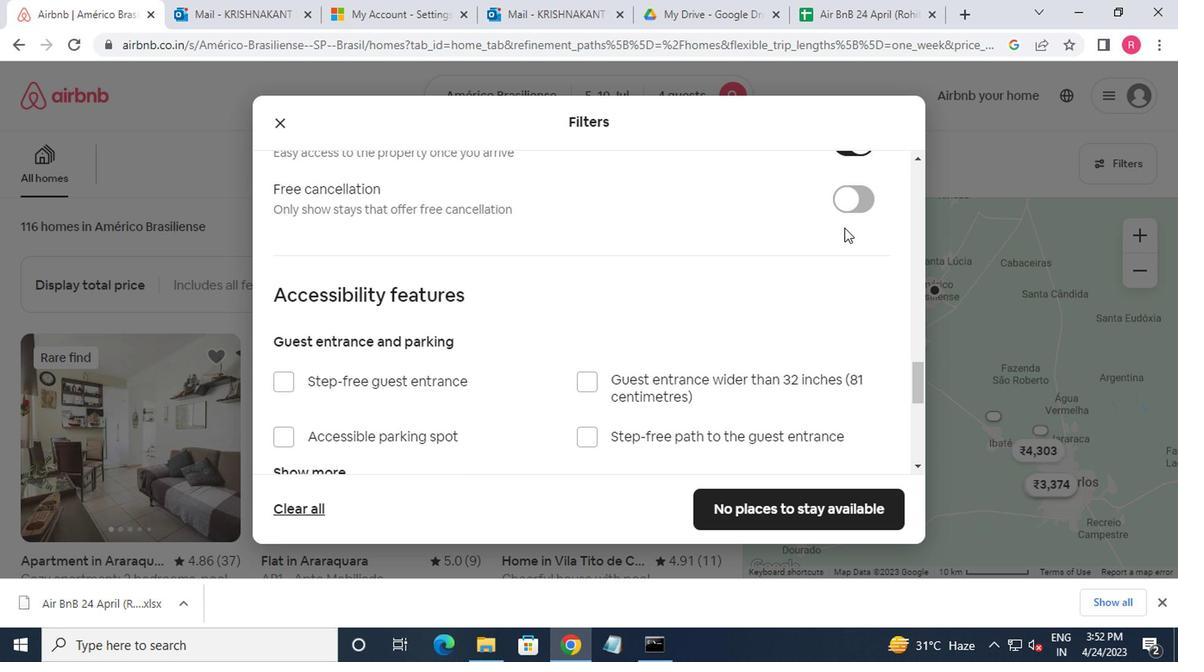 
Action: Mouse scrolled (840, 228) with delta (0, 0)
Screenshot: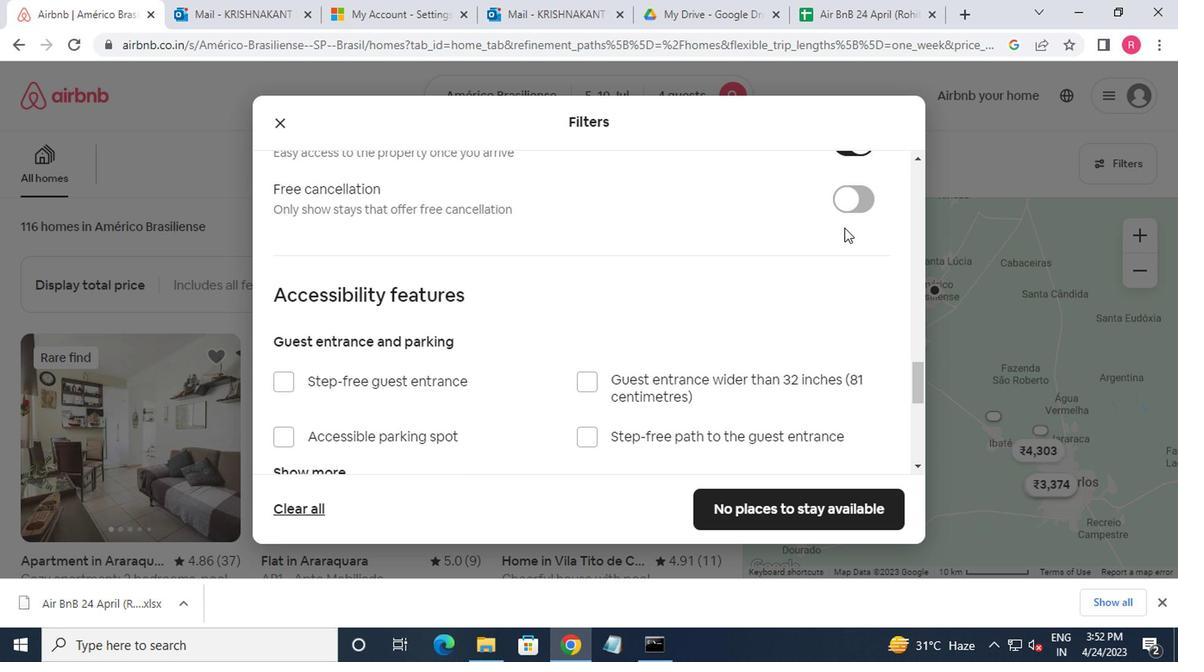 
Action: Mouse scrolled (840, 228) with delta (0, 0)
Screenshot: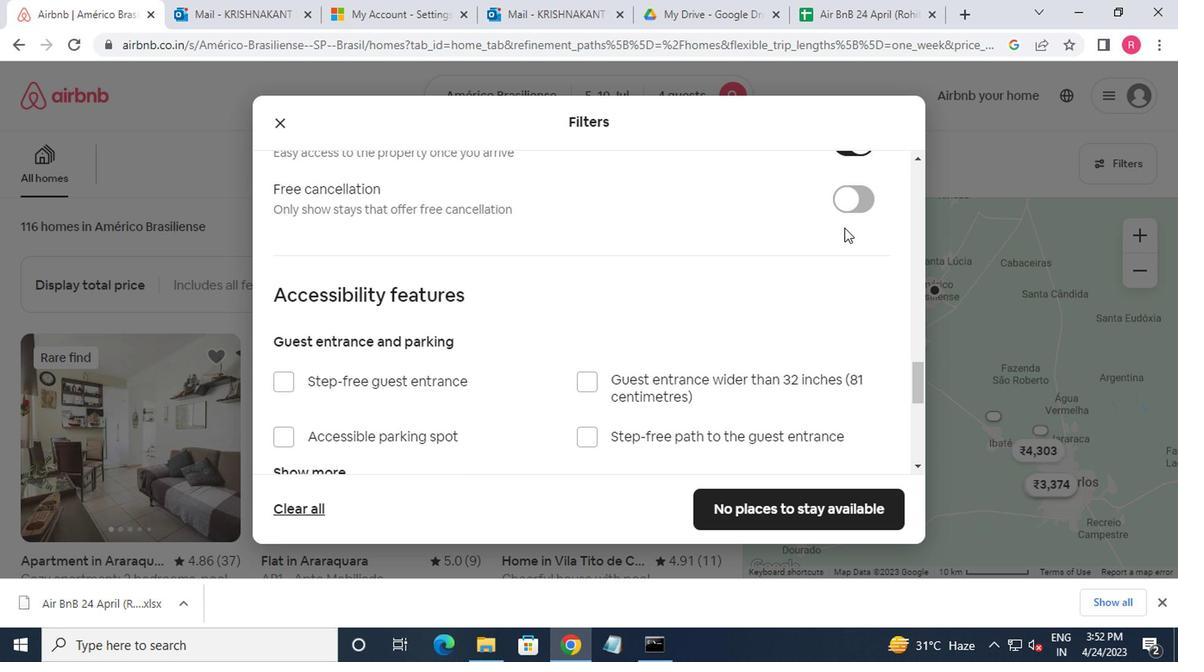
Action: Mouse scrolled (840, 228) with delta (0, 0)
Screenshot: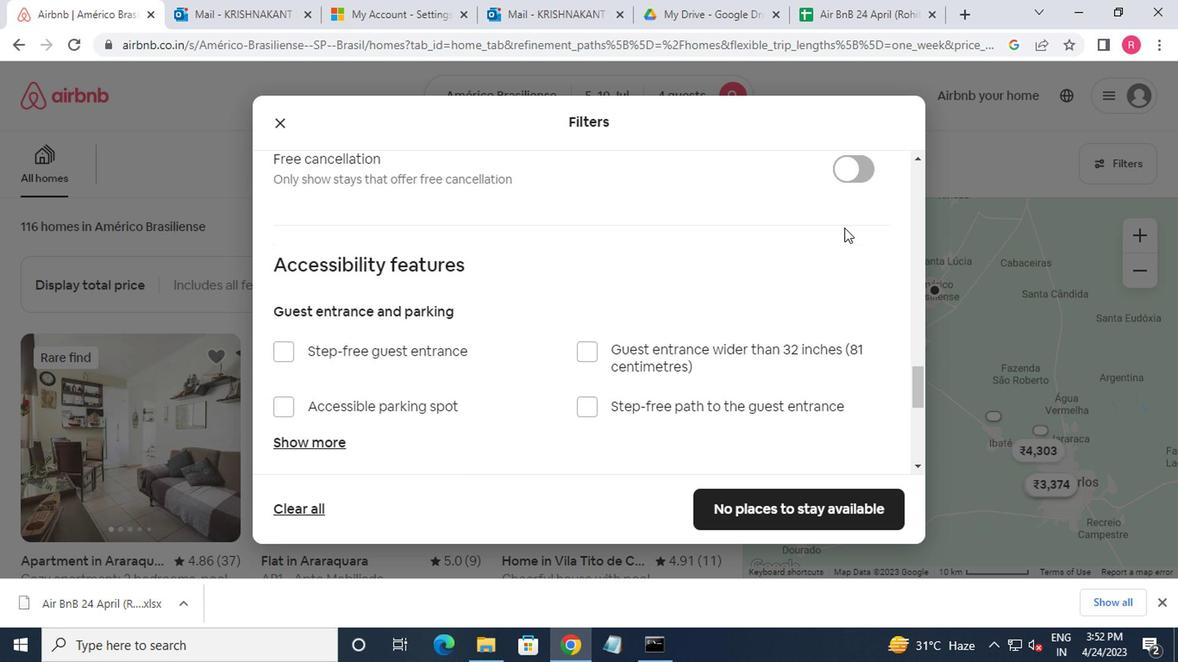 
Action: Mouse moved to (829, 231)
Screenshot: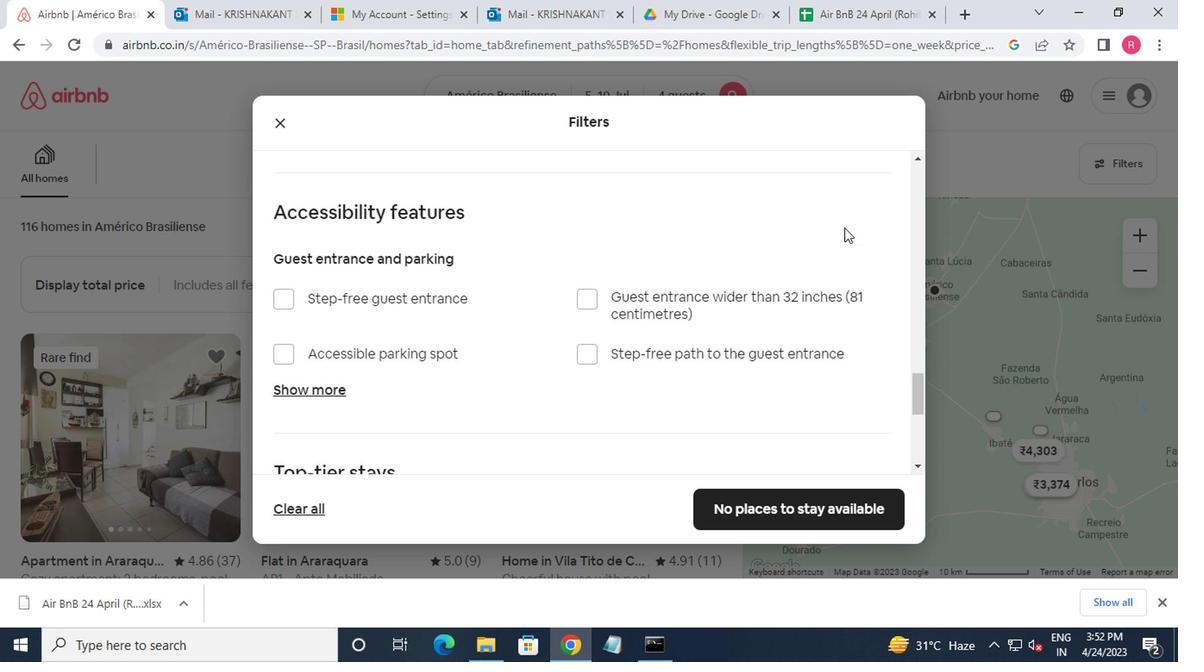 
Action: Mouse scrolled (829, 230) with delta (0, 0)
Screenshot: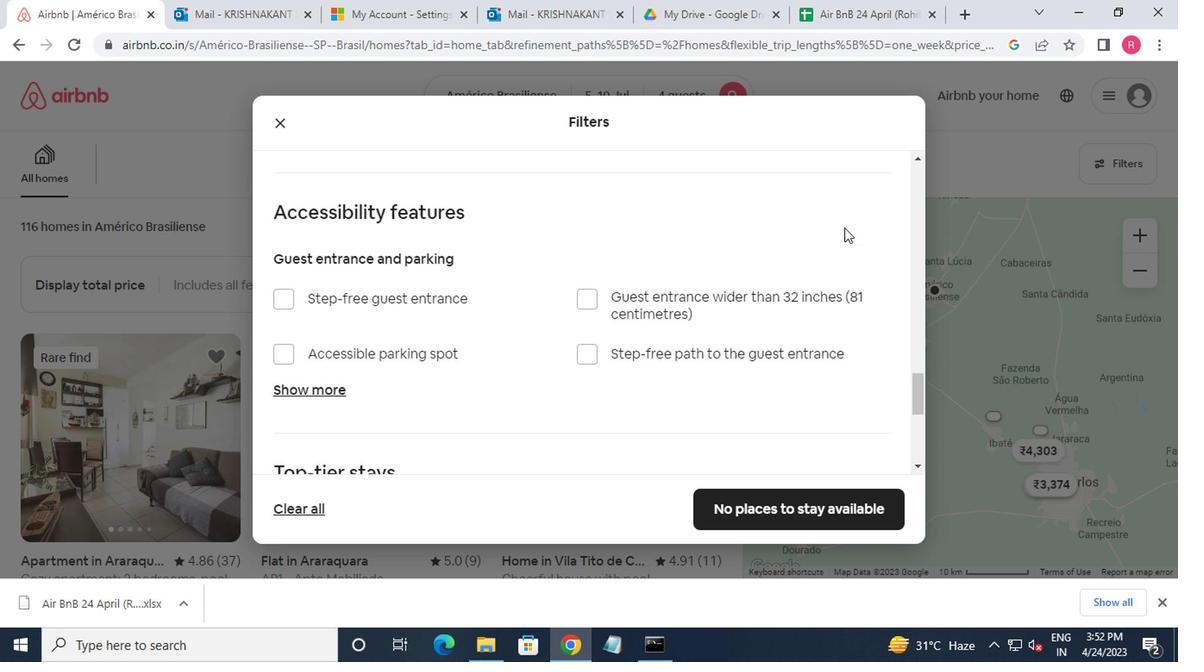 
Action: Mouse moved to (382, 356)
Screenshot: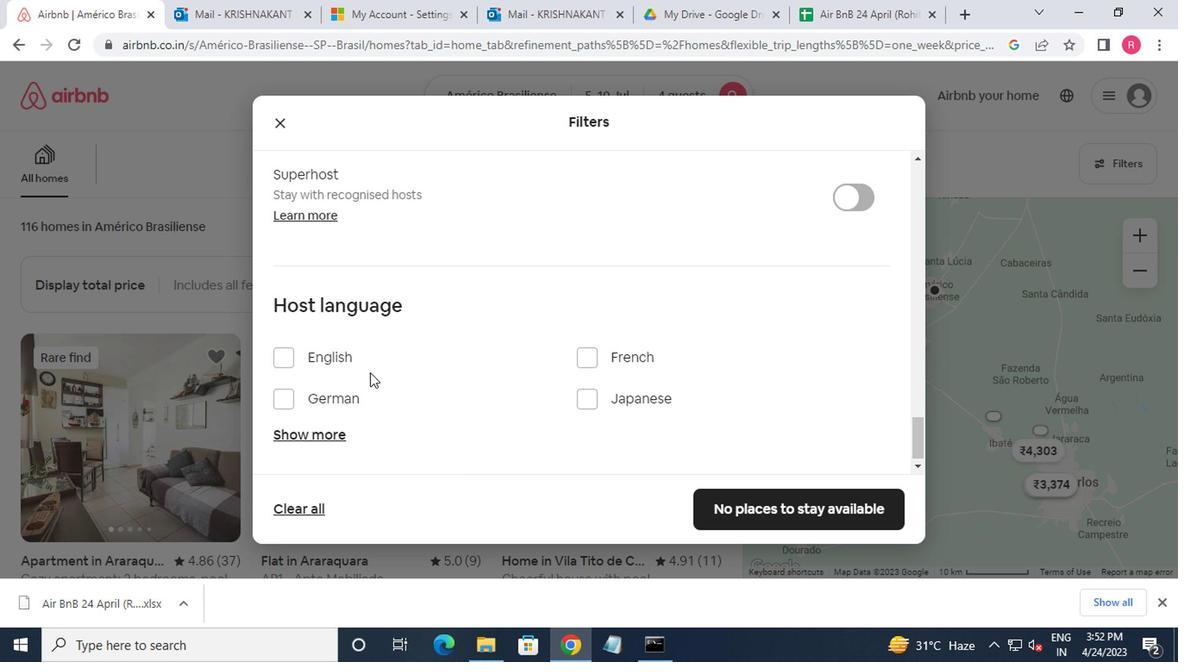 
Action: Mouse scrolled (382, 355) with delta (0, -1)
Screenshot: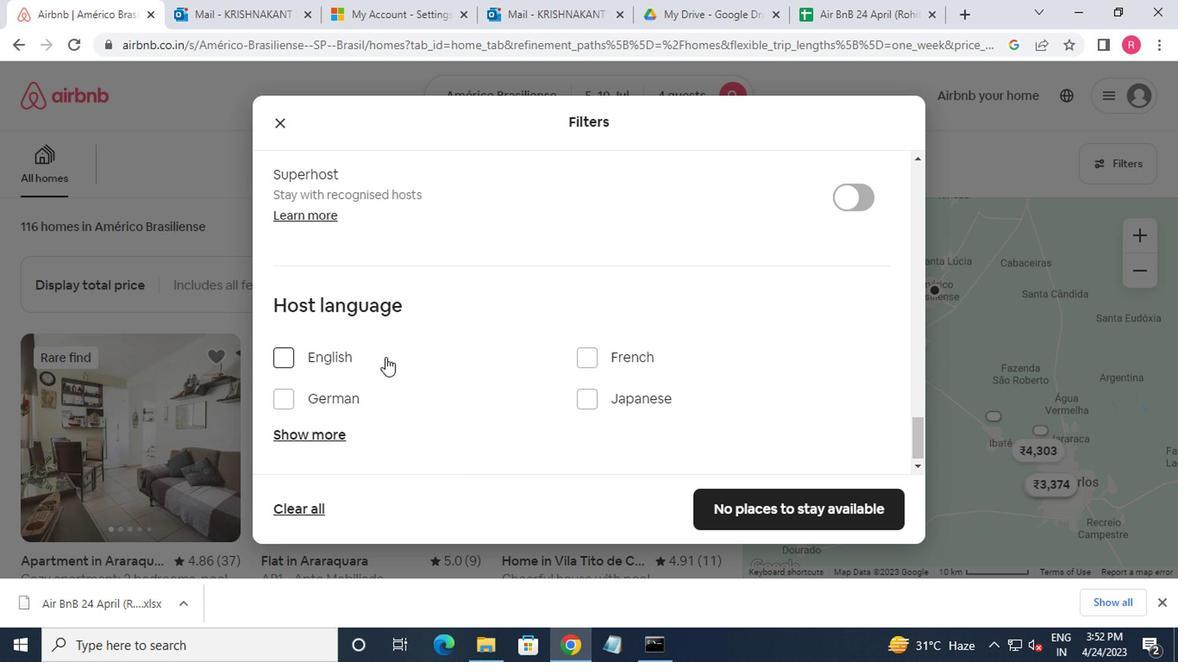 
Action: Mouse moved to (293, 432)
Screenshot: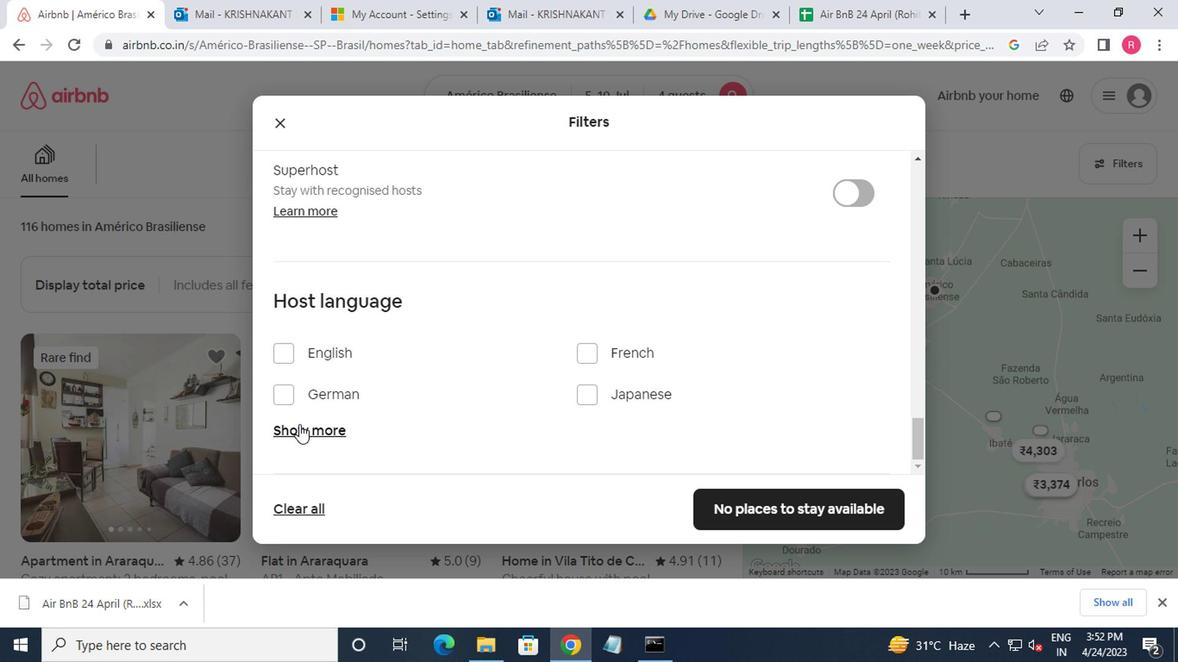 
Action: Mouse pressed left at (293, 432)
Screenshot: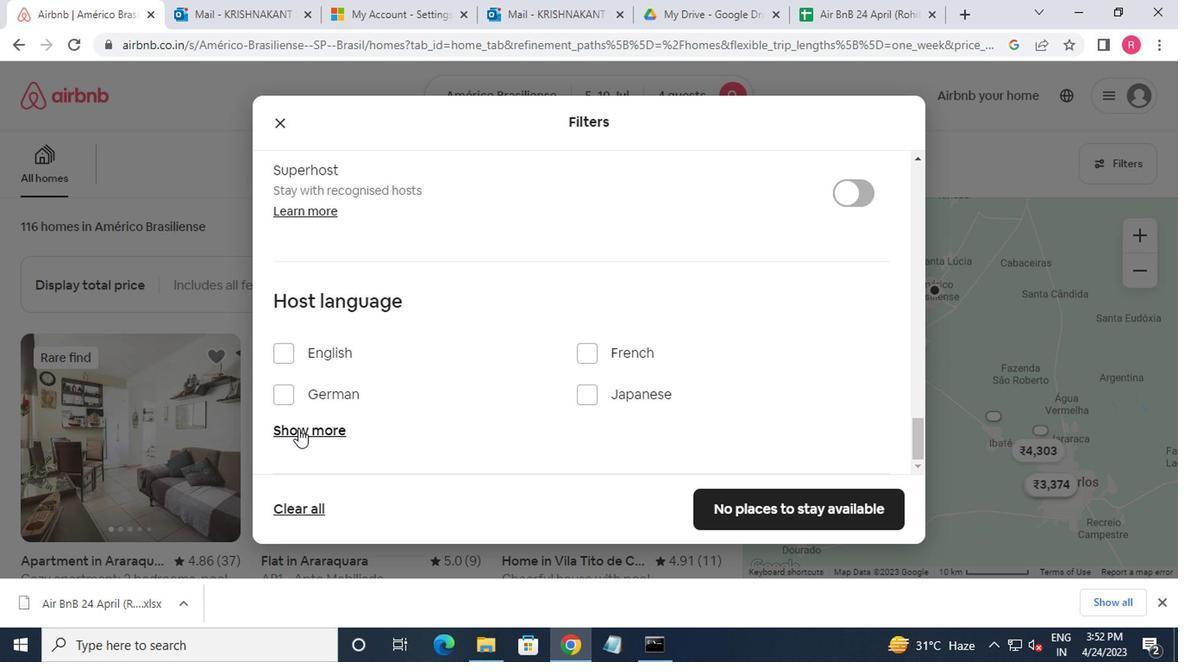 
Action: Mouse moved to (293, 422)
Screenshot: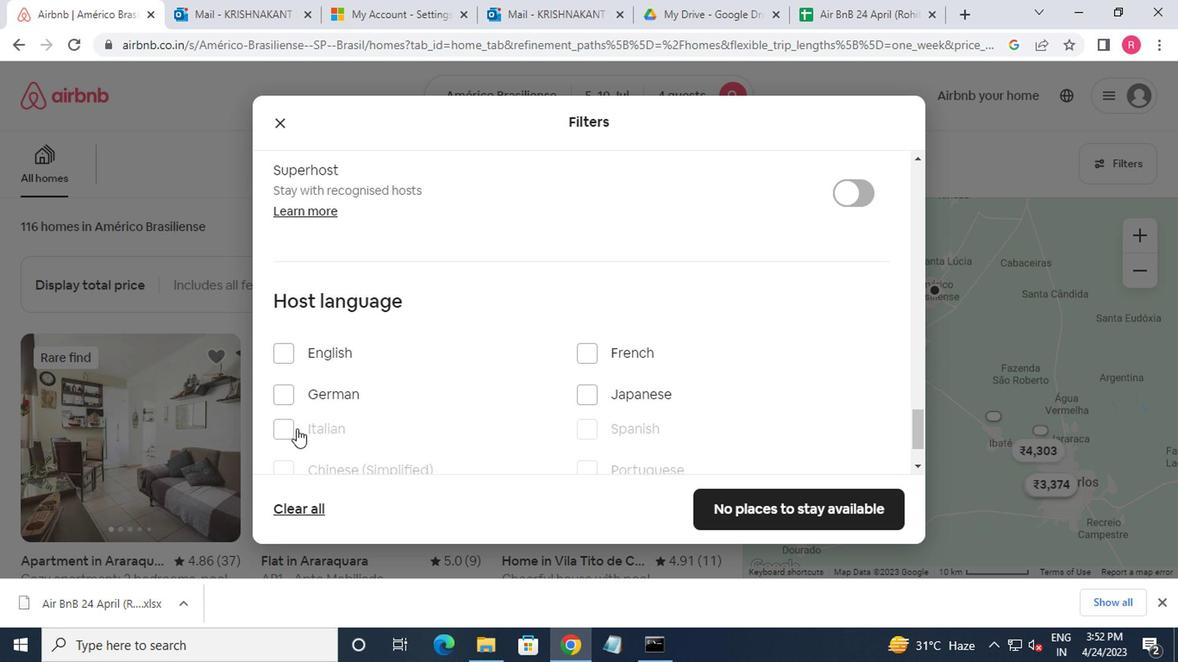 
Action: Mouse scrolled (293, 421) with delta (0, 0)
Screenshot: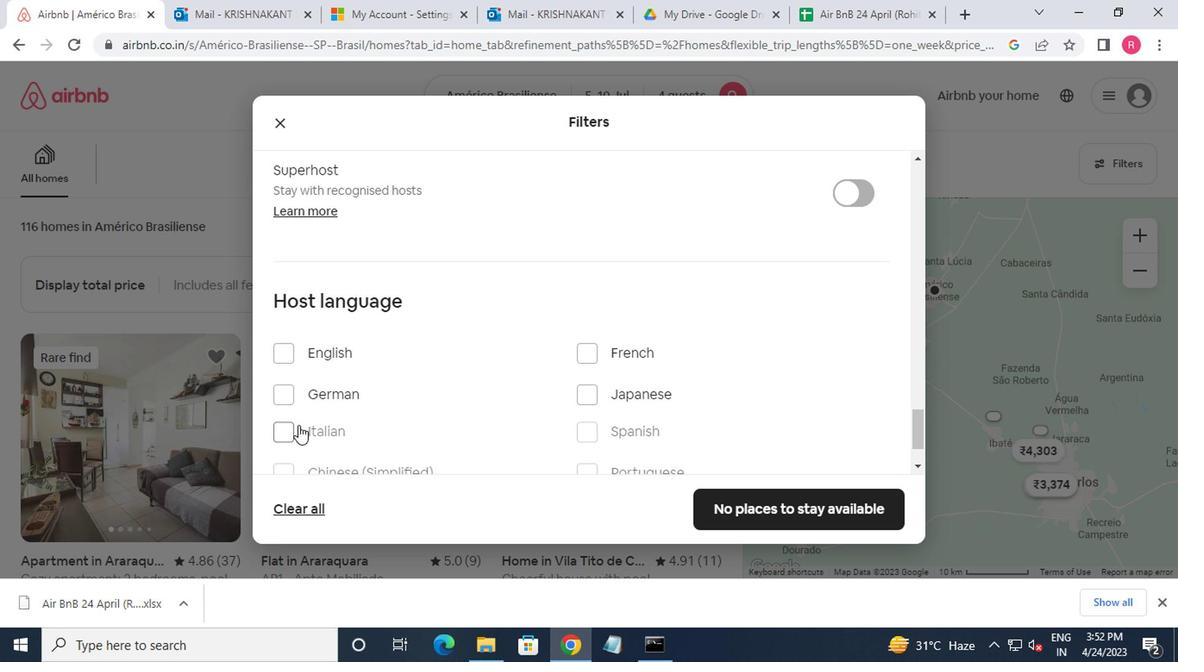 
Action: Mouse moved to (586, 356)
Screenshot: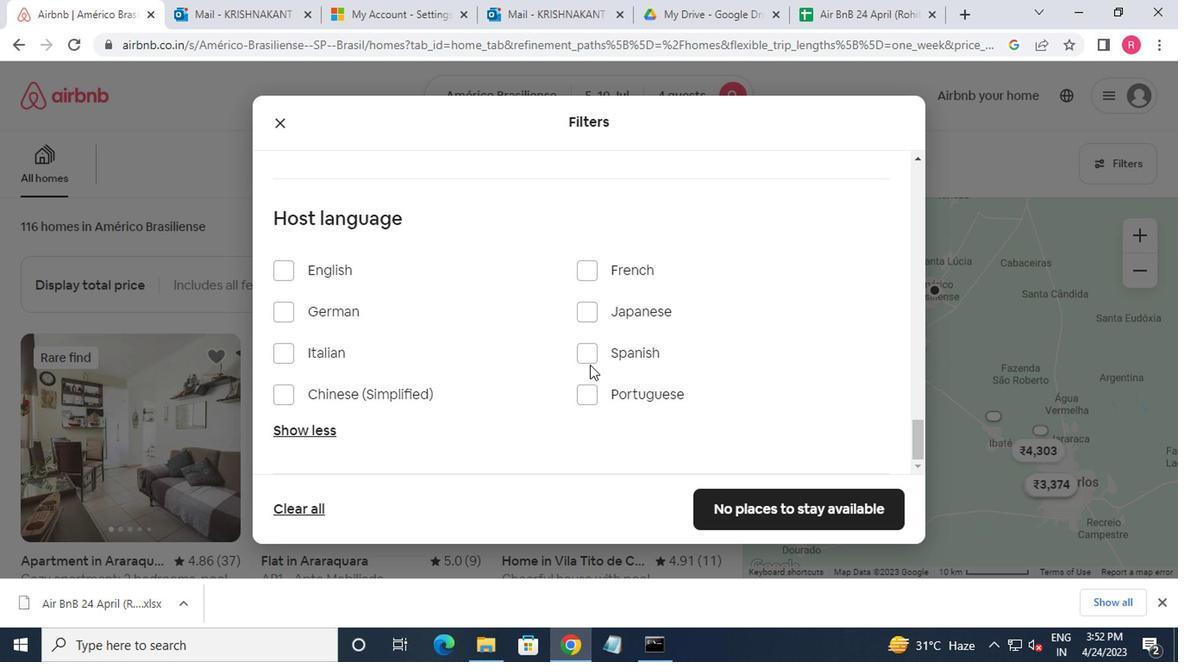 
Action: Mouse pressed left at (586, 356)
Screenshot: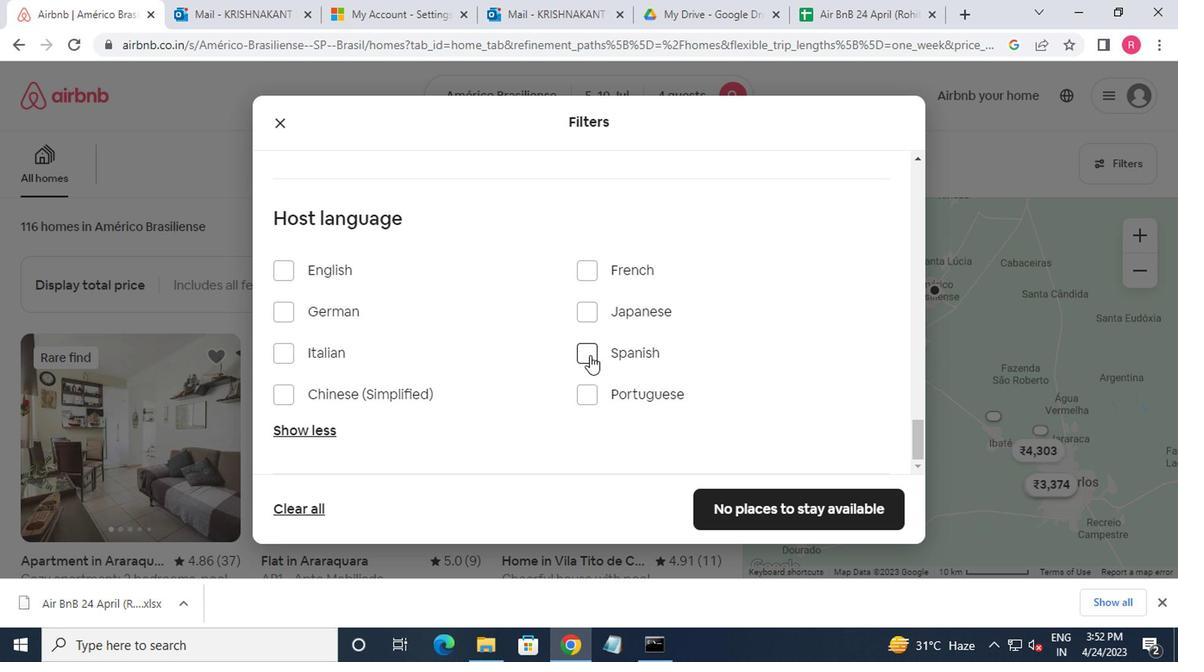 
Action: Mouse scrolled (586, 355) with delta (0, -1)
Screenshot: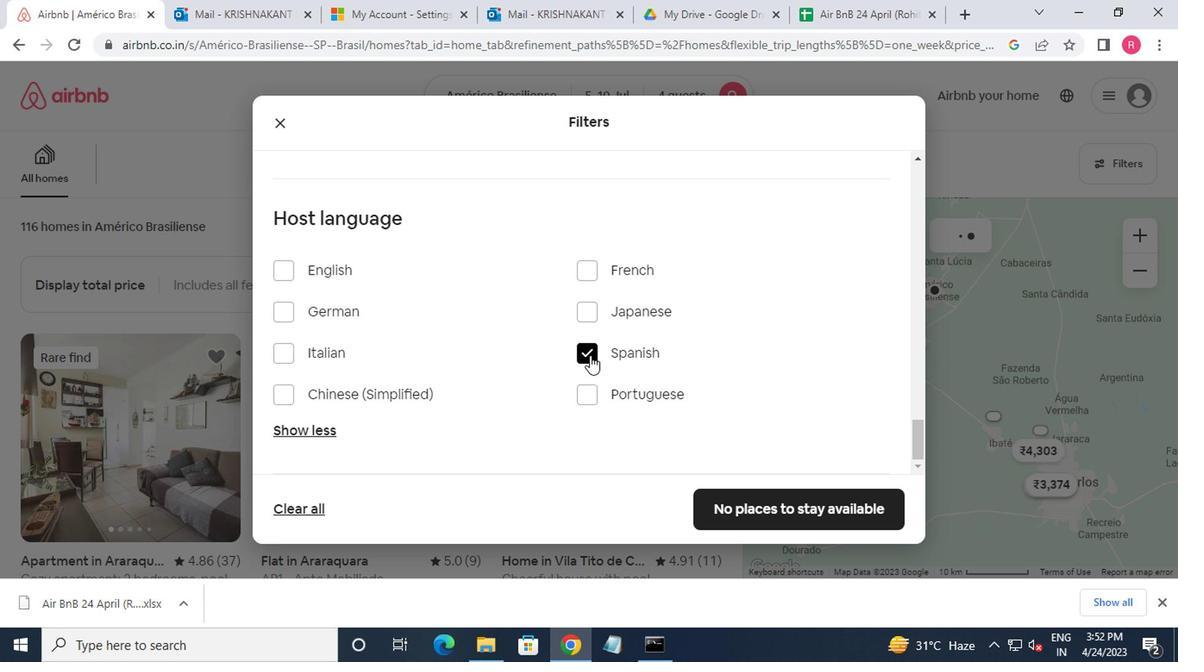 
Action: Mouse scrolled (586, 355) with delta (0, -1)
Screenshot: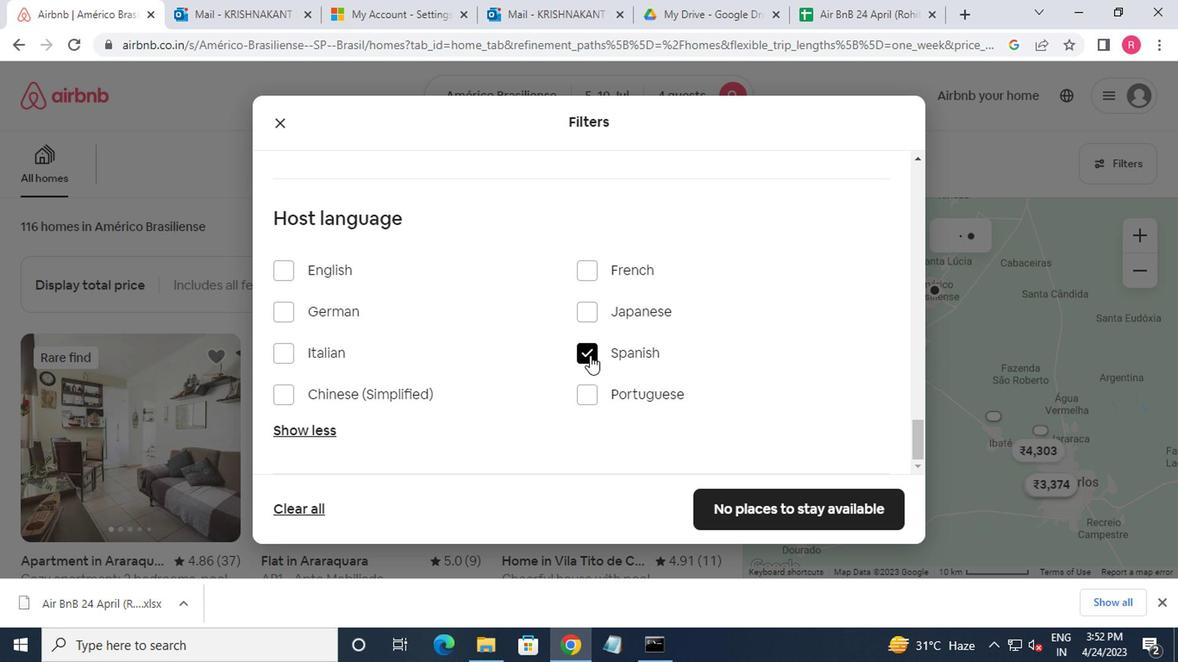 
Action: Mouse scrolled (586, 355) with delta (0, -1)
Screenshot: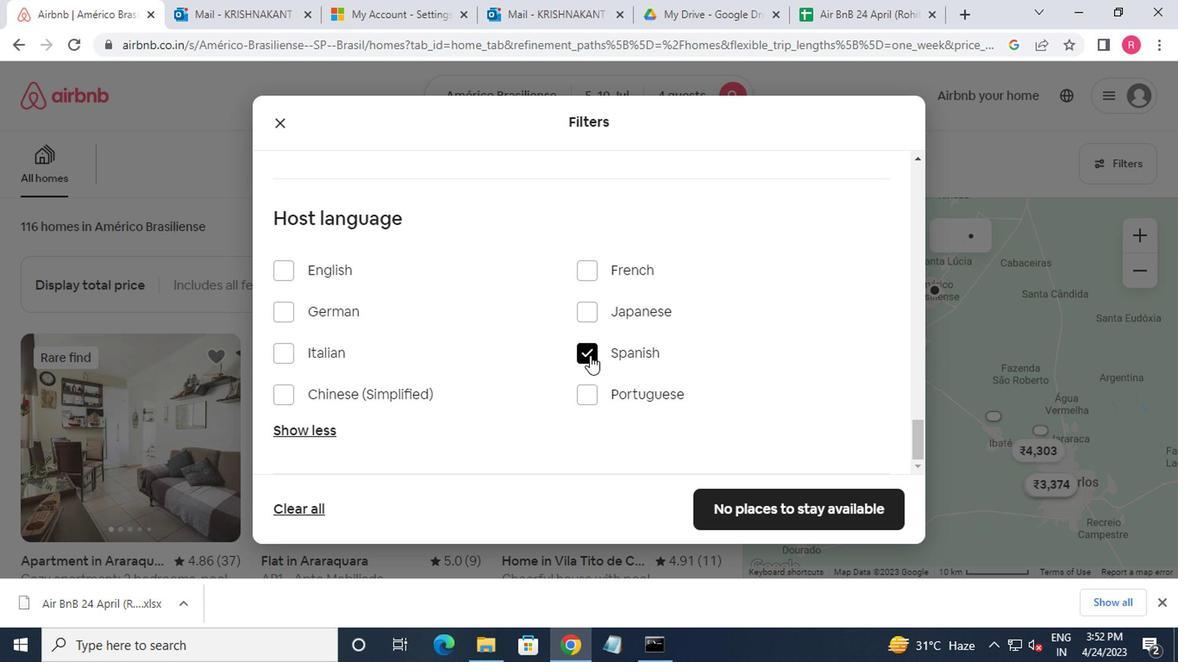 
Action: Mouse scrolled (586, 355) with delta (0, -1)
Screenshot: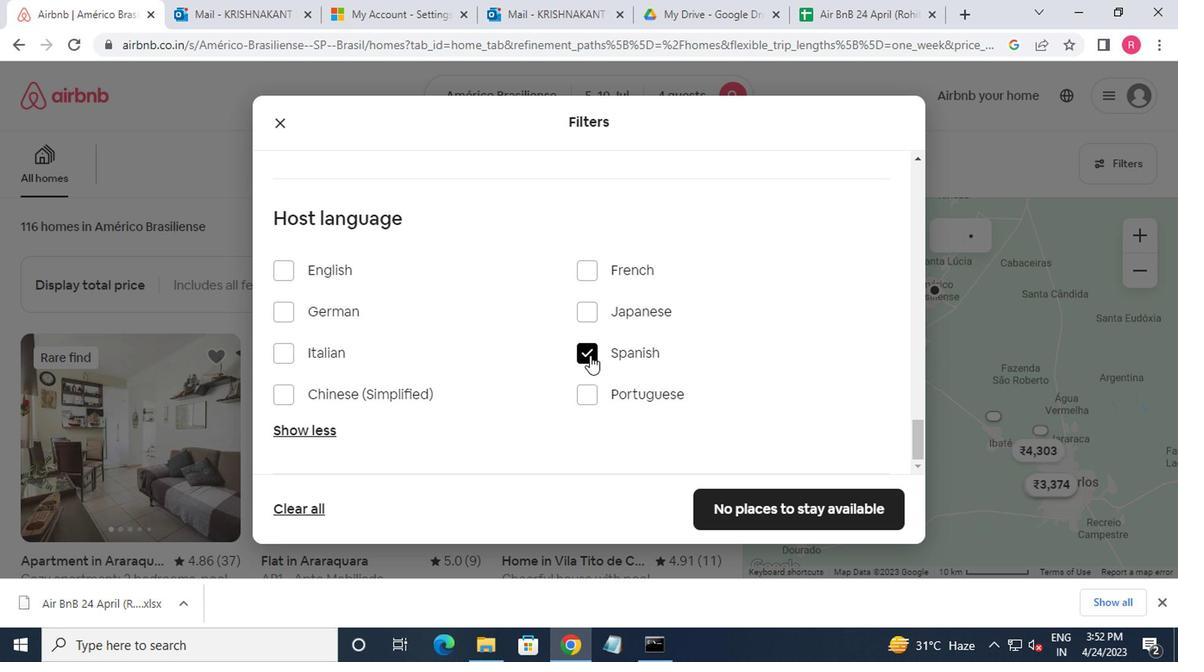 
Action: Mouse scrolled (586, 355) with delta (0, -1)
Screenshot: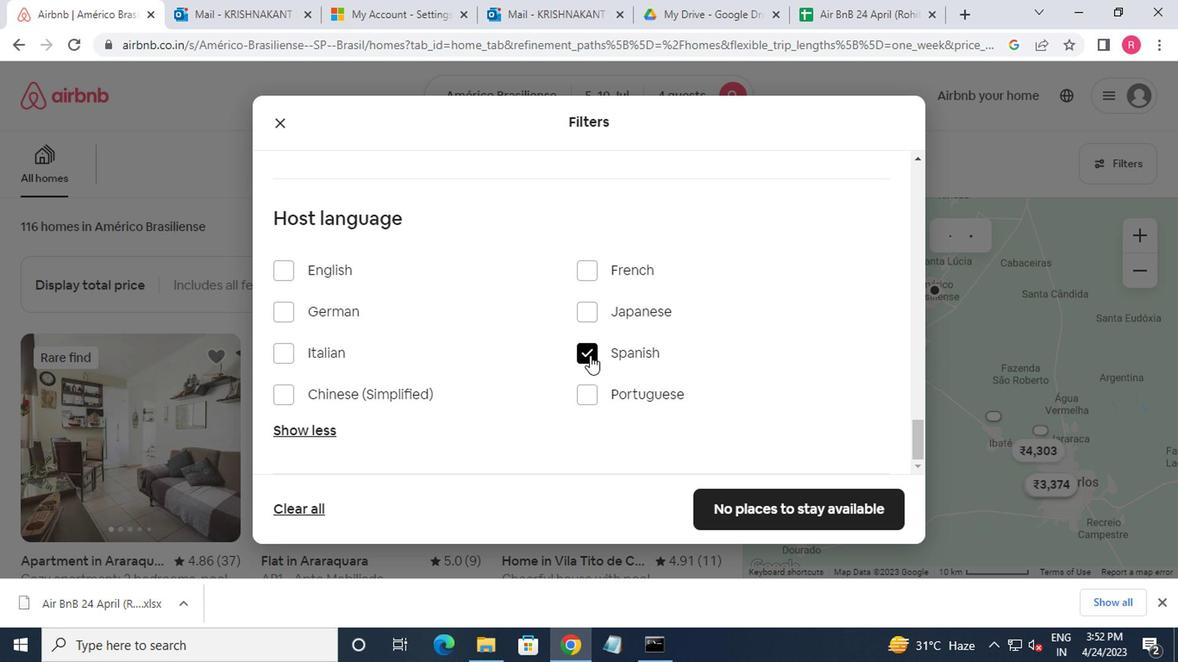 
Action: Mouse moved to (743, 519)
Screenshot: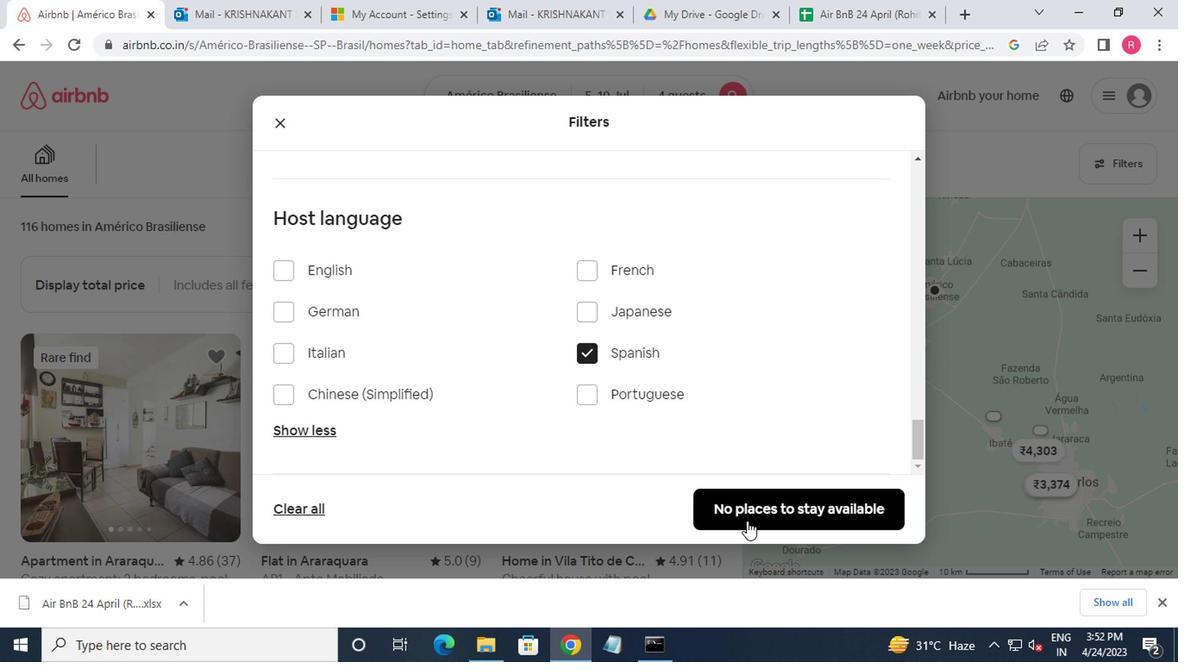 
Action: Mouse pressed left at (743, 519)
Screenshot: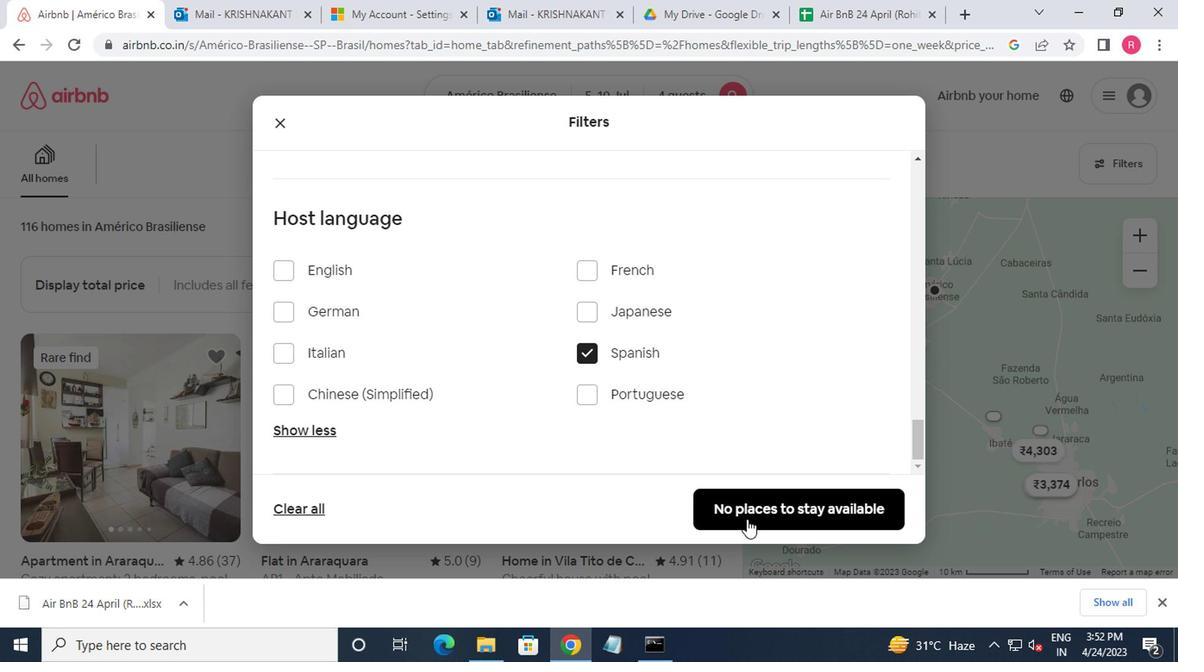 
Action: Mouse moved to (756, 510)
Screenshot: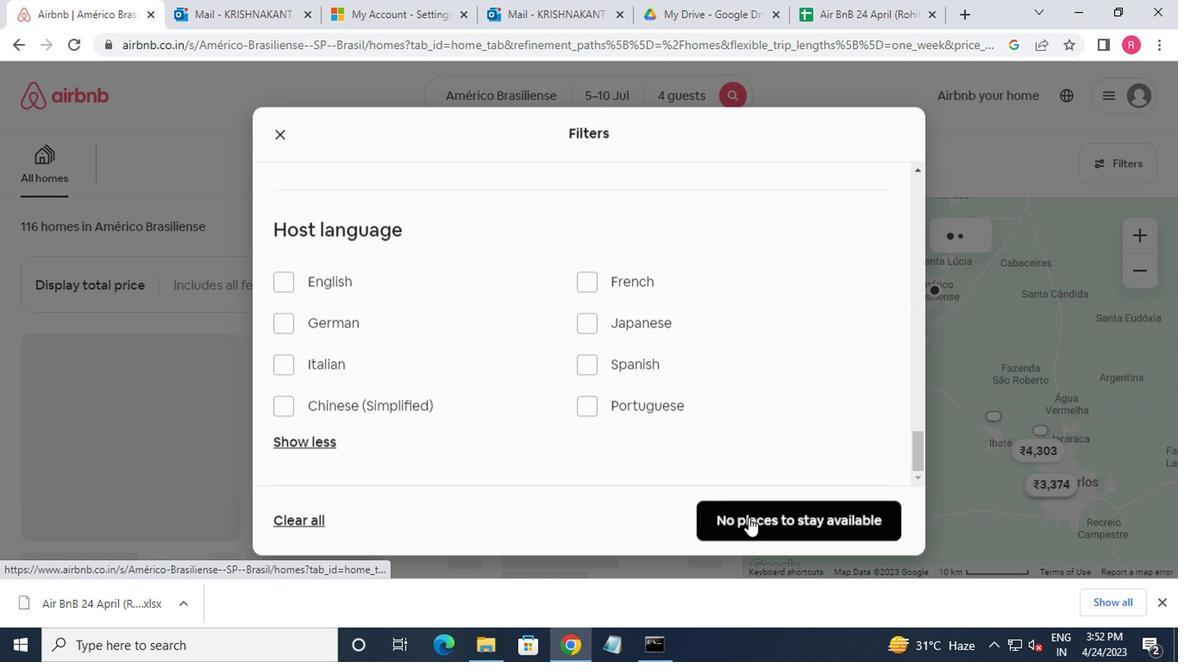 
